 Task: Create new customer invoice with Date Opened: 11-Apr-23, Select Customer: Attrice, Terms: Net 30. Make invoice entry for item-1 with Date: 11-Apr-23, Description: Milani Color Fetish Matte Lipstick Secret
, Income Account: Income:Sales, Quantity: 1, Unit Price: 14.99, Sales Tax: Y, Sales Tax Included: N, Tax Table: Sales Tax. Make entry for item-2 with Date: 11-Apr-23, Description: Conair Infiniti Pro Tourmaline Ceramic Curling Iron 1.5 (1 ct), Income Account: Income:Sales, Quantity: 1, Unit Price: 12.99, Sales Tax: Y, Sales Tax Included: N, Tax Table: Sales Tax. Post Invoice with Post Date: 11-Apr-23, Post to Accounts: Assets:Accounts Receivable. Pay / Process Payment with Transaction Date: 10-May-23, Amount: 29.66, Transfer Account: Checking Account. Go to 'Print Invoice'.
Action: Mouse moved to (318, 45)
Screenshot: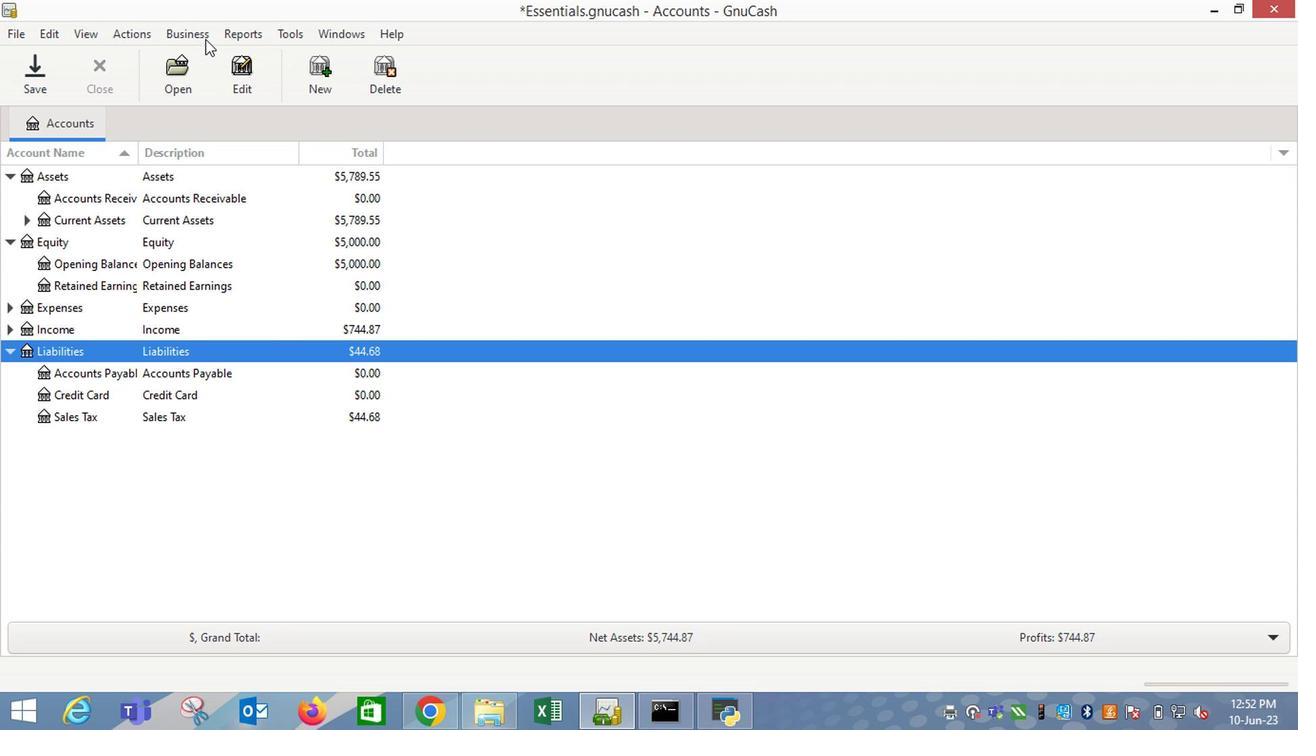 
Action: Mouse pressed left at (318, 45)
Screenshot: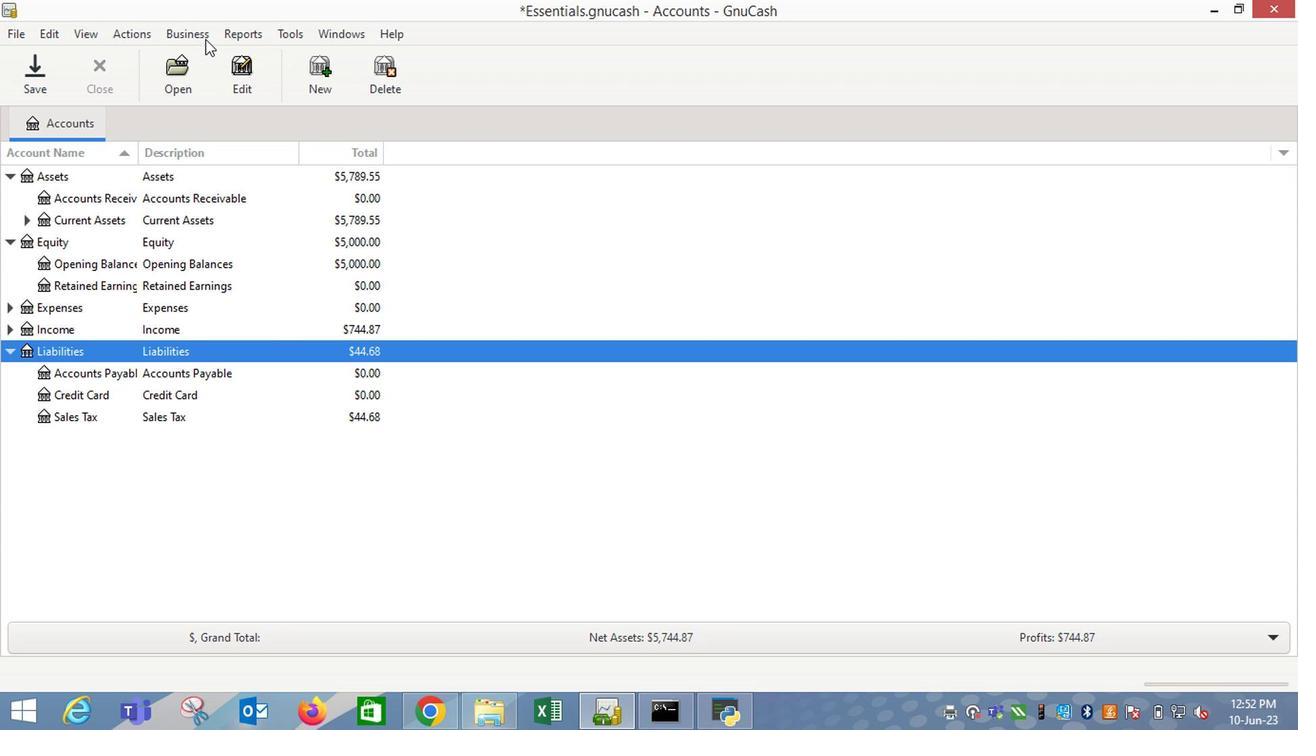 
Action: Mouse moved to (463, 144)
Screenshot: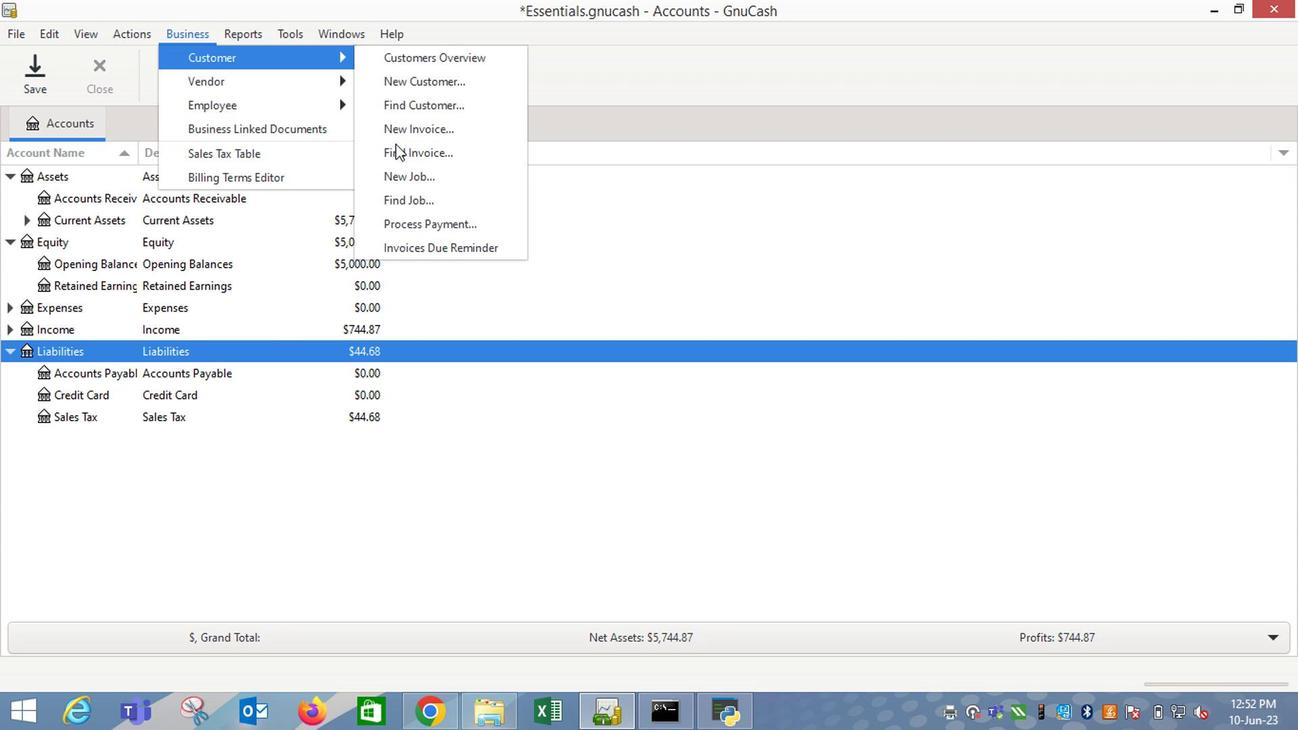 
Action: Mouse pressed left at (463, 144)
Screenshot: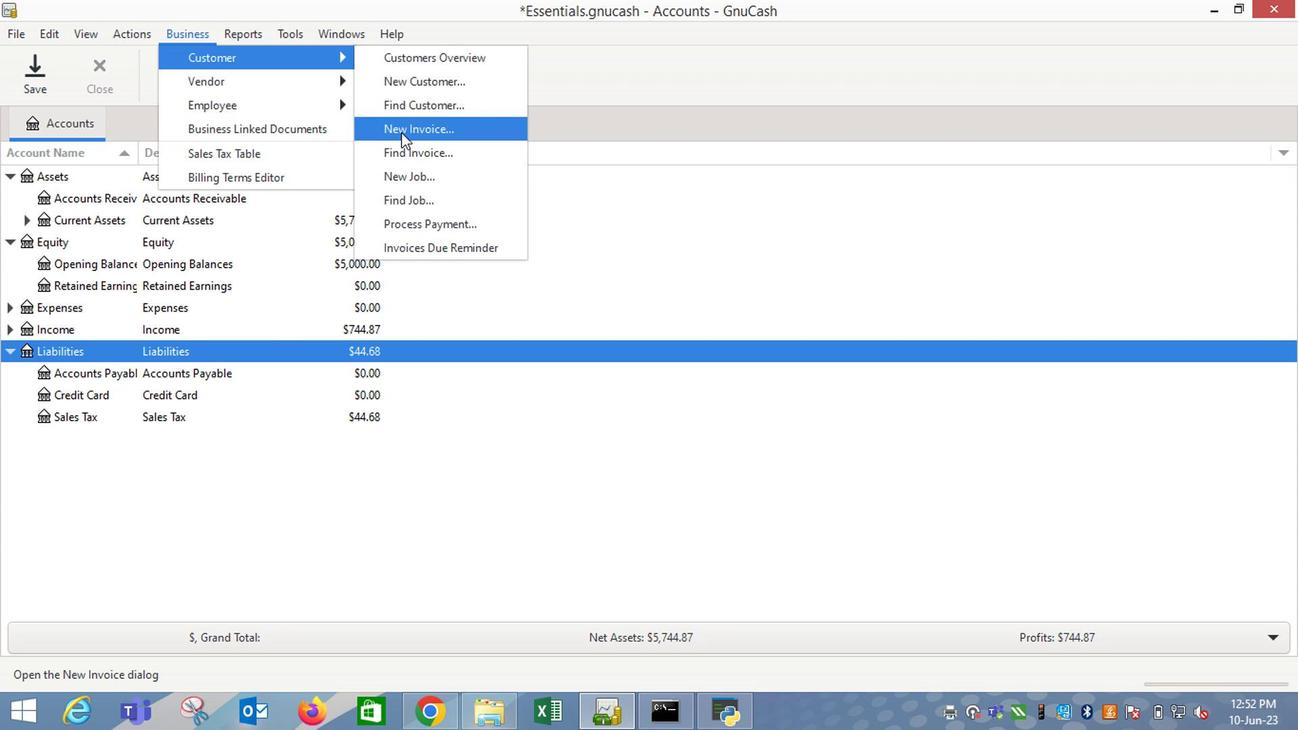 
Action: Mouse moved to (742, 296)
Screenshot: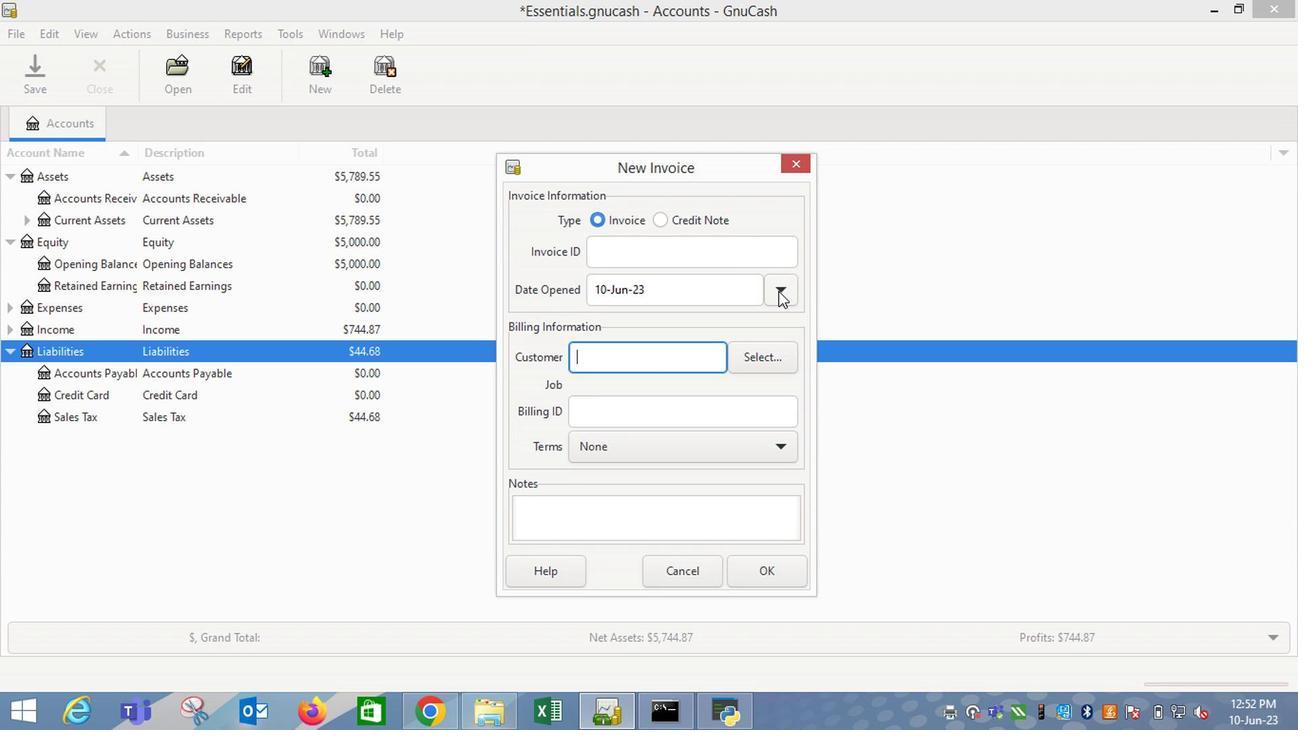 
Action: Mouse pressed left at (742, 296)
Screenshot: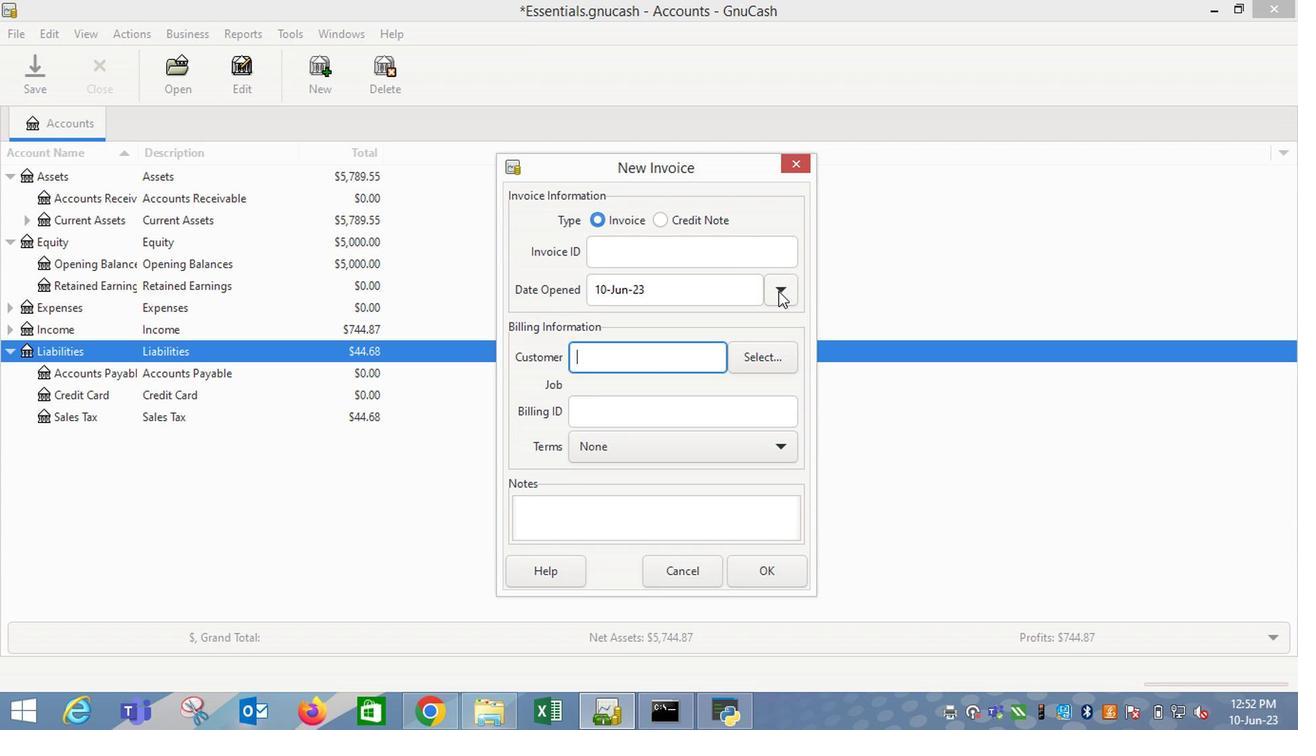 
Action: Mouse moved to (630, 322)
Screenshot: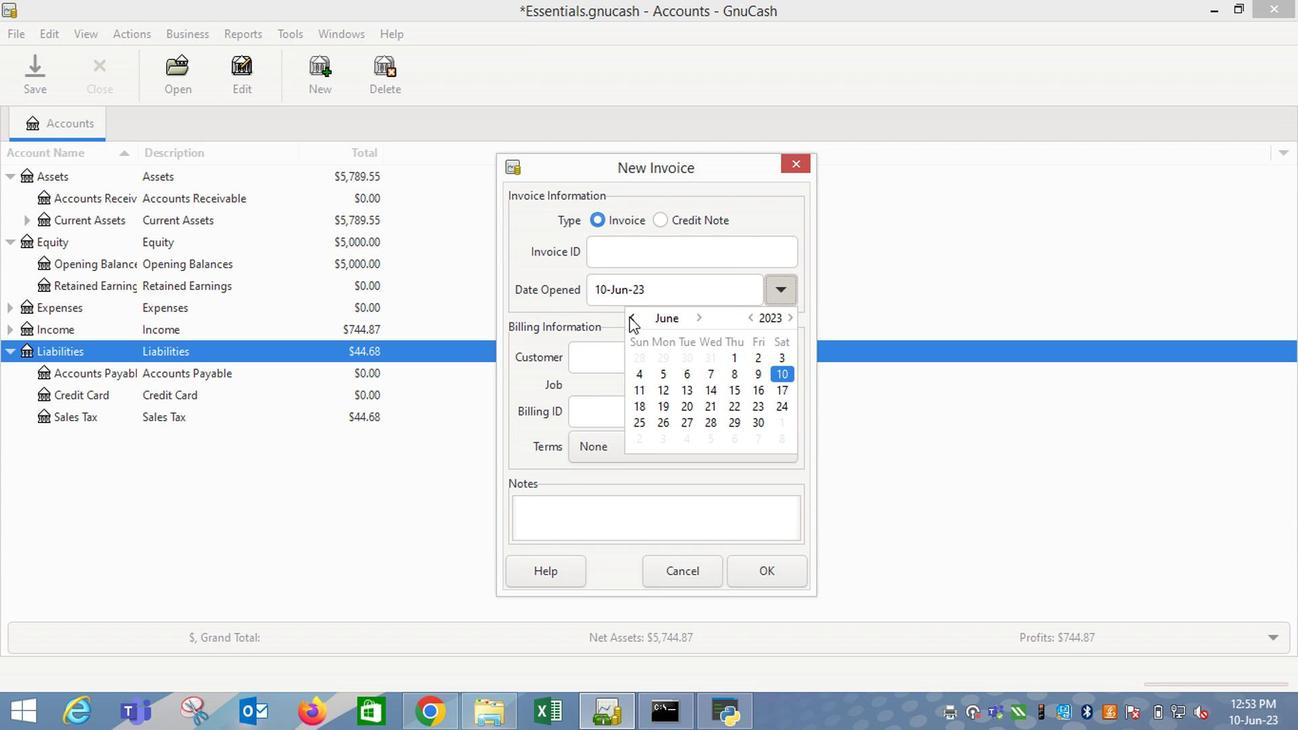 
Action: Mouse pressed left at (630, 322)
Screenshot: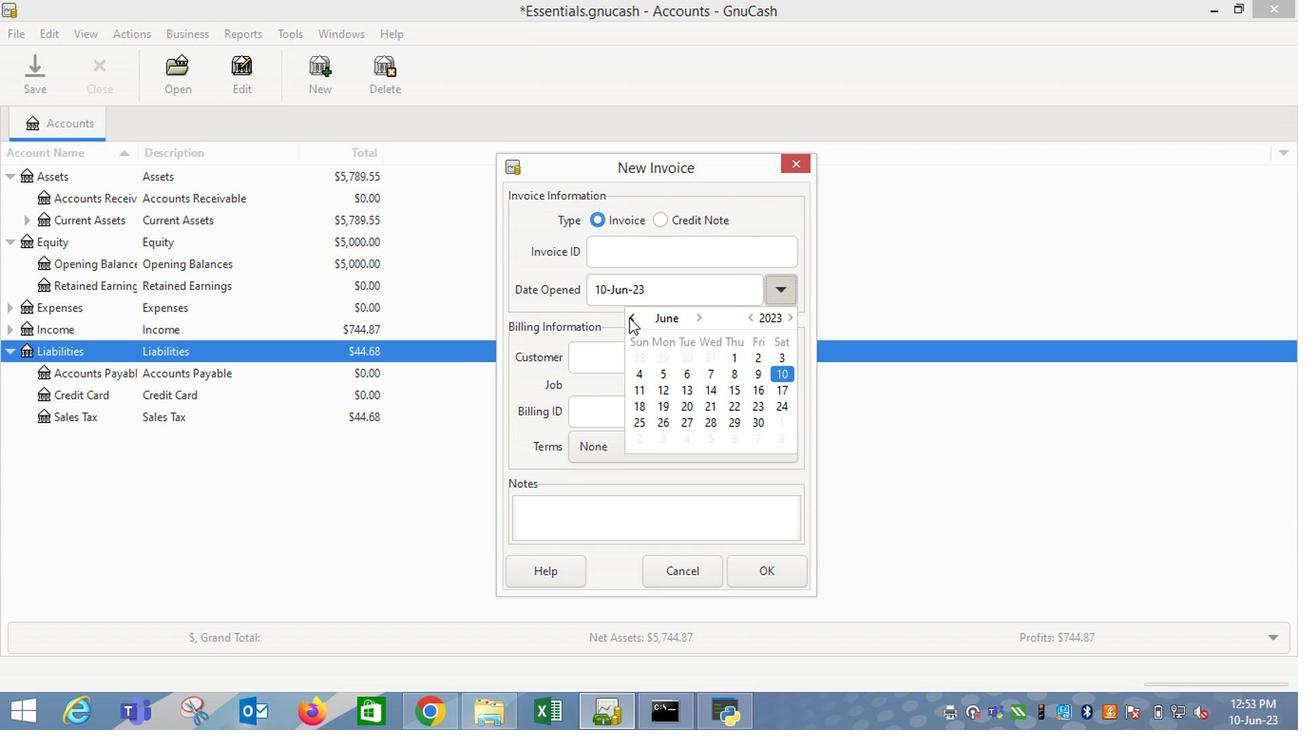 
Action: Mouse pressed left at (630, 322)
Screenshot: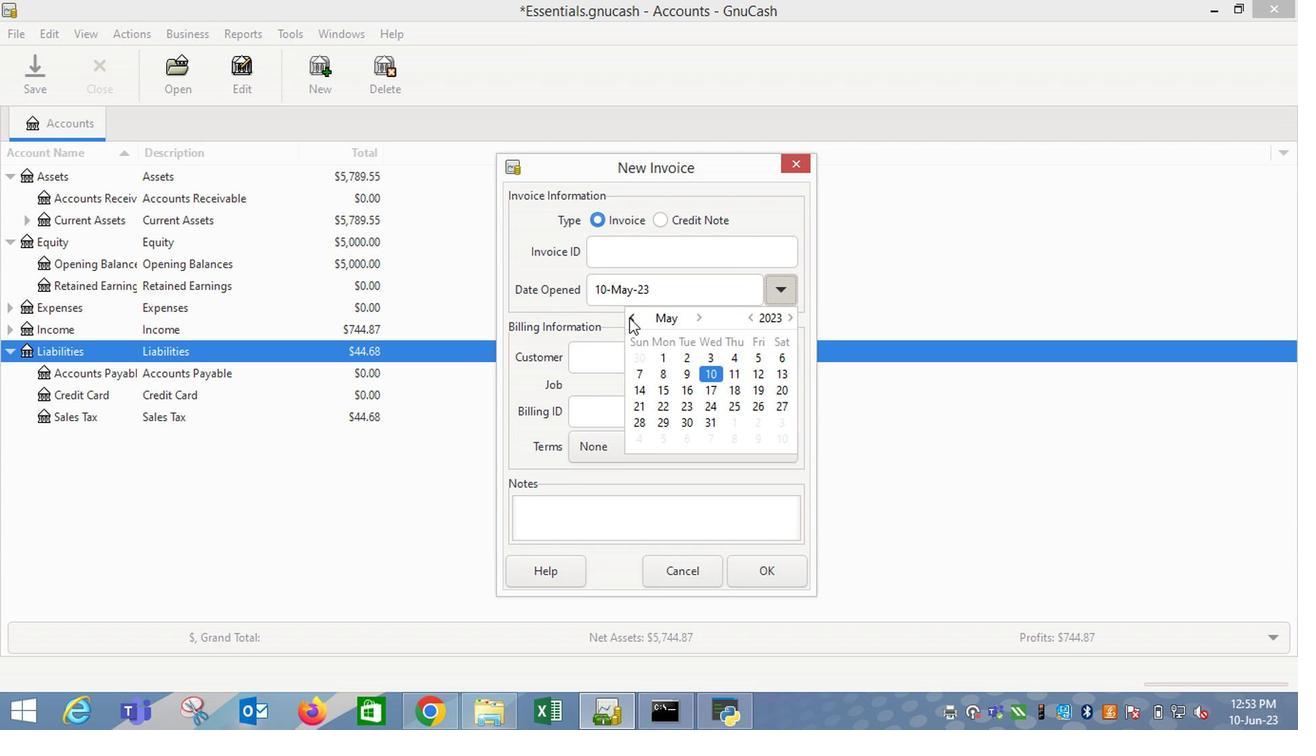 
Action: Mouse moved to (668, 390)
Screenshot: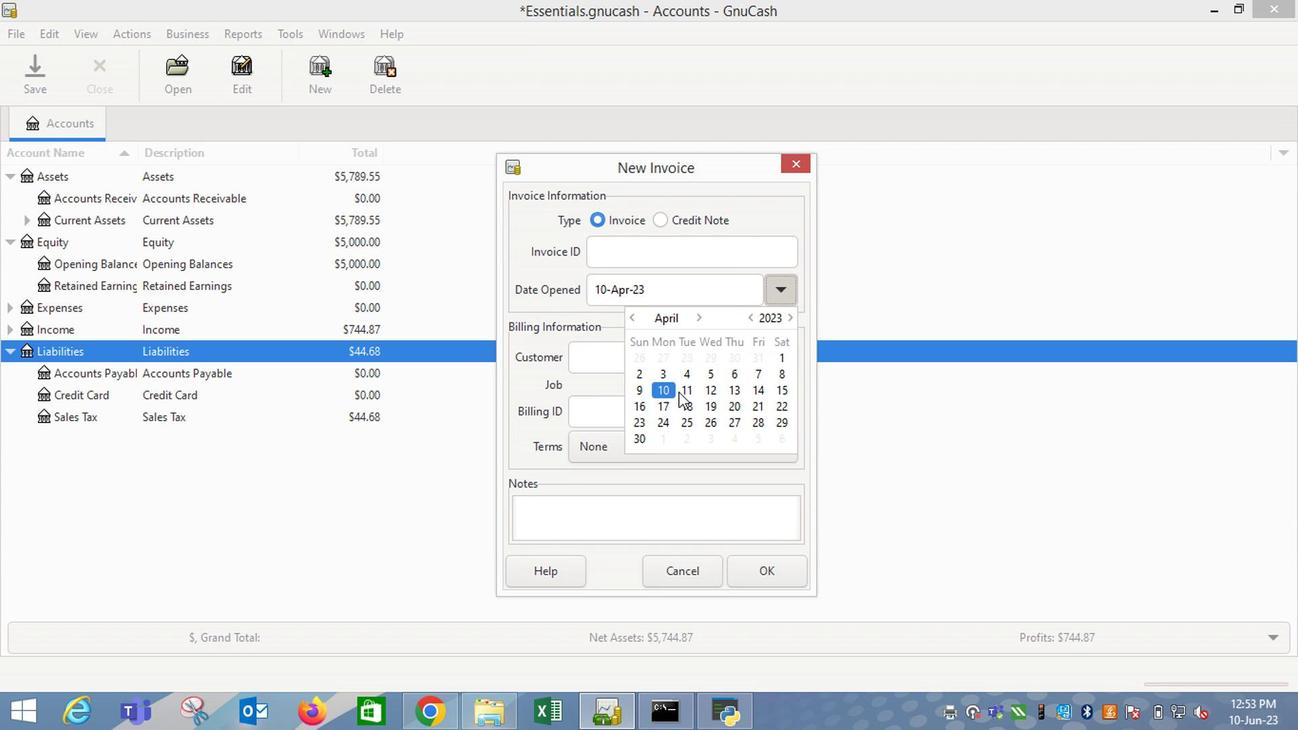 
Action: Mouse pressed left at (668, 390)
Screenshot: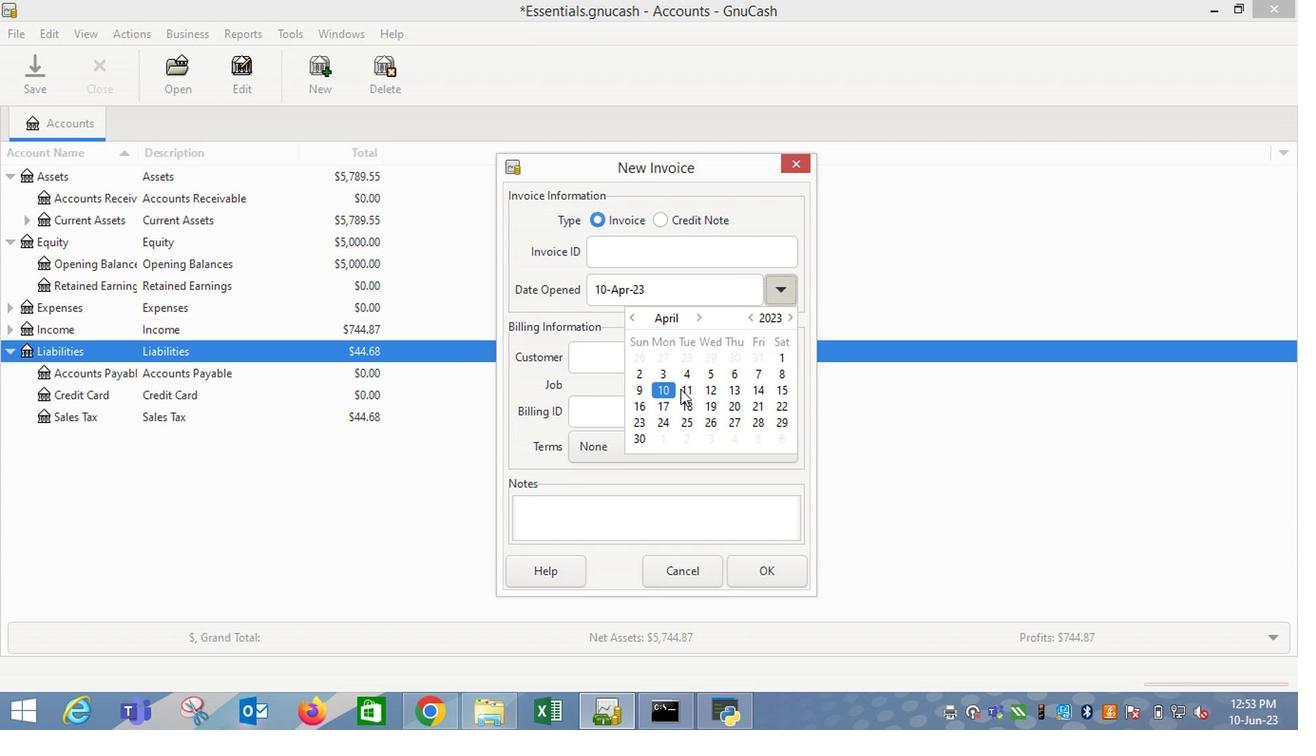 
Action: Mouse moved to (599, 368)
Screenshot: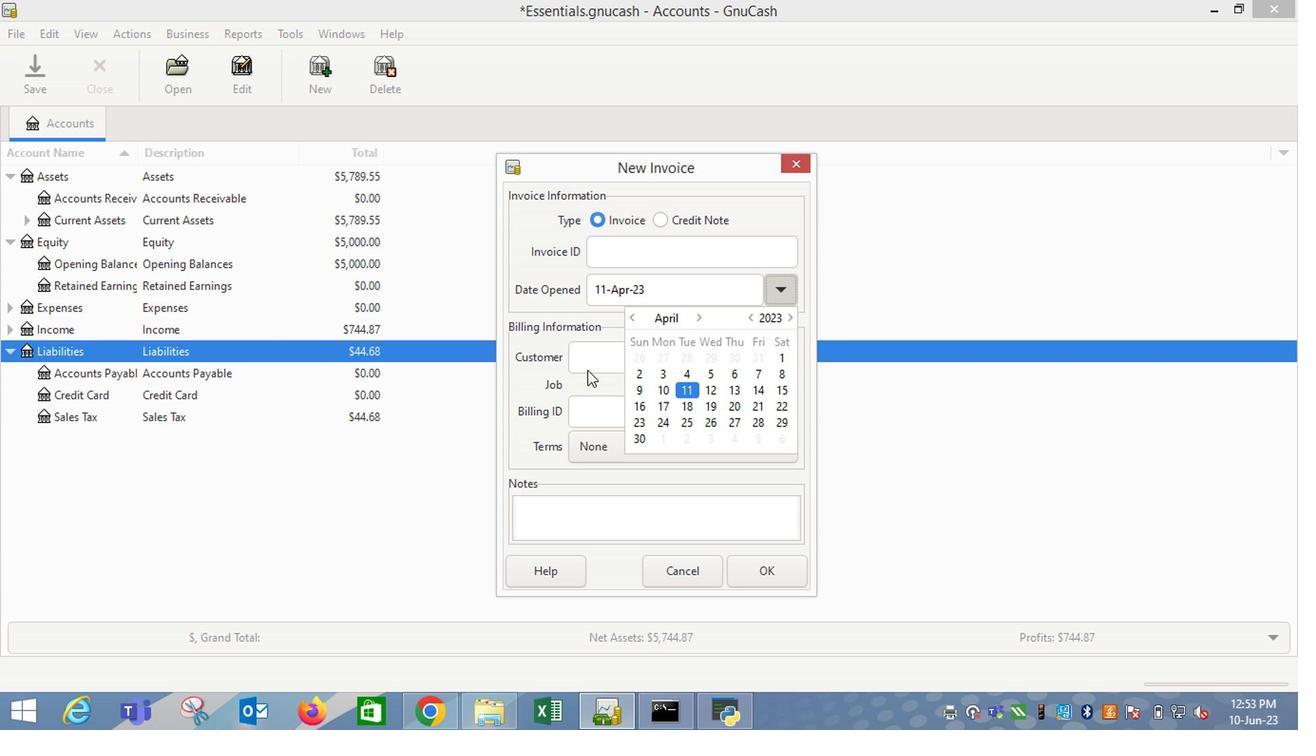 
Action: Mouse pressed left at (599, 368)
Screenshot: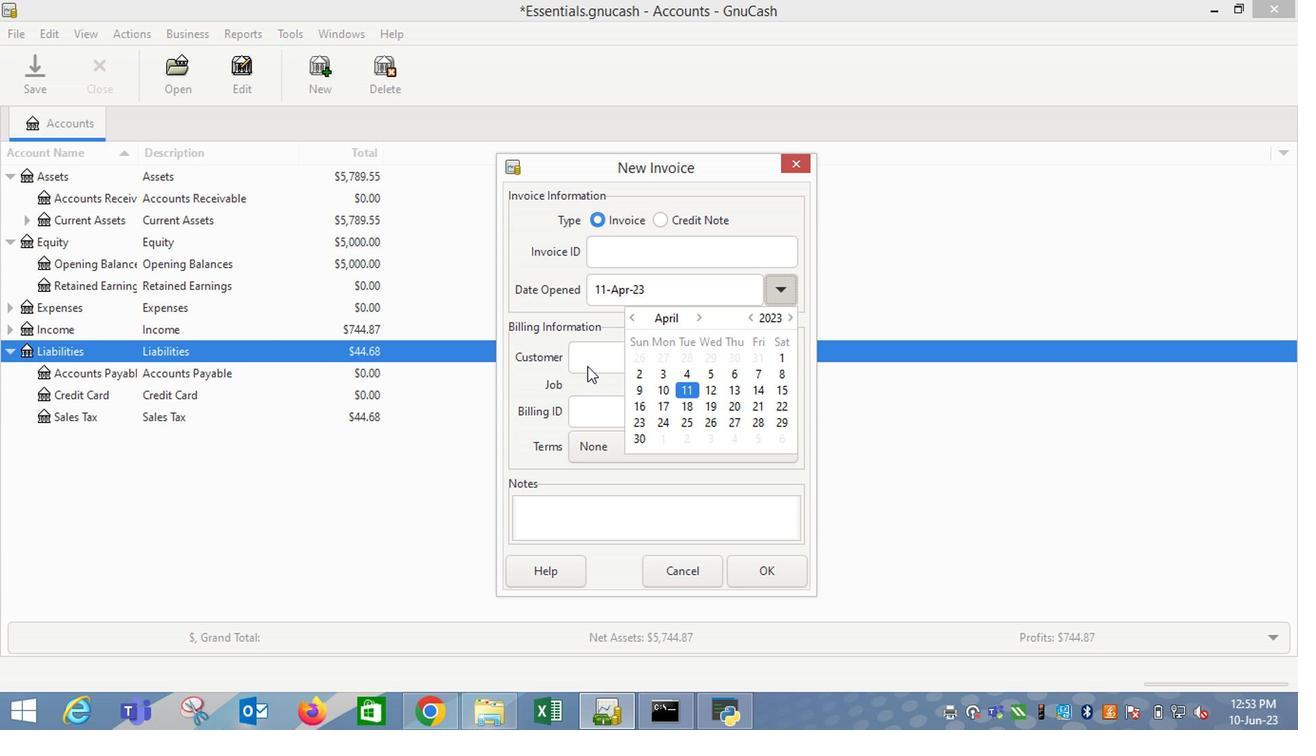 
Action: Mouse moved to (645, 363)
Screenshot: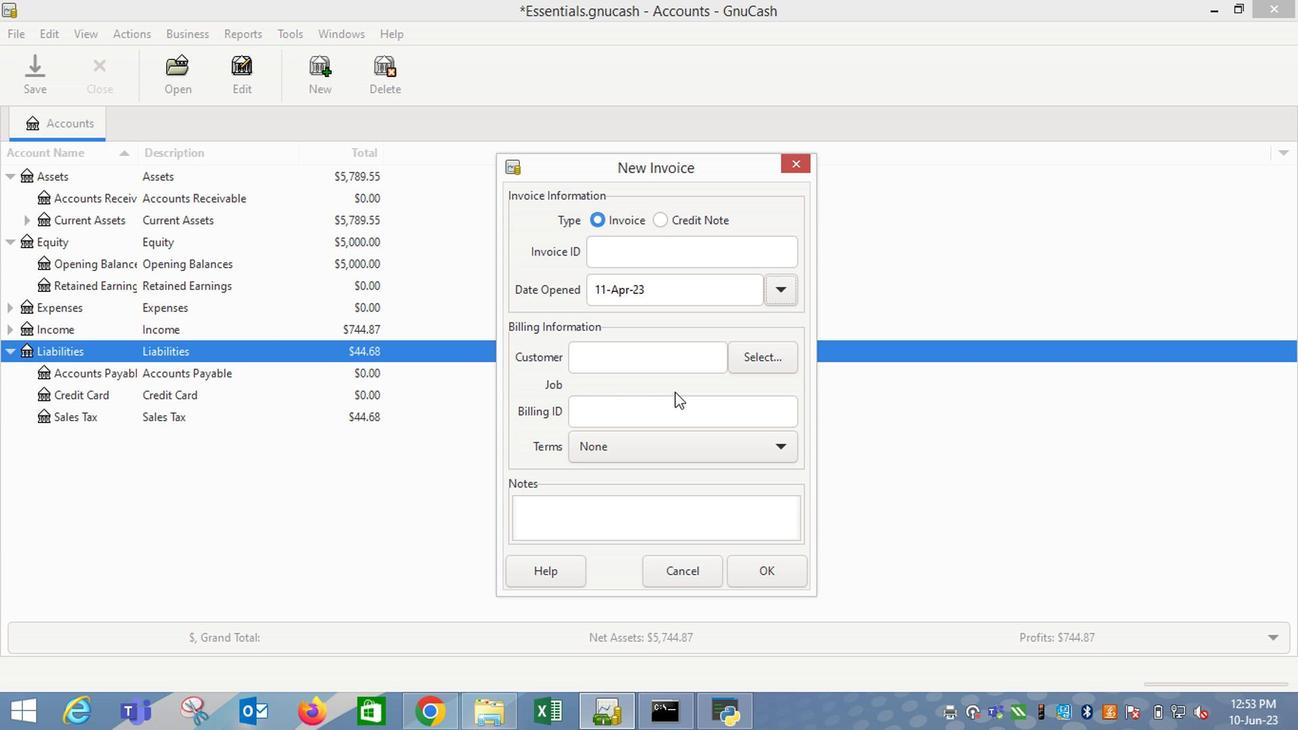 
Action: Mouse pressed left at (645, 363)
Screenshot: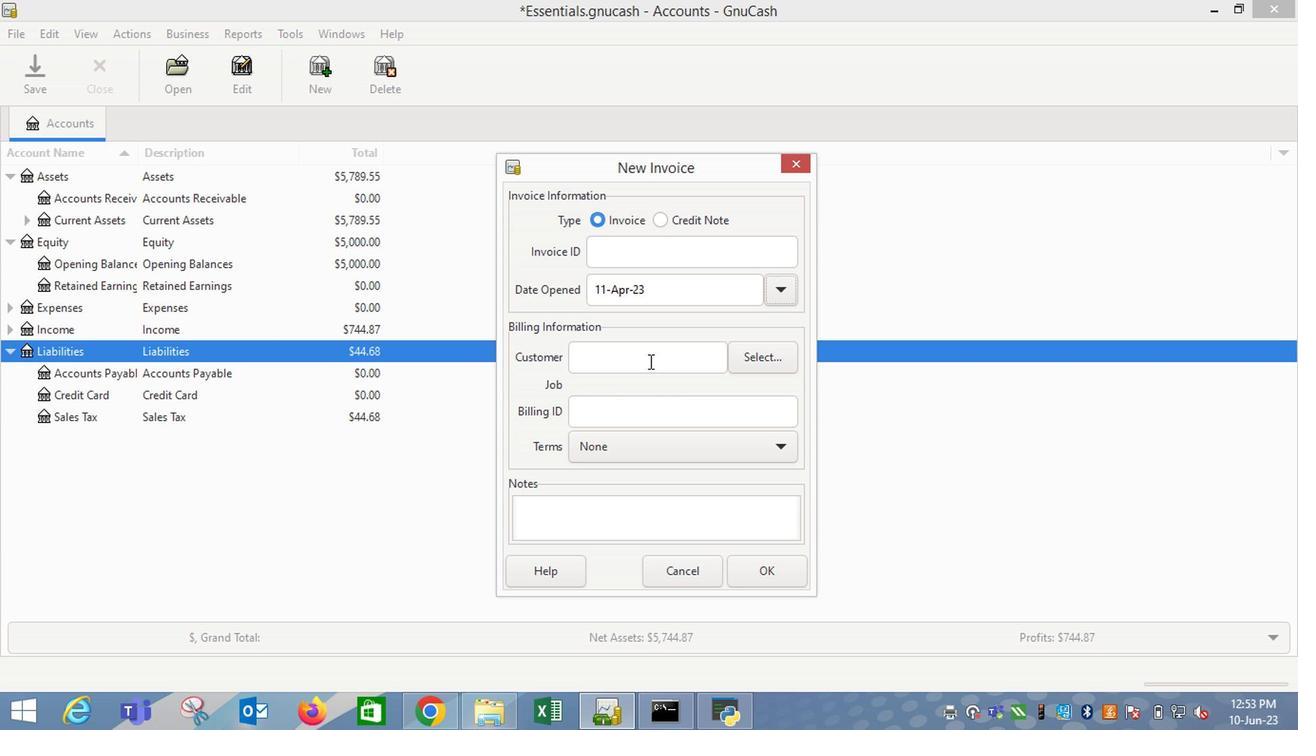 
Action: Key pressed <Key.shift_r>Attr
Screenshot: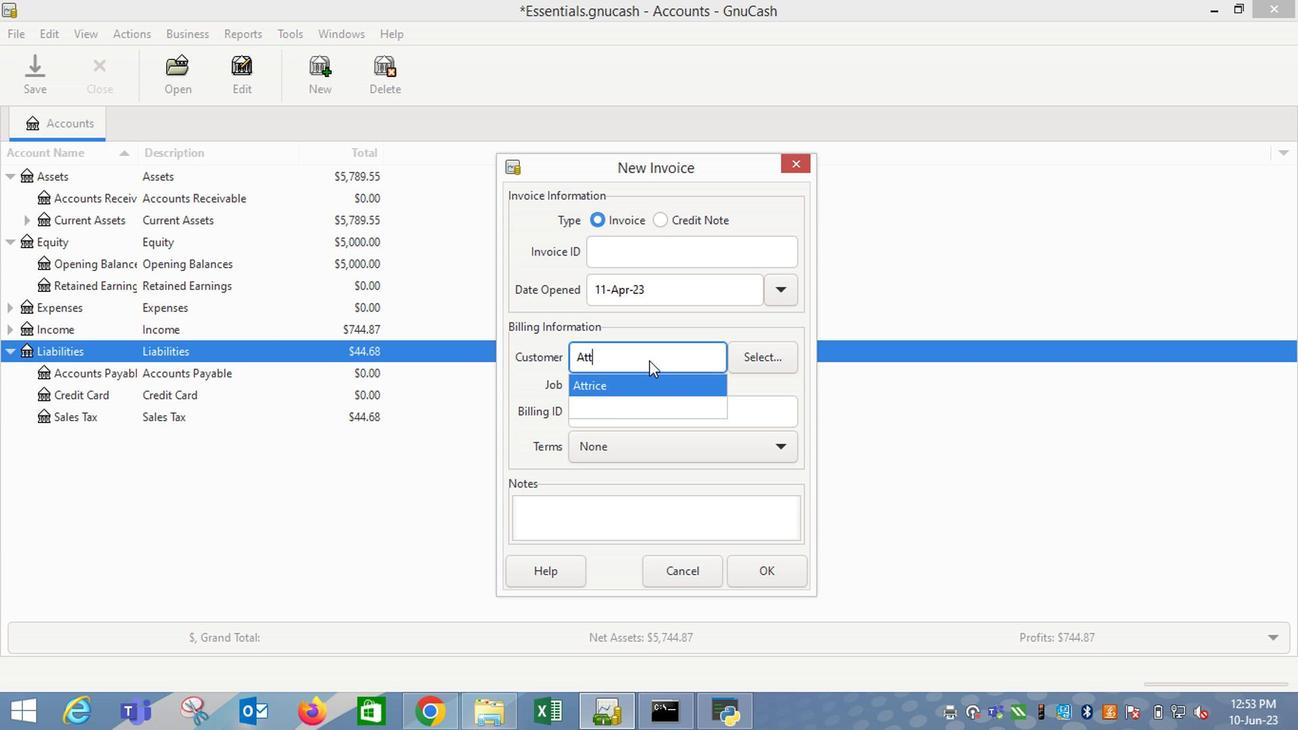 
Action: Mouse moved to (605, 385)
Screenshot: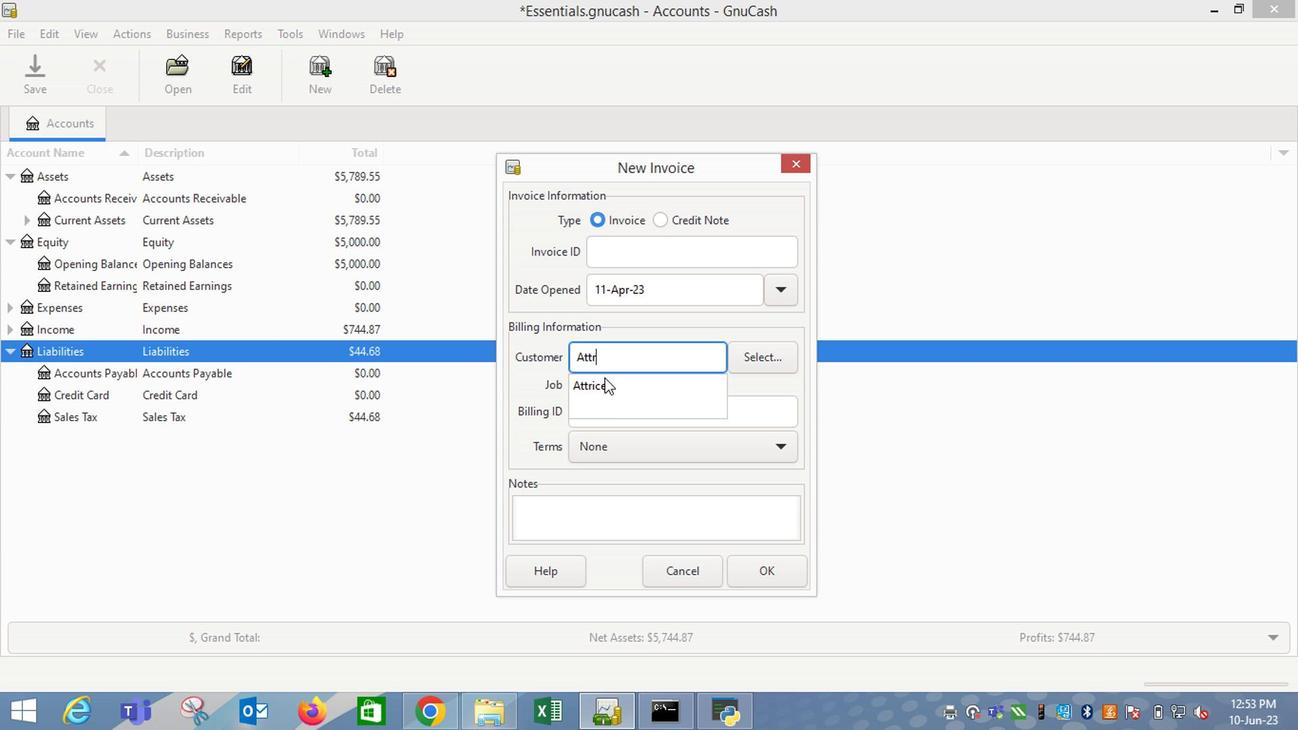 
Action: Mouse pressed left at (605, 385)
Screenshot: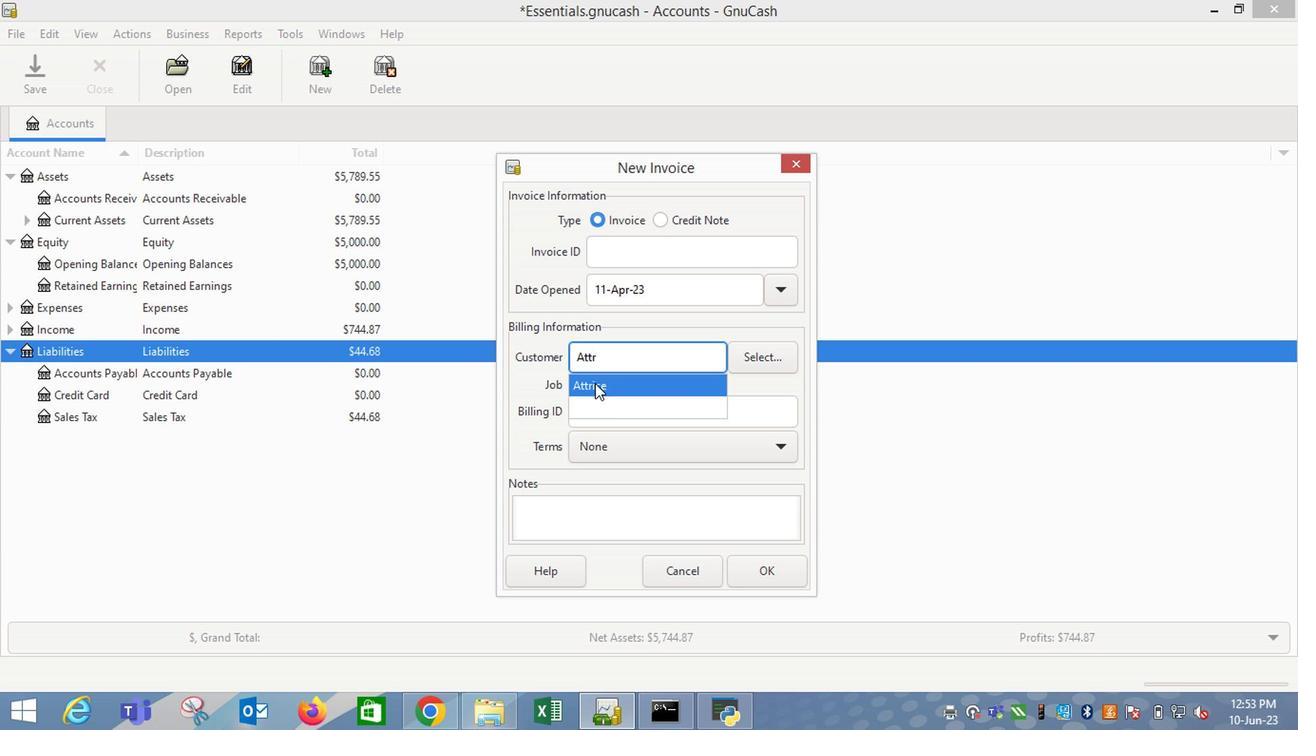 
Action: Mouse moved to (642, 470)
Screenshot: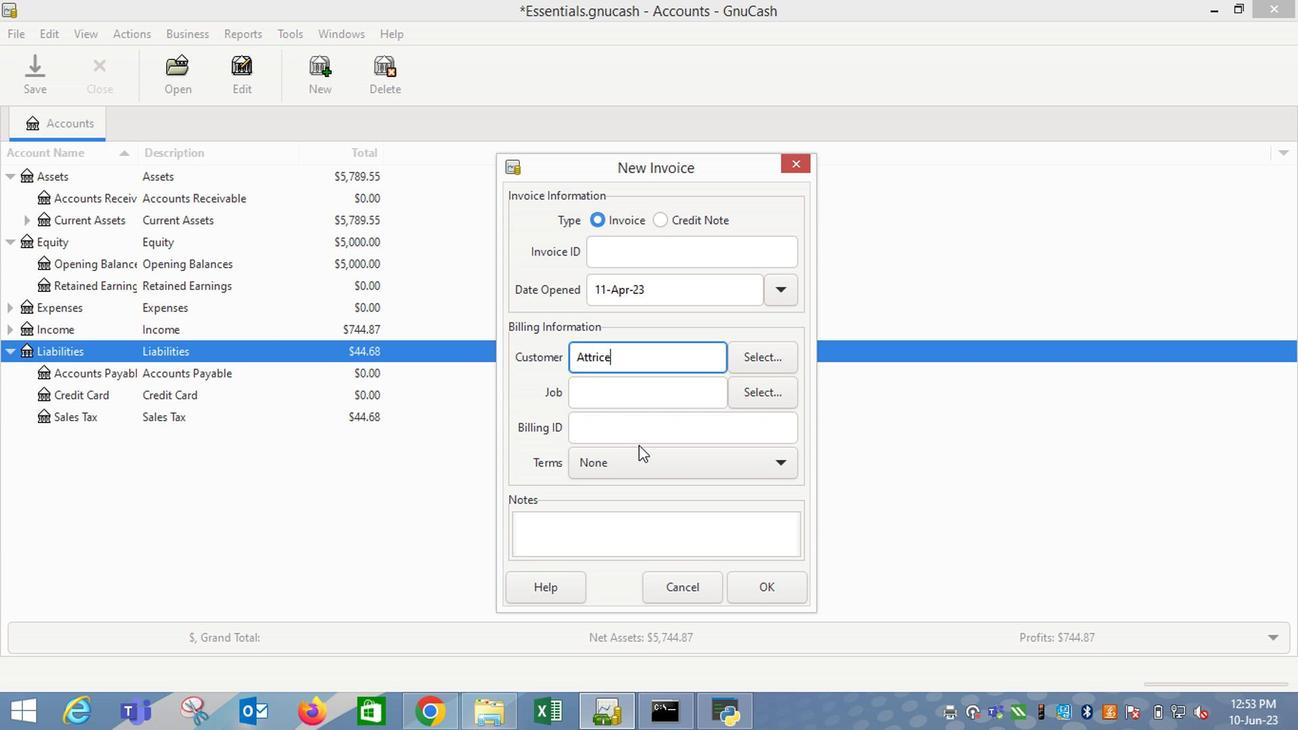 
Action: Mouse pressed left at (642, 470)
Screenshot: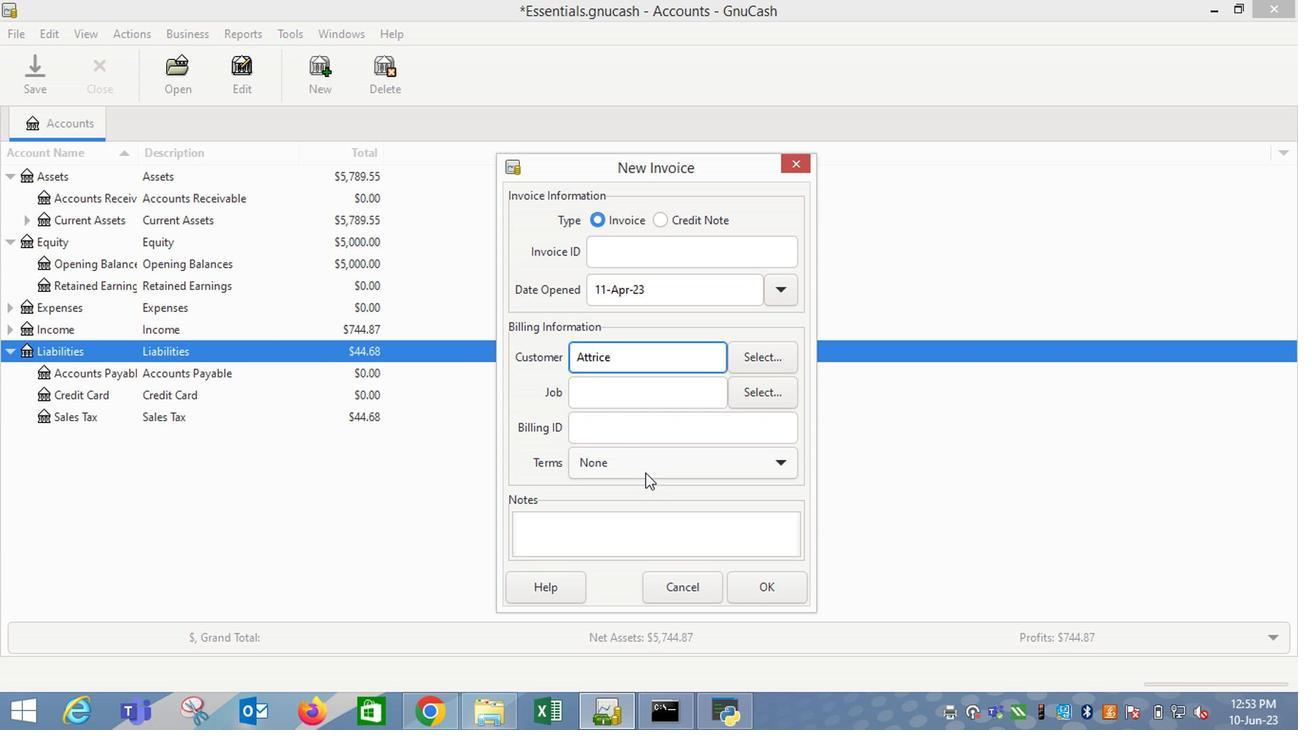 
Action: Mouse moved to (637, 511)
Screenshot: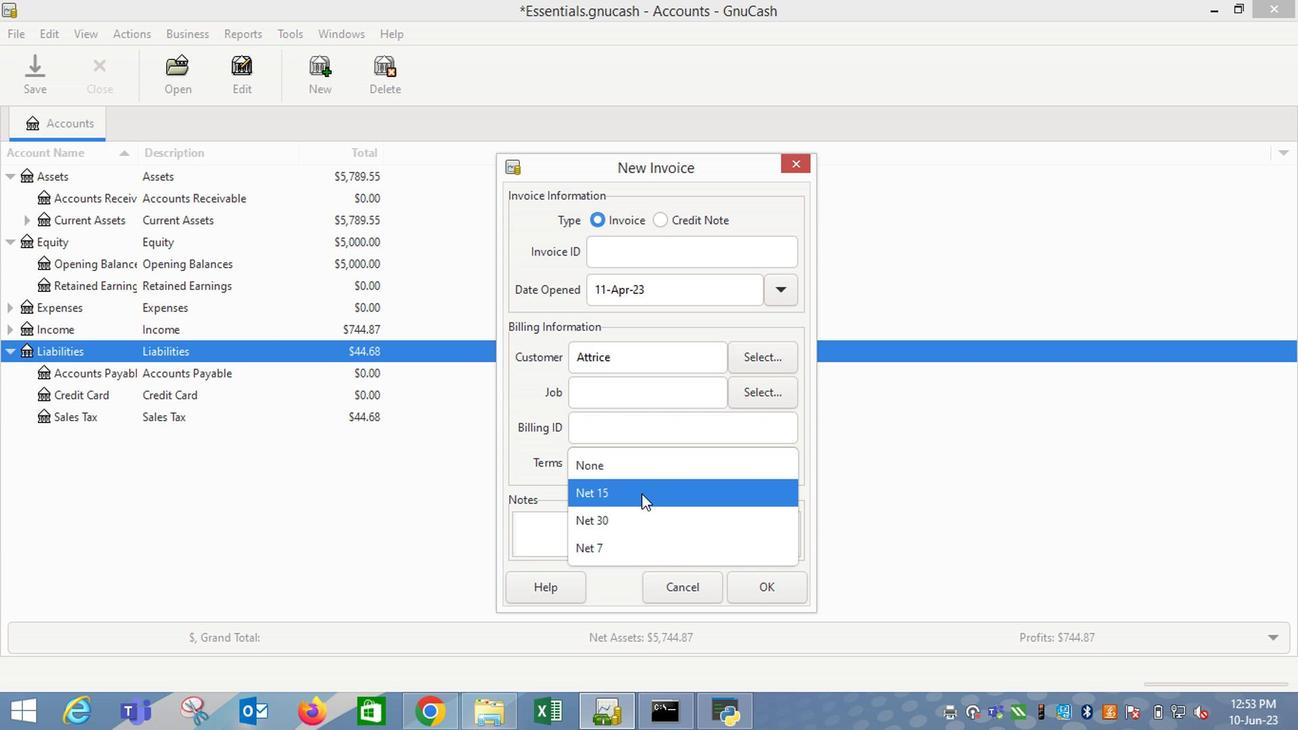 
Action: Mouse pressed left at (637, 511)
Screenshot: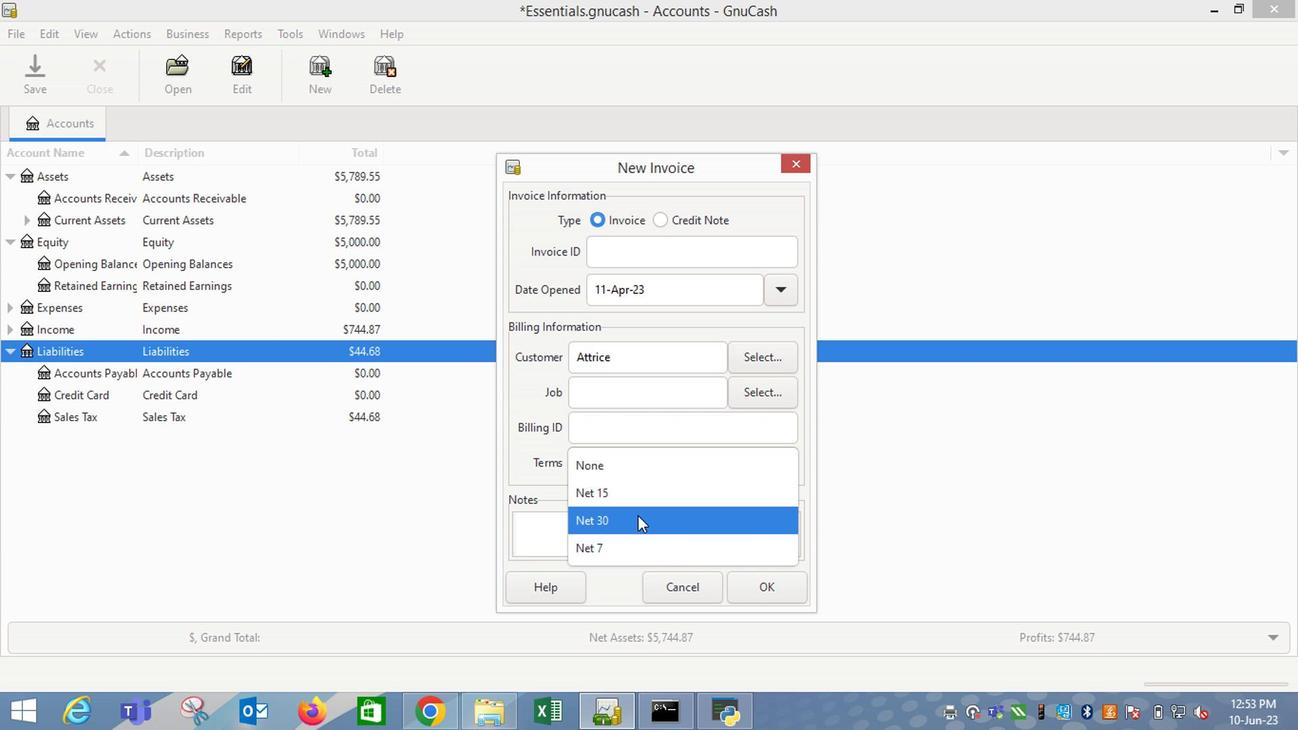 
Action: Mouse moved to (748, 593)
Screenshot: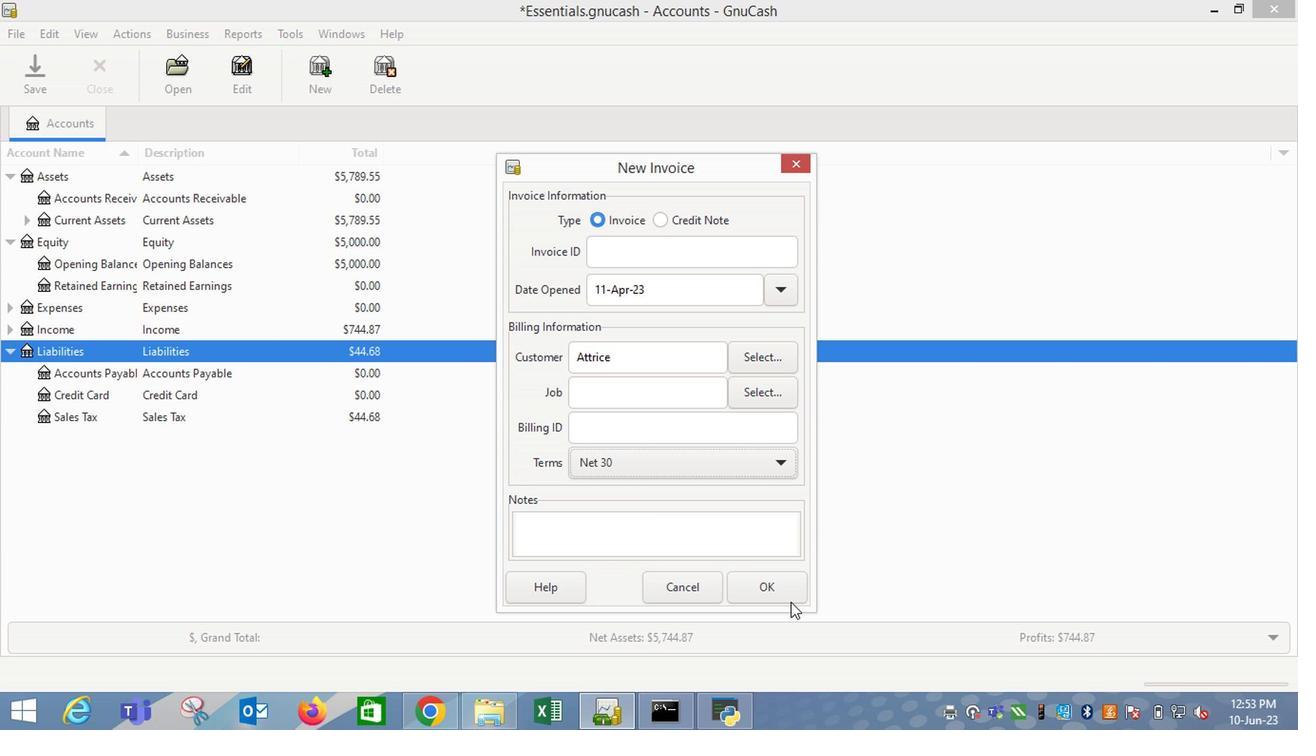 
Action: Mouse pressed left at (748, 593)
Screenshot: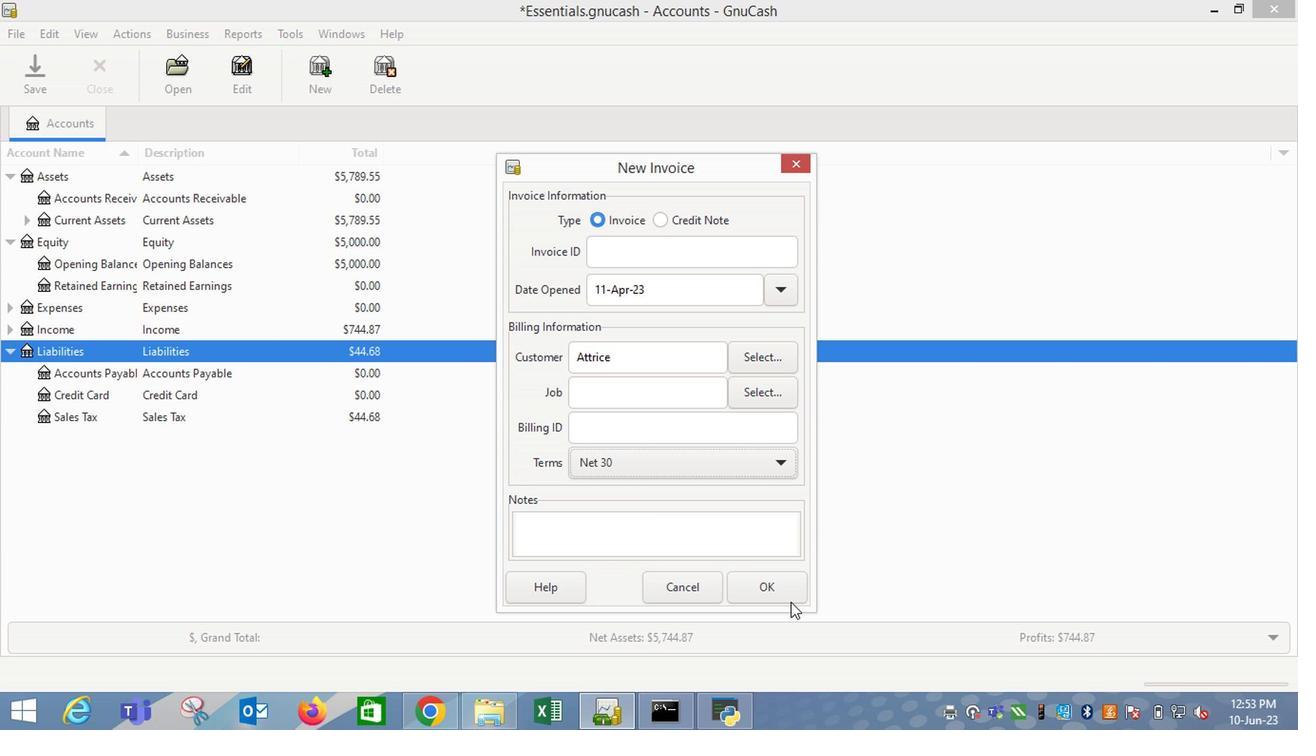 
Action: Mouse moved to (229, 371)
Screenshot: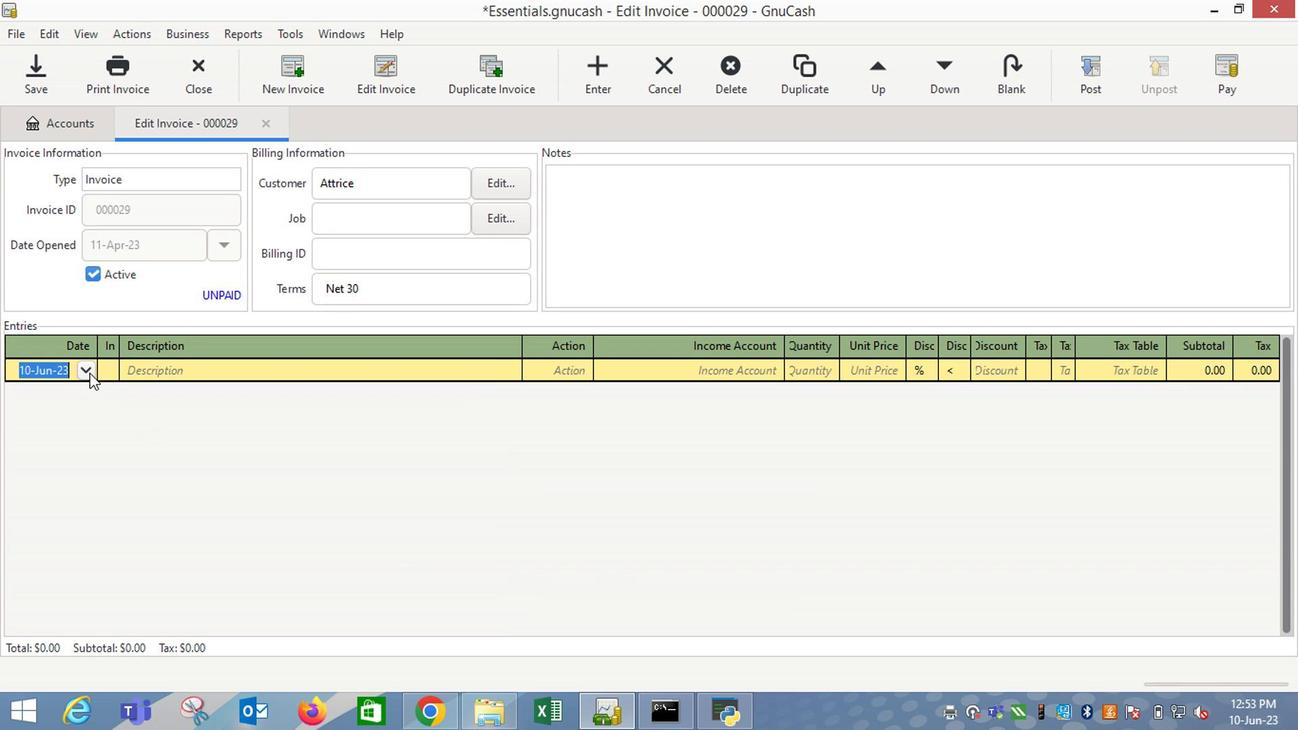 
Action: Mouse pressed left at (229, 371)
Screenshot: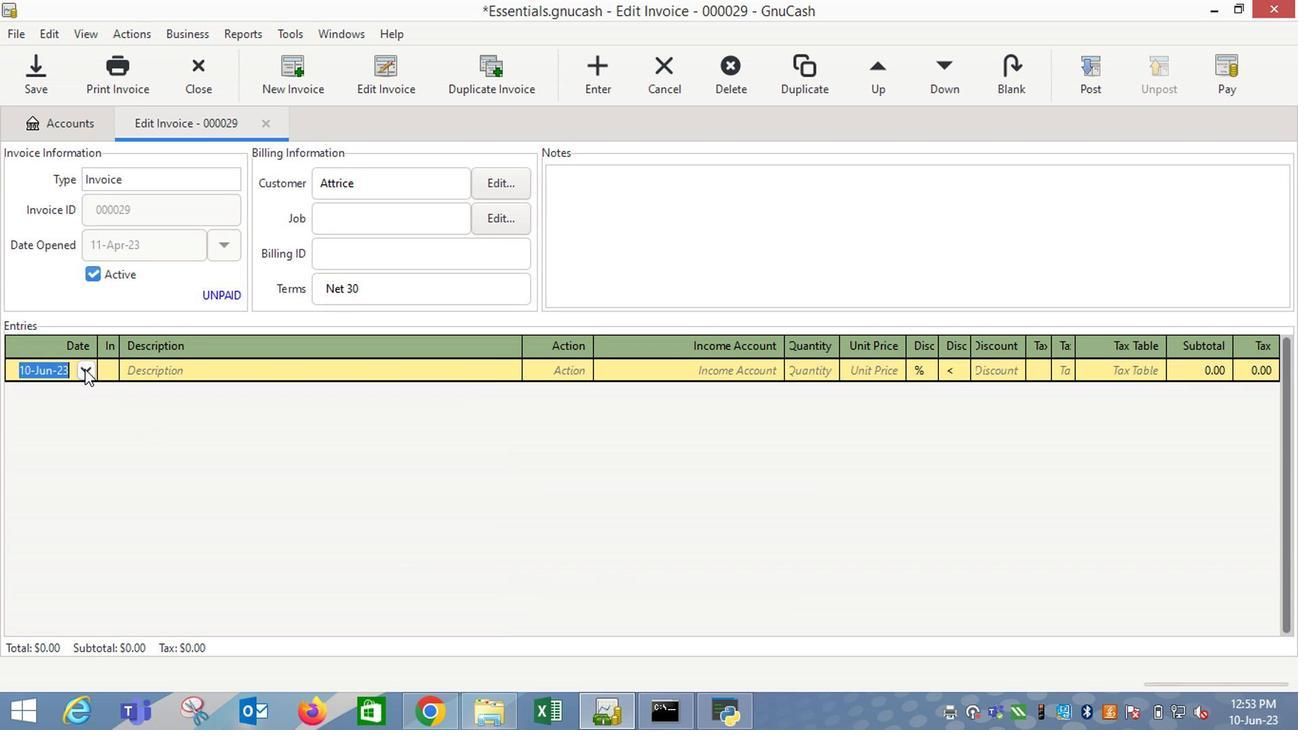 
Action: Mouse moved to (177, 398)
Screenshot: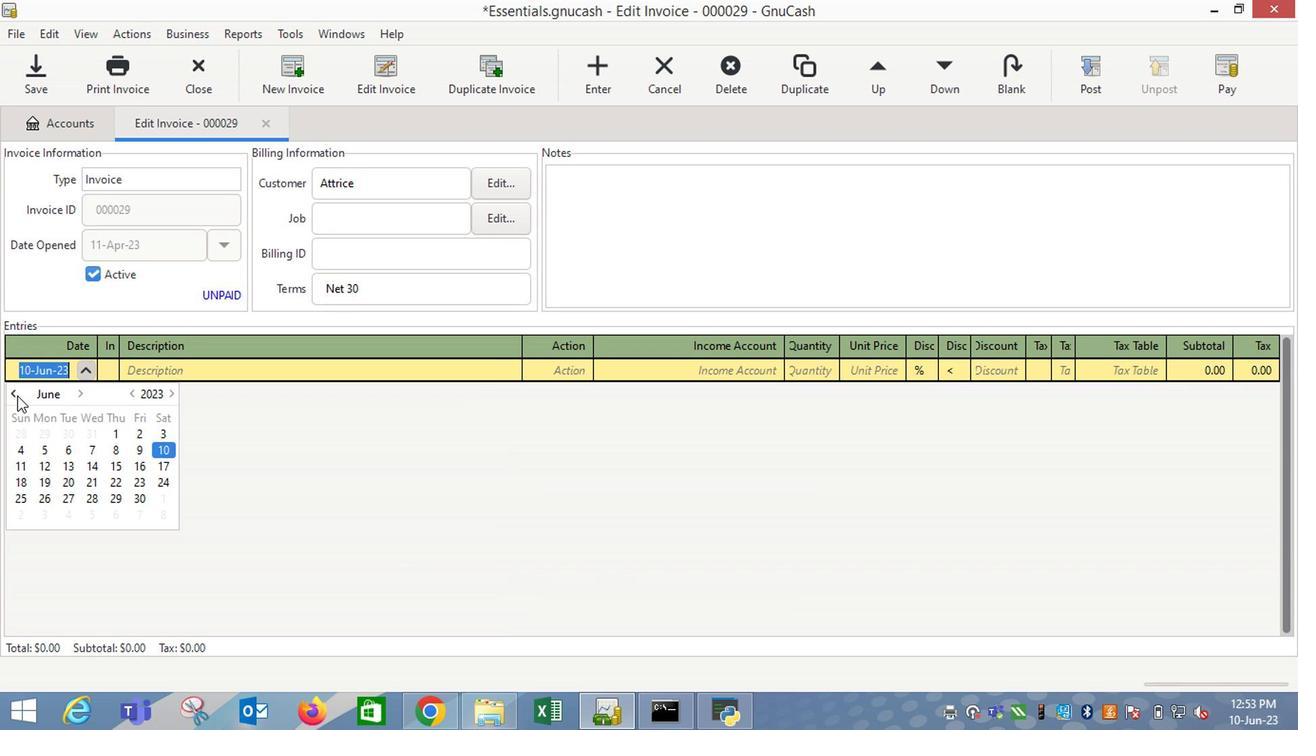 
Action: Mouse pressed left at (177, 398)
Screenshot: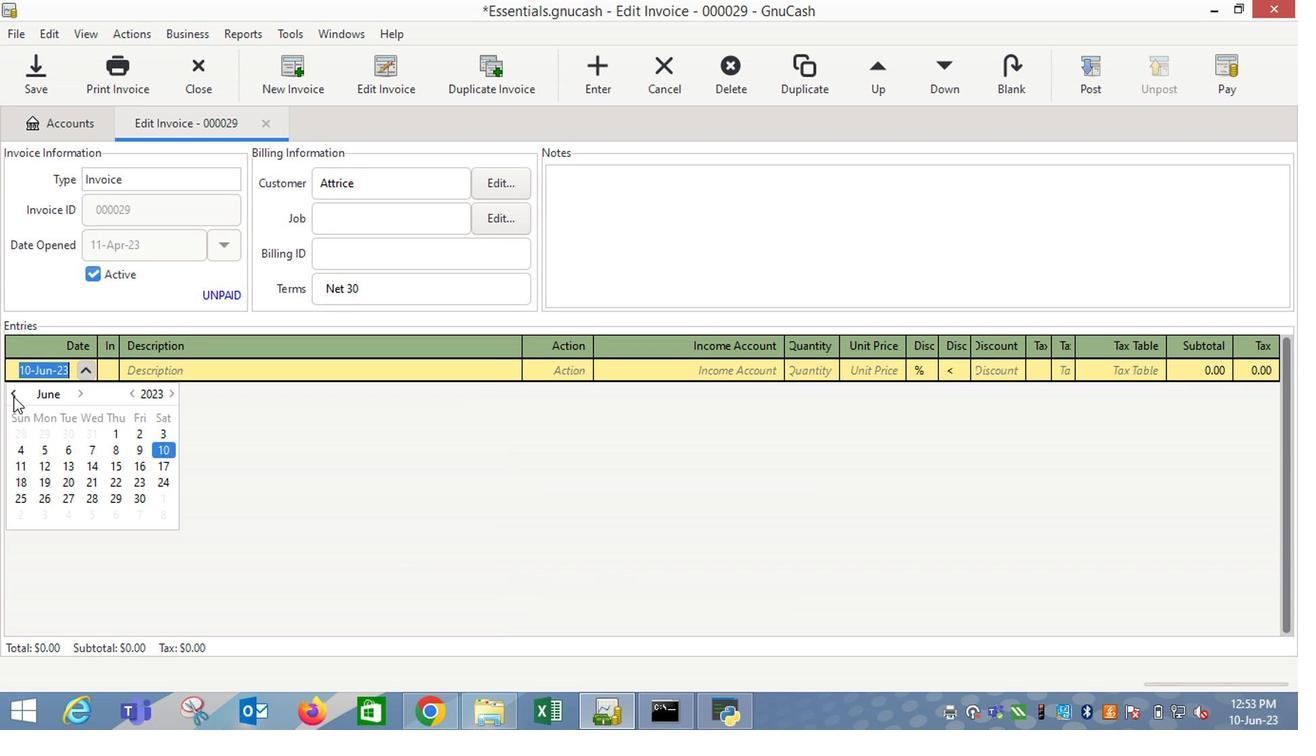 
Action: Mouse pressed left at (177, 398)
Screenshot: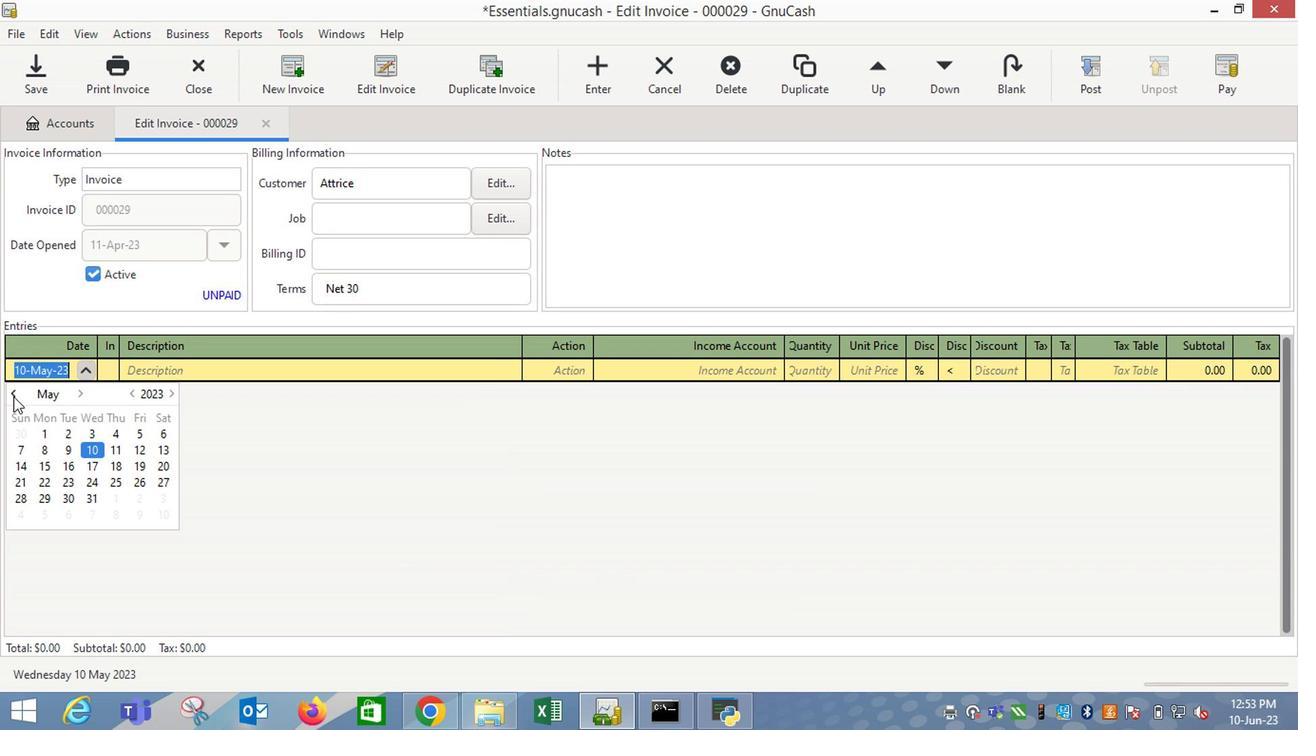
Action: Mouse moved to (215, 464)
Screenshot: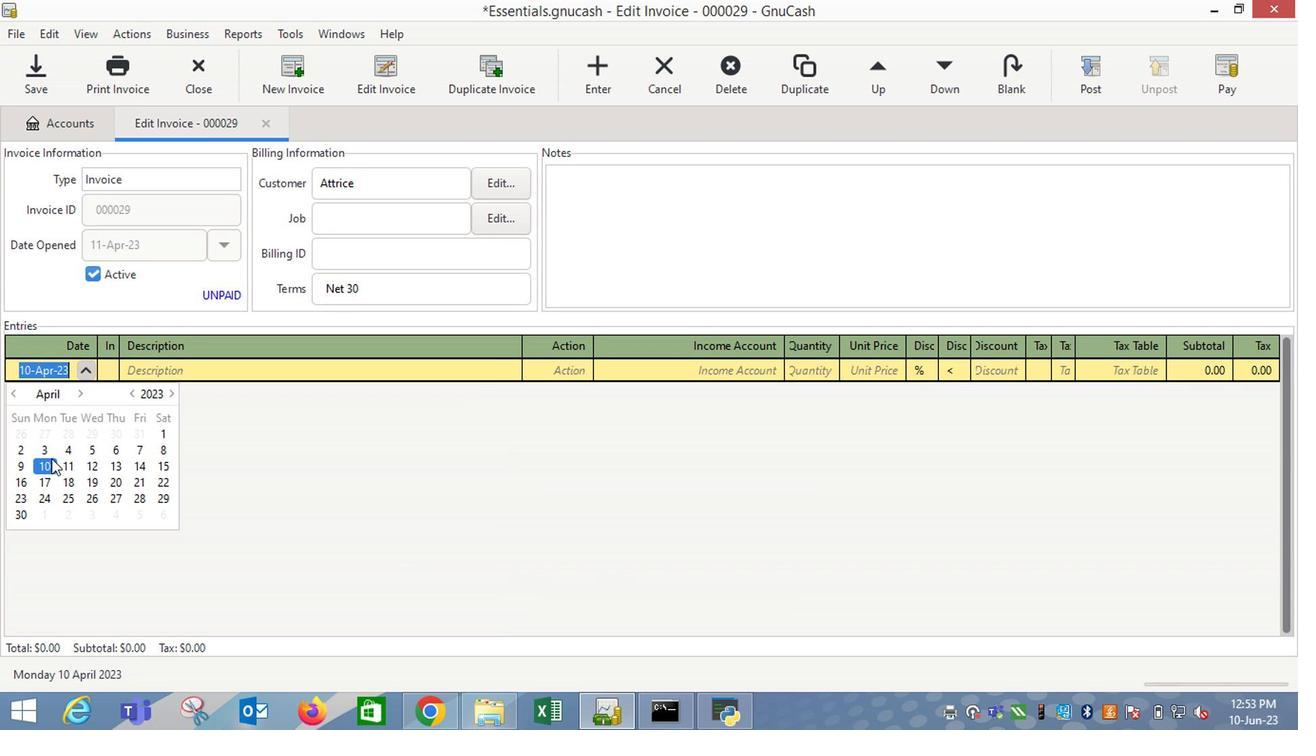 
Action: Mouse pressed left at (215, 464)
Screenshot: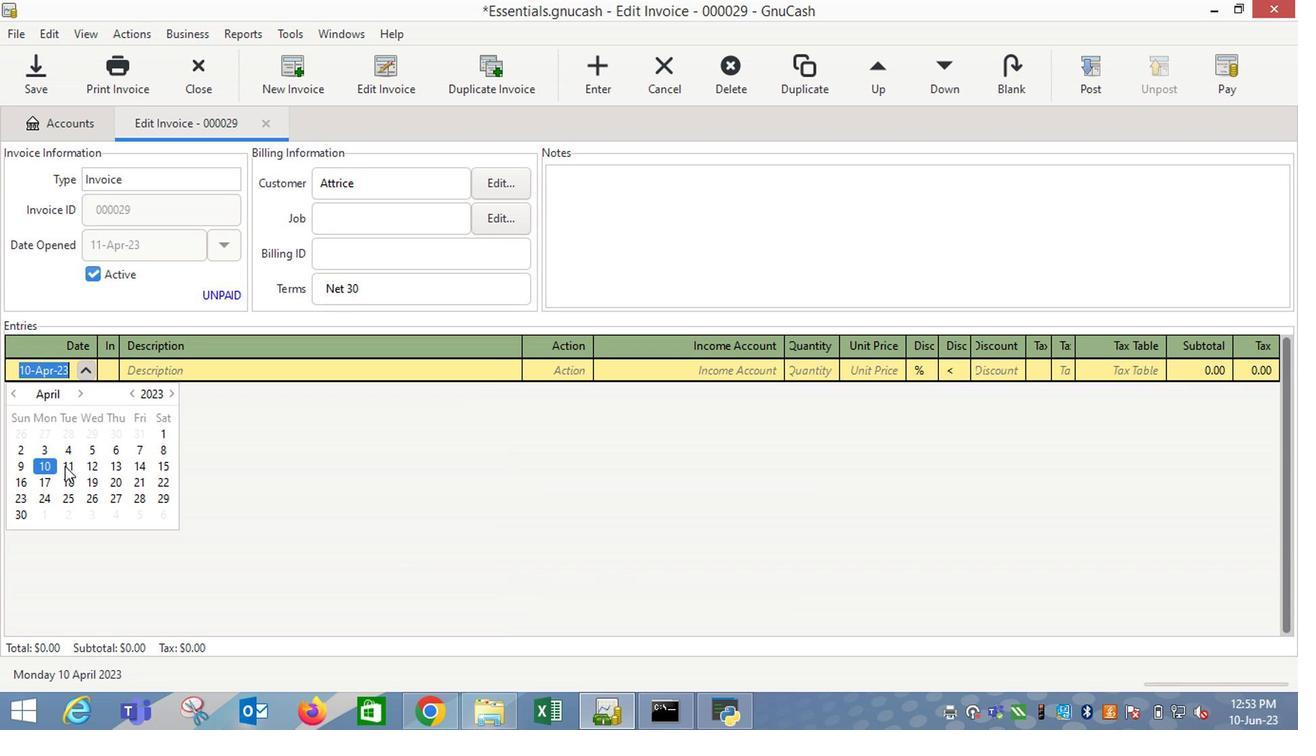 
Action: Key pressed <Key.tab><Key.shift_r>Milani<Key.space><Key.shift_r>Color<Key.space><Key.shift_r>Fetish<Key.space><Key.shift_r>Matte<Key.space><Key.shift_r>Lipstick<Key.space><Key.shift_r>Secret<Key.tab><Key.tab>i<Key.down><Key.down><Key.down><Key.tab>1<Key.tab>14.99<Key.tab>
Screenshot: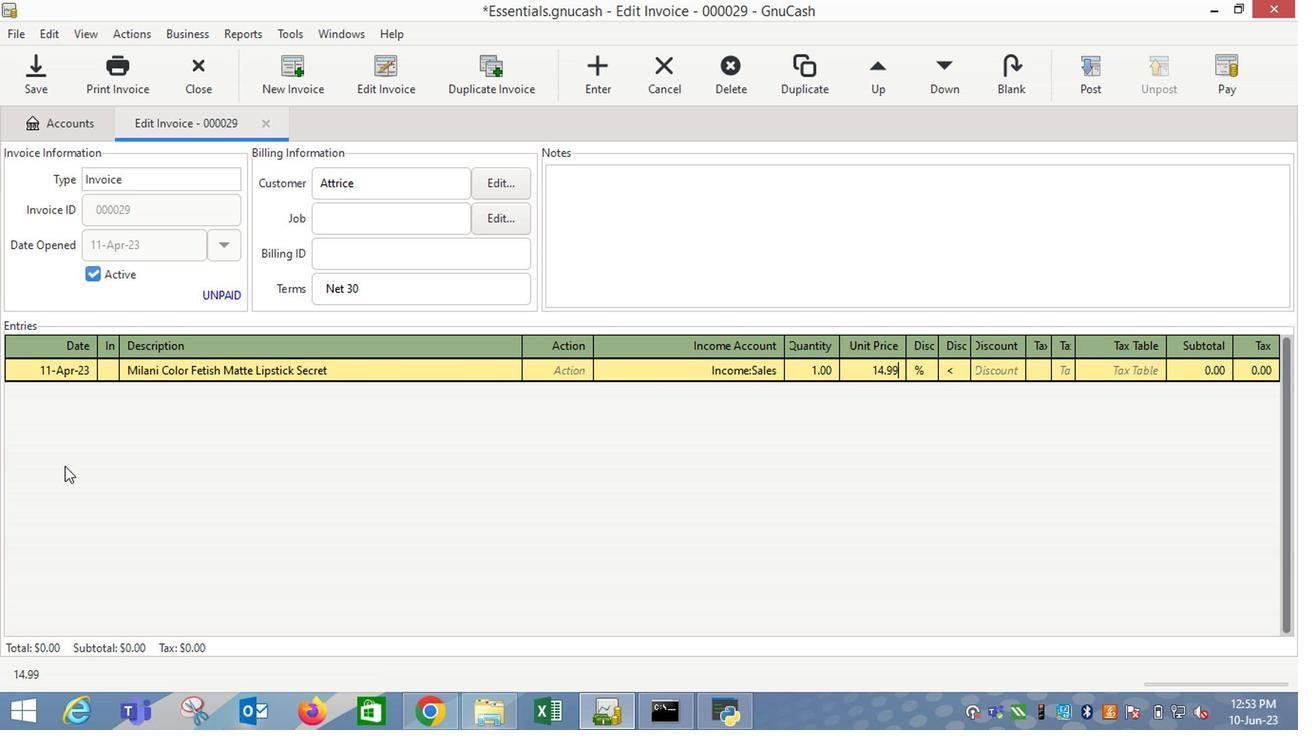 
Action: Mouse moved to (932, 367)
Screenshot: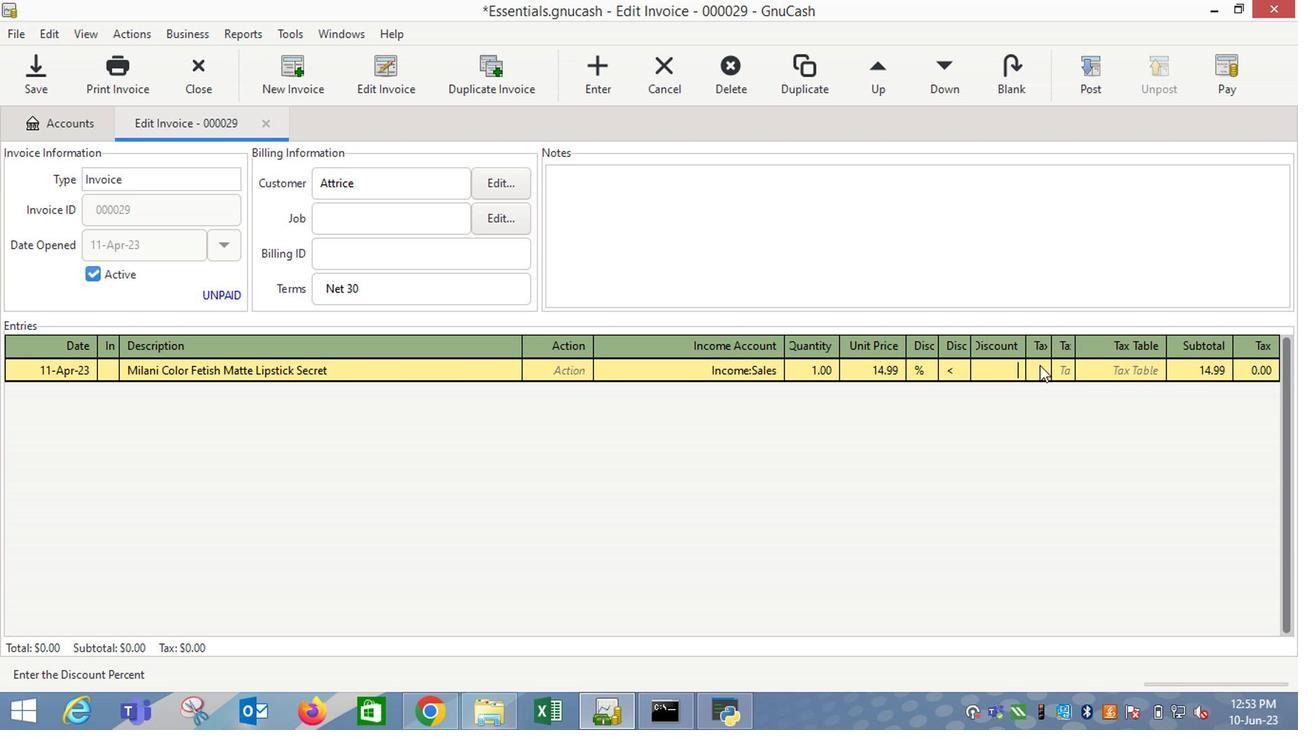 
Action: Mouse pressed left at (932, 367)
Screenshot: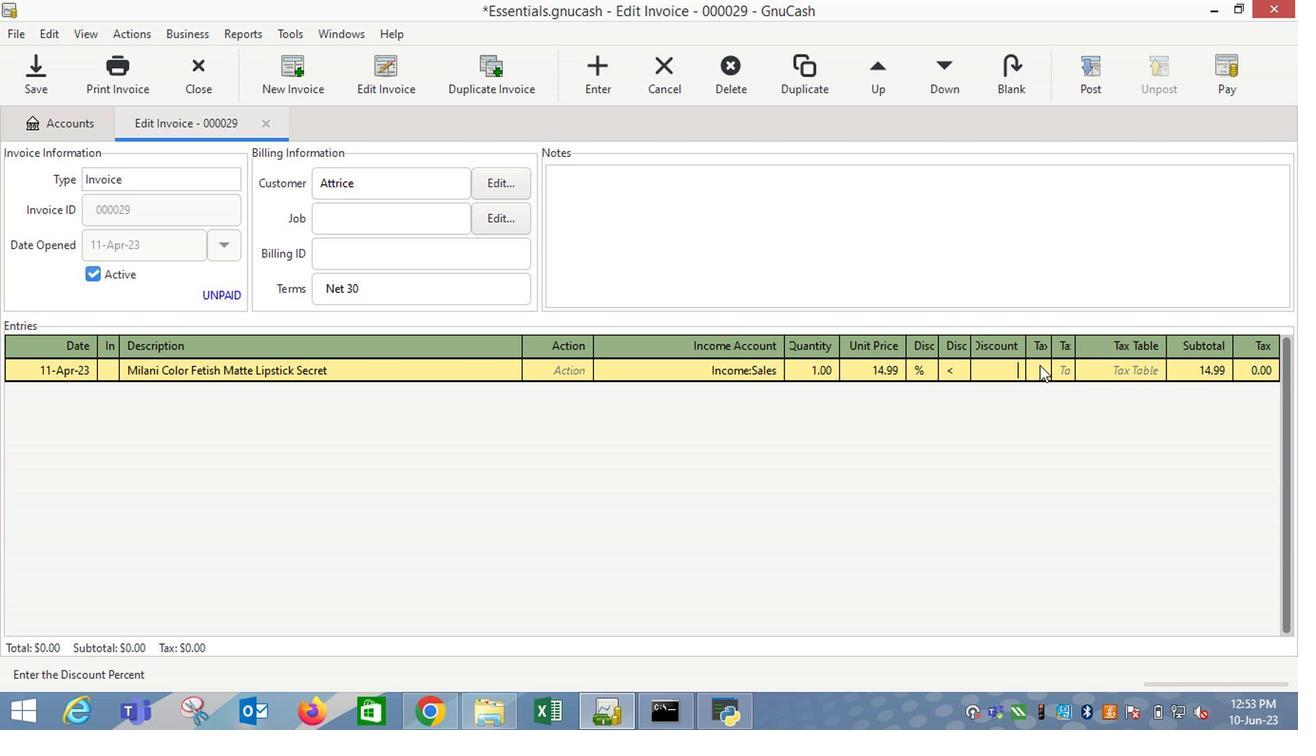 
Action: Mouse moved to (990, 375)
Screenshot: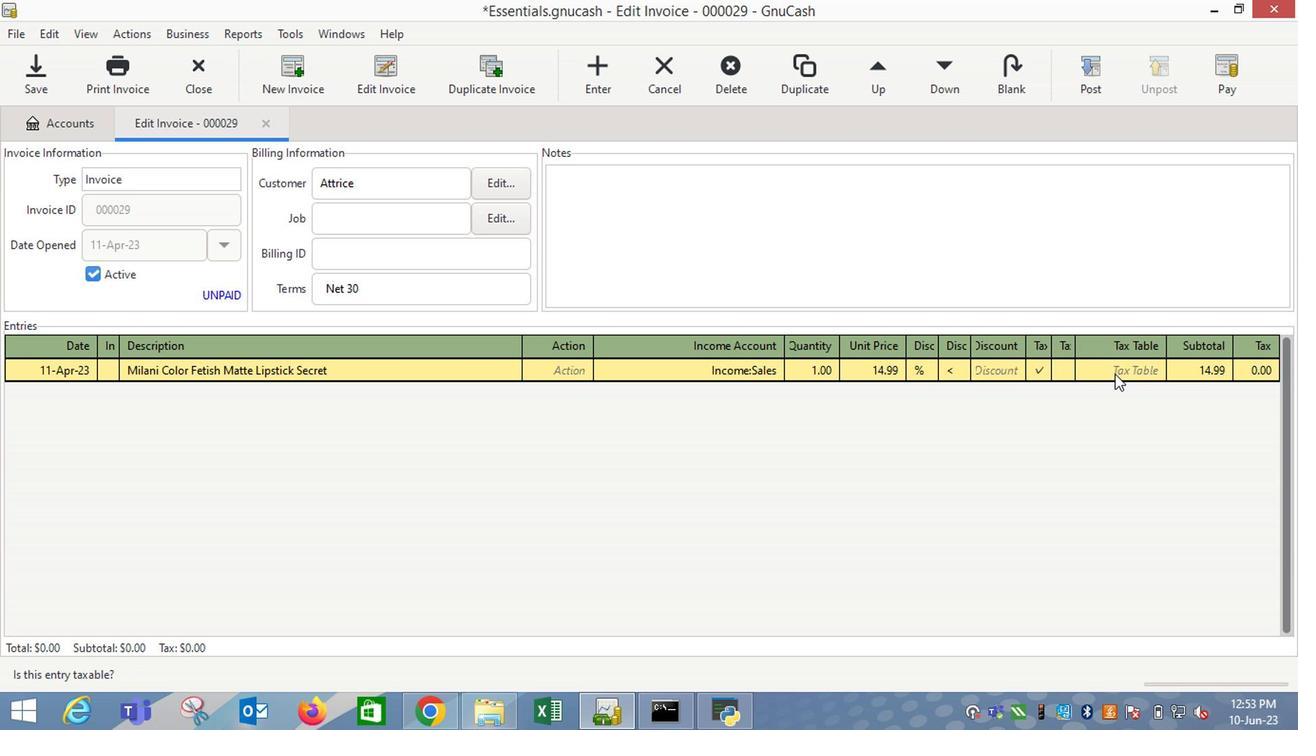 
Action: Mouse pressed left at (990, 375)
Screenshot: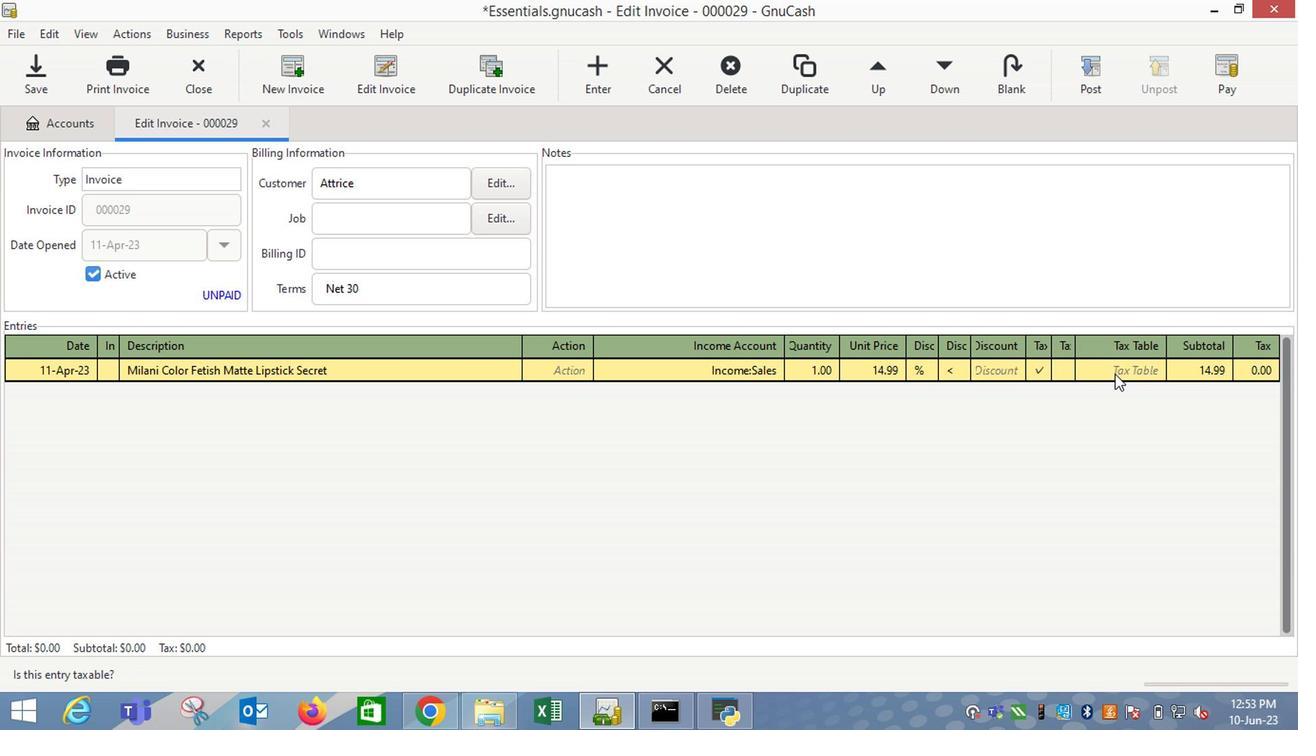 
Action: Mouse moved to (1014, 375)
Screenshot: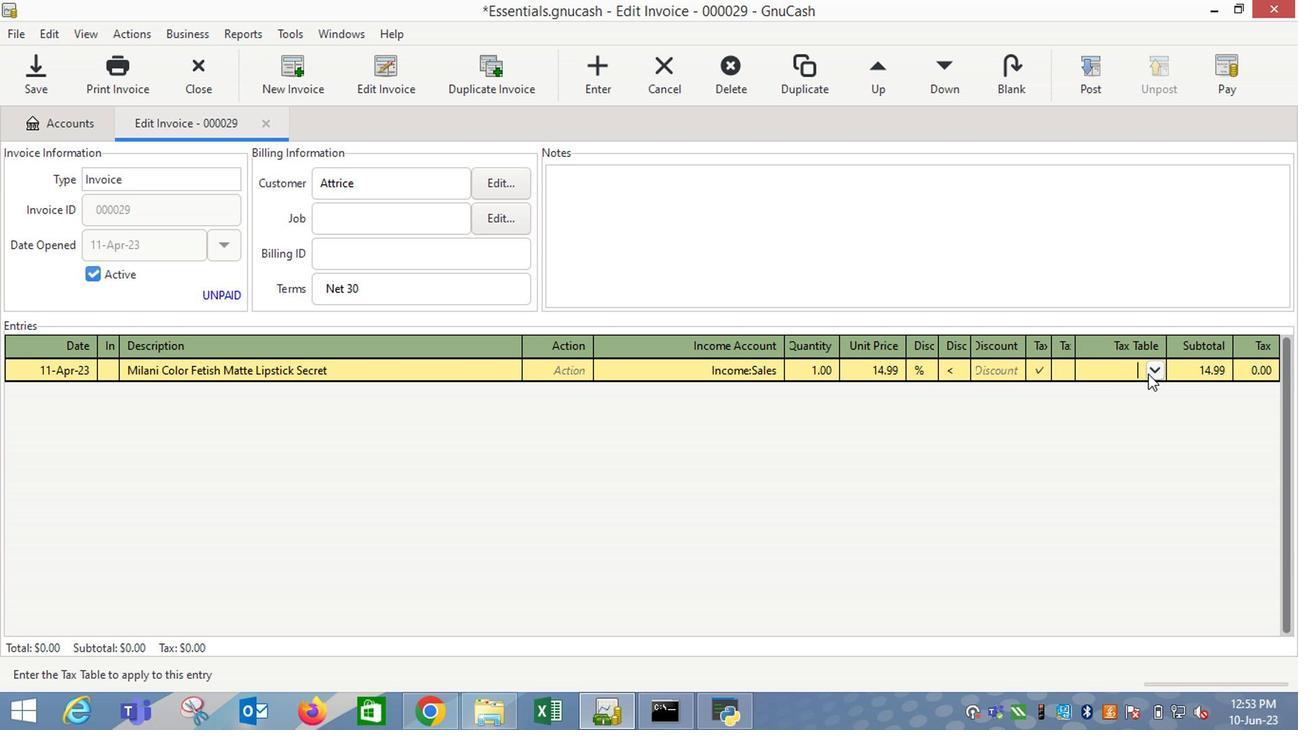 
Action: Mouse pressed left at (1014, 375)
Screenshot: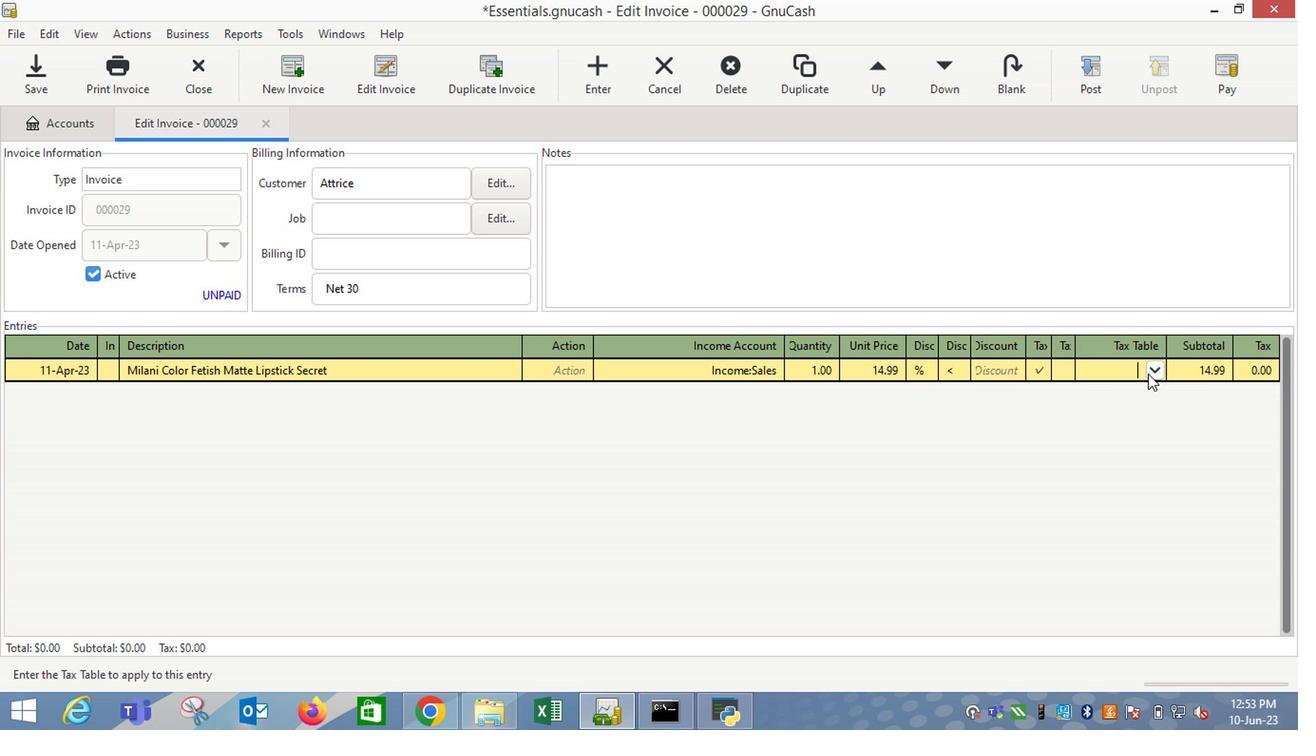 
Action: Mouse moved to (999, 396)
Screenshot: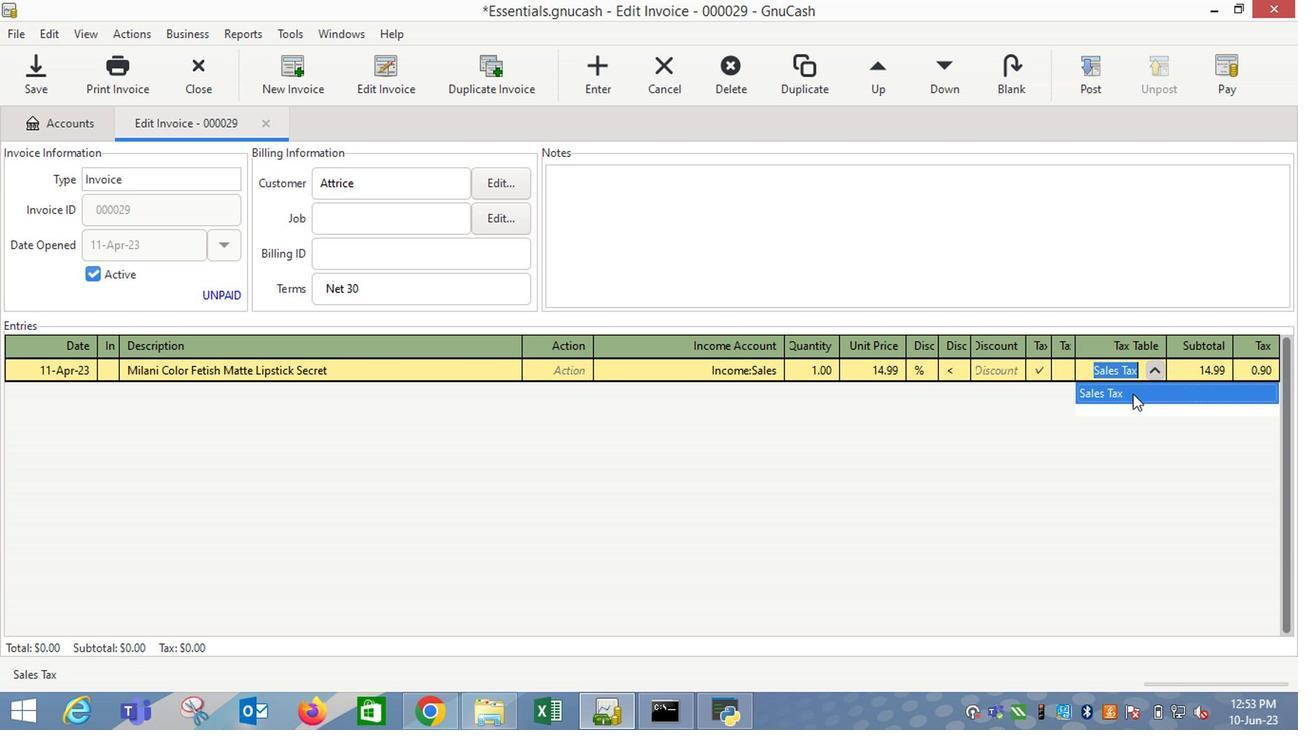 
Action: Mouse pressed left at (999, 396)
Screenshot: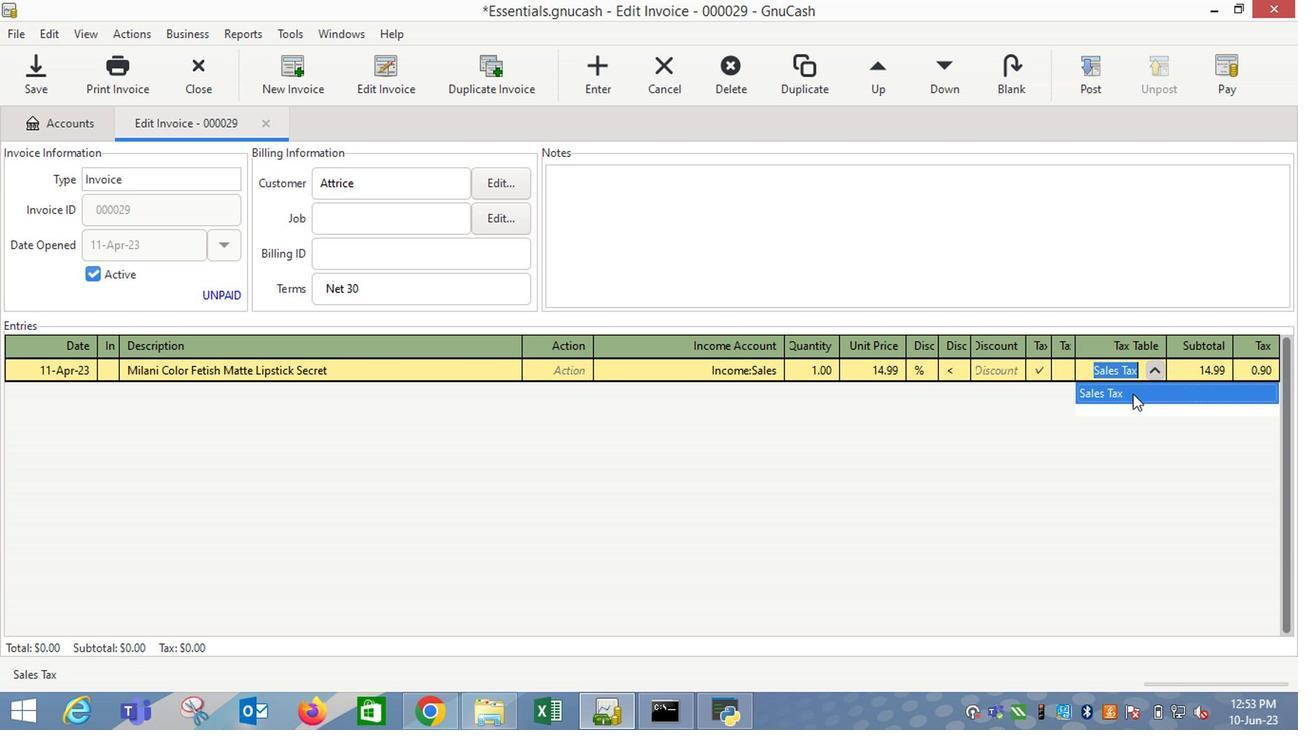 
Action: Key pressed <Key.enter><Key.tab><Key.shift_r>Conair<Key.space><Key.shift_r>Infin
Screenshot: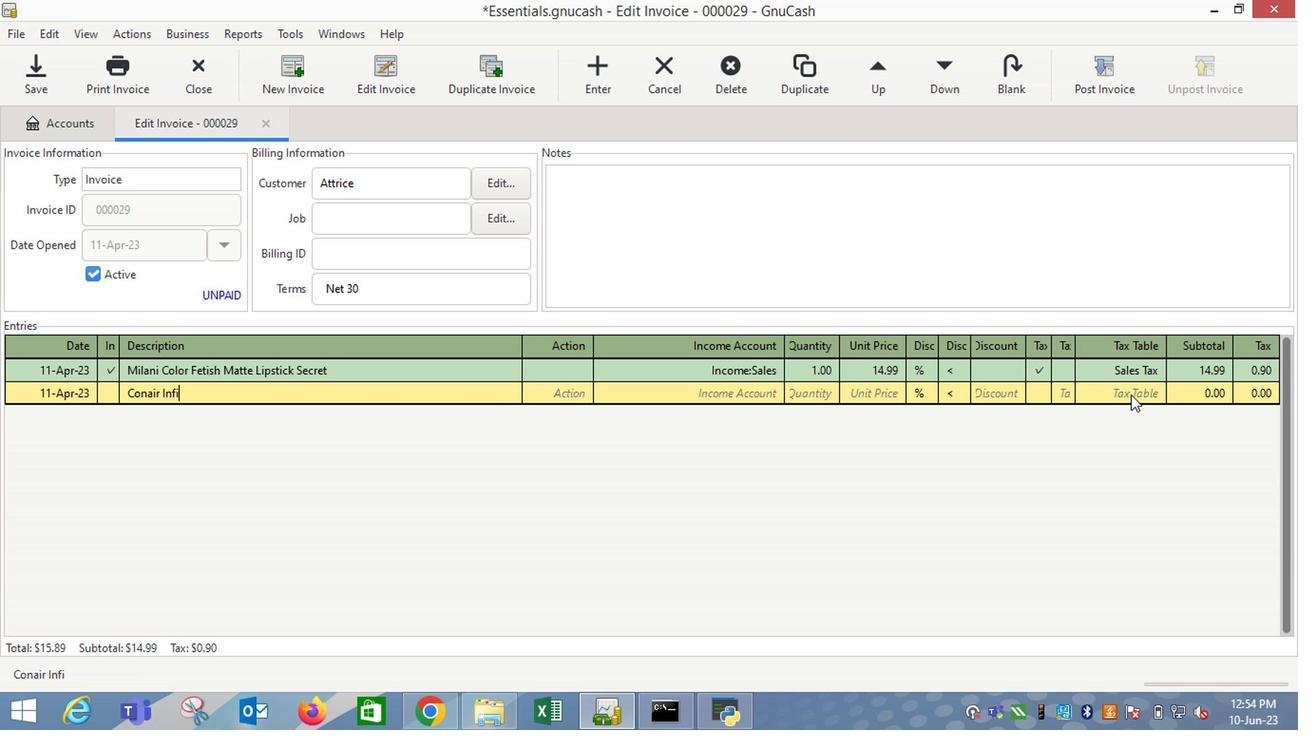 
Action: Mouse moved to (999, 394)
Screenshot: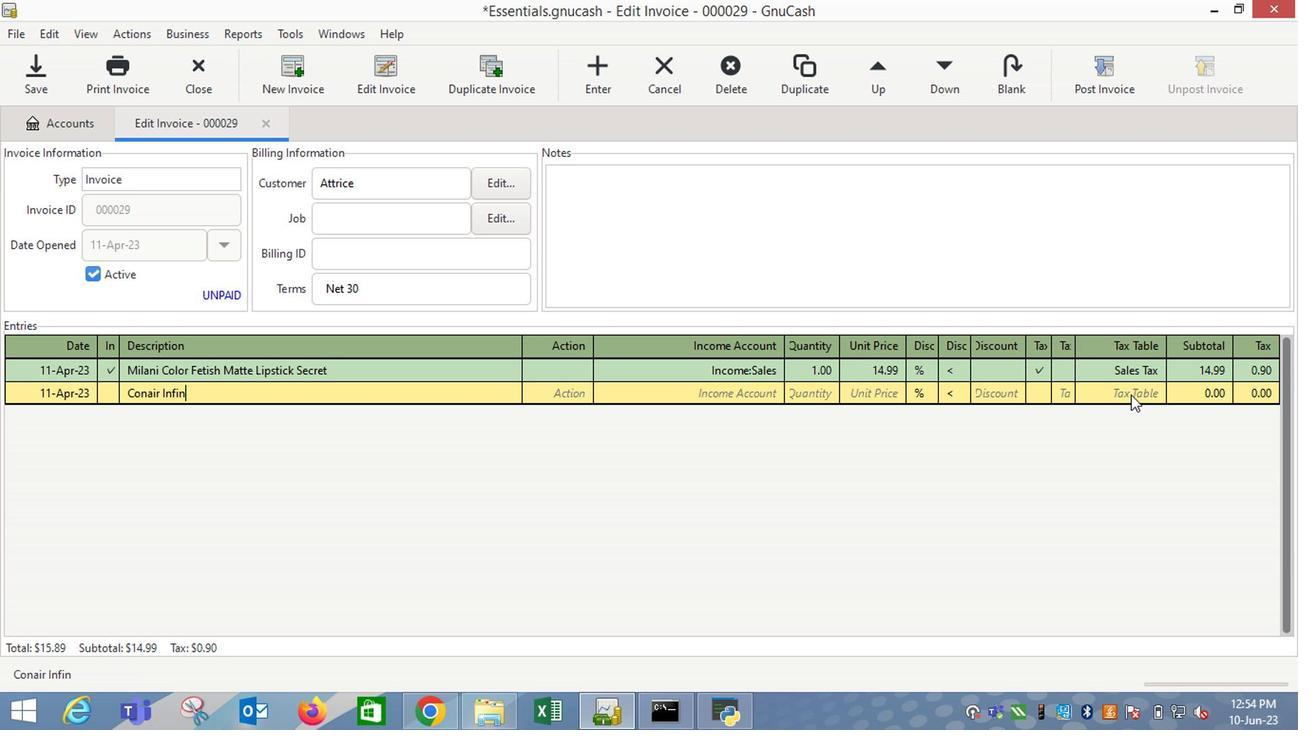 
Action: Key pressed it
Screenshot: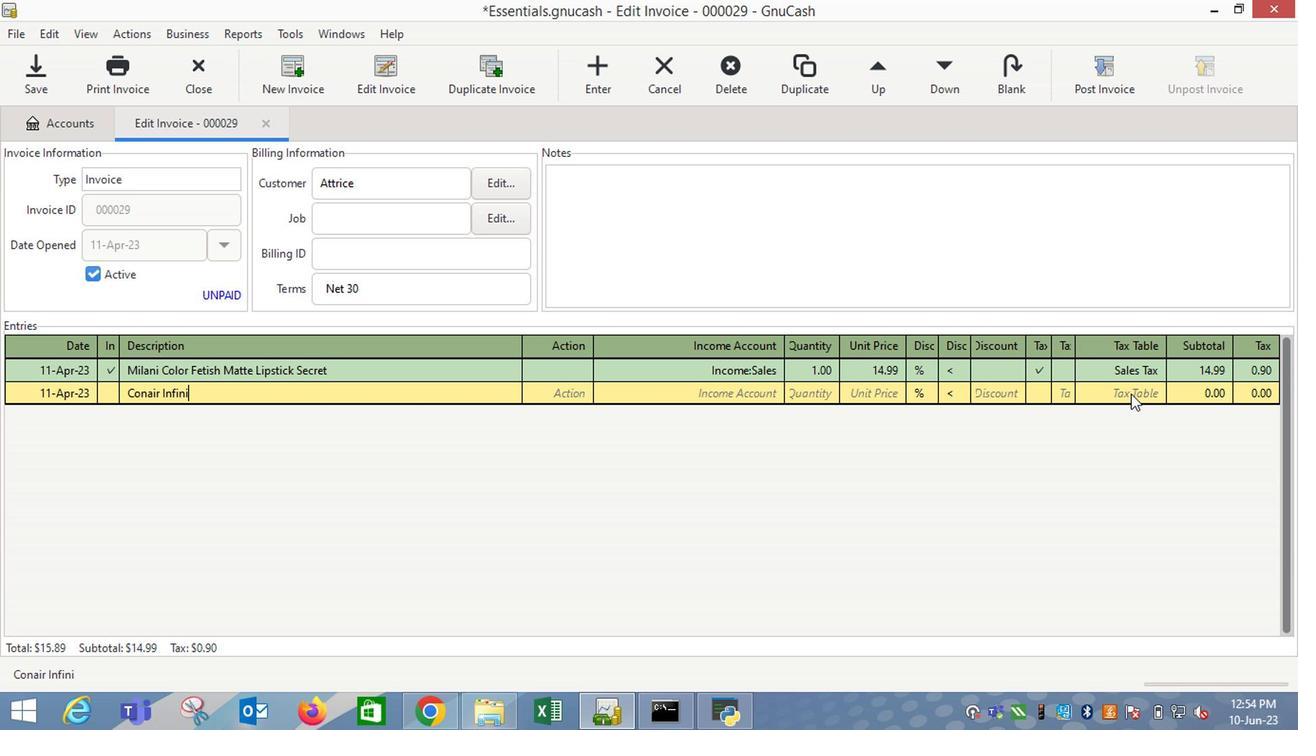 
Action: Mouse moved to (999, 394)
Screenshot: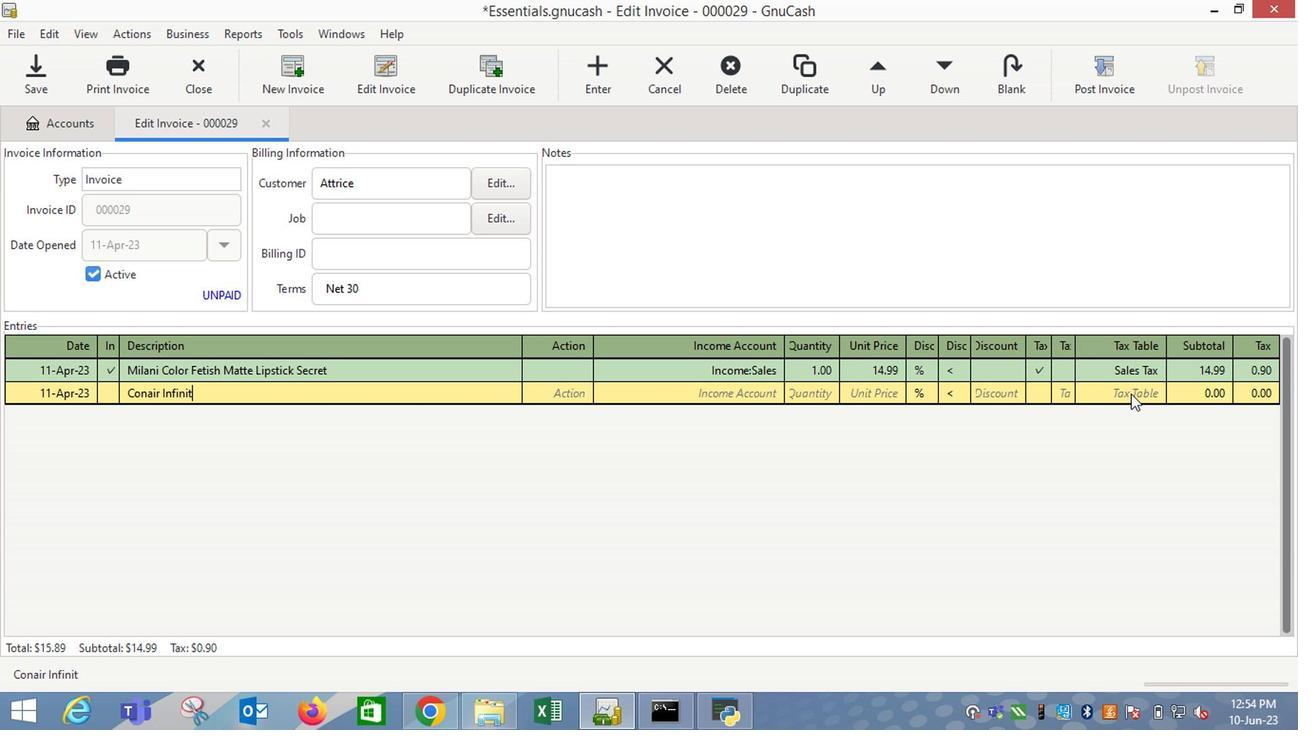 
Action: Key pressed i<Key.space><Key.shift_r>Pro<Key.space><Key.shift_r>Tou
Screenshot: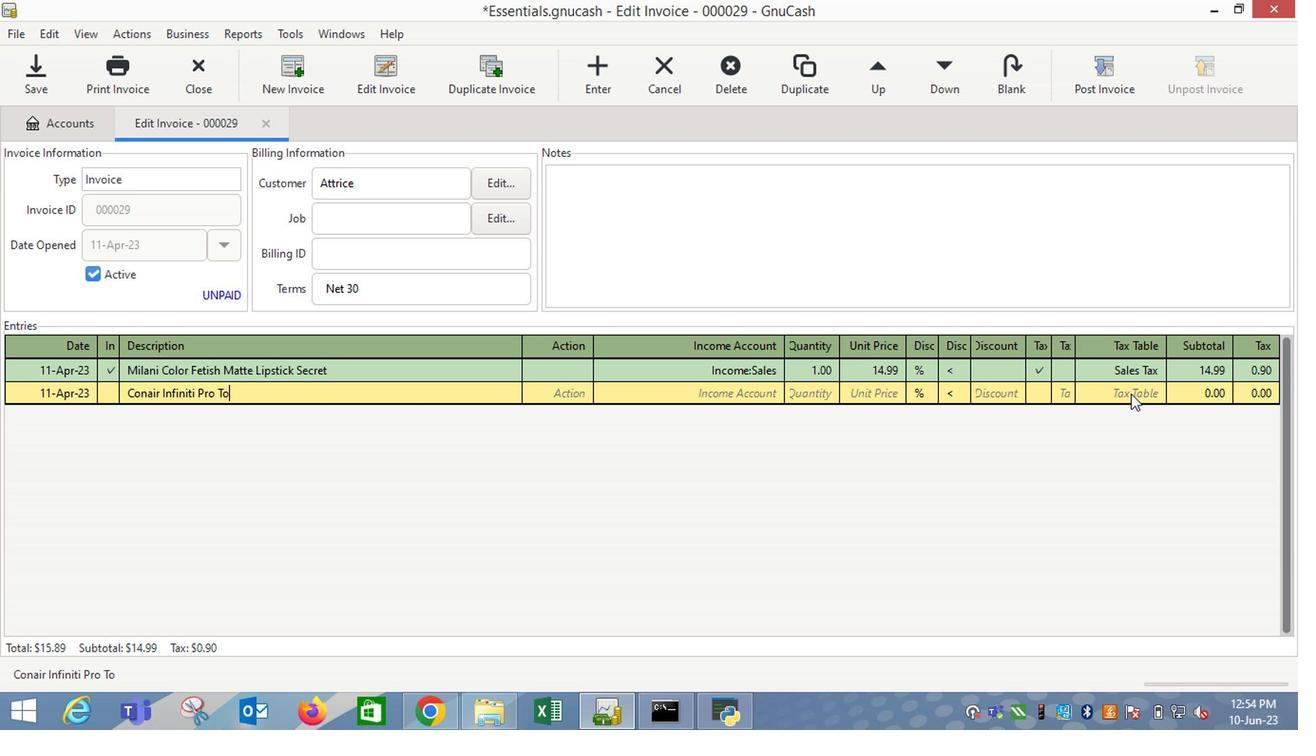 
Action: Mouse moved to (1002, 403)
Screenshot: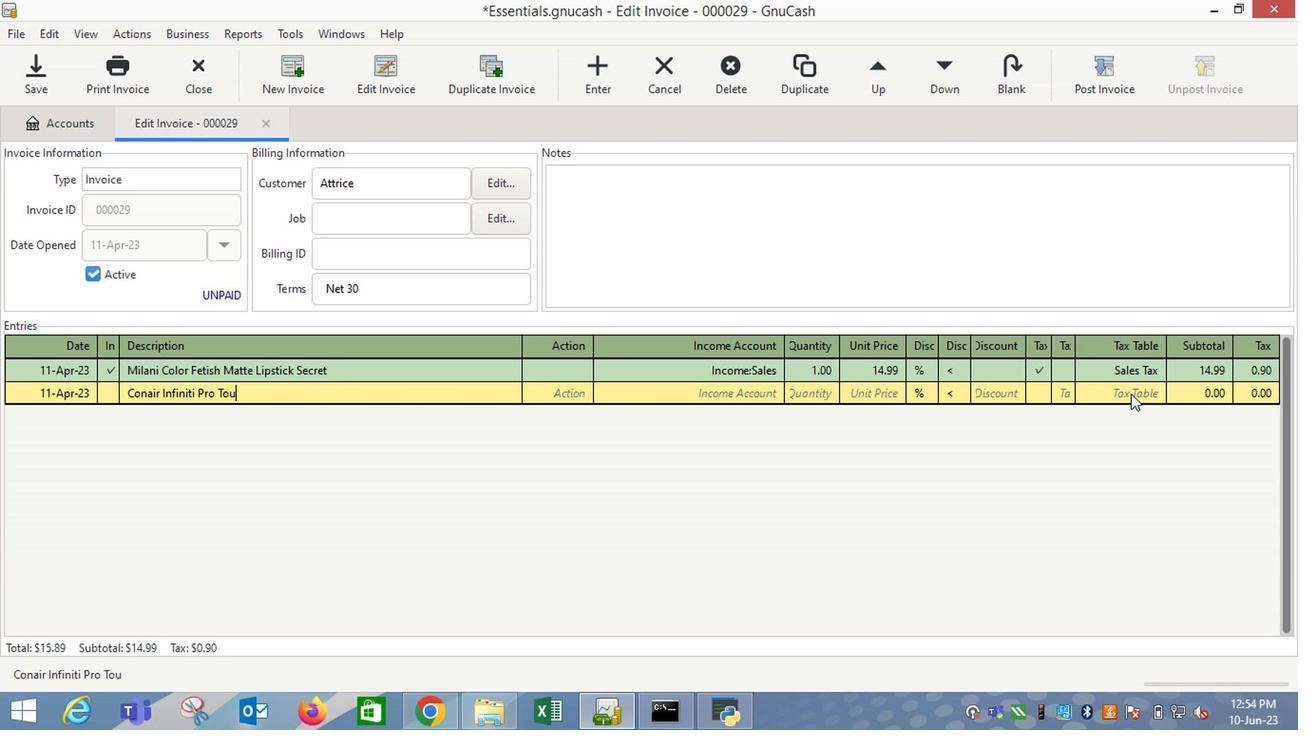 
Action: Key pressed rmaline<Key.space><Key.shift_r>Ceramic<Key.space><Key.shift_r>Curling<Key.space><Key.shift_r>Iron<Key.space><Key.shift_r>(1.5<Key.space><Key.left><Key.left><Key.left><Key.left><Key.backspace><Key.right><Key.right><Key.right><Key.space><Key.shift_r>(1<Key.space>ct<Key.shift_r>)<Key.tab><Key.tab>i<Key.down><Key.down><Key.down><Key.tab>1<Key.tab>12.99<Key.tab>
Screenshot: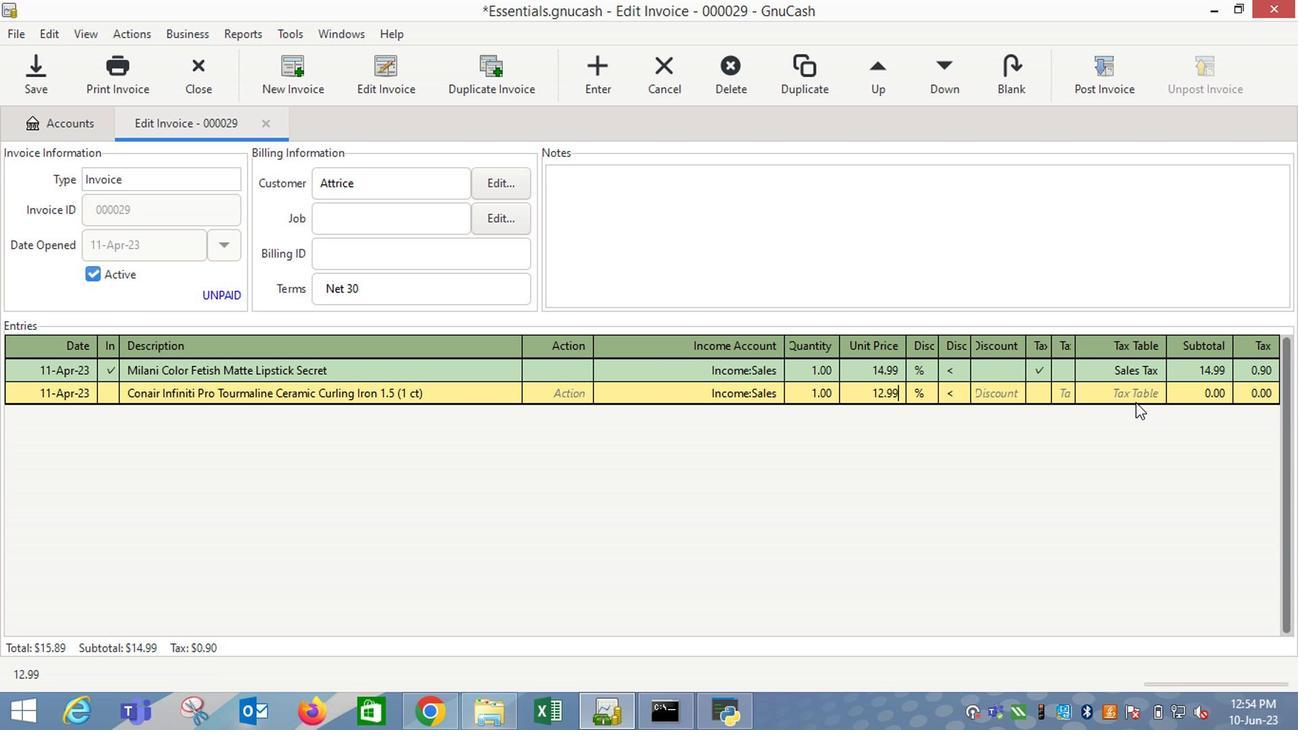 
Action: Mouse moved to (937, 394)
Screenshot: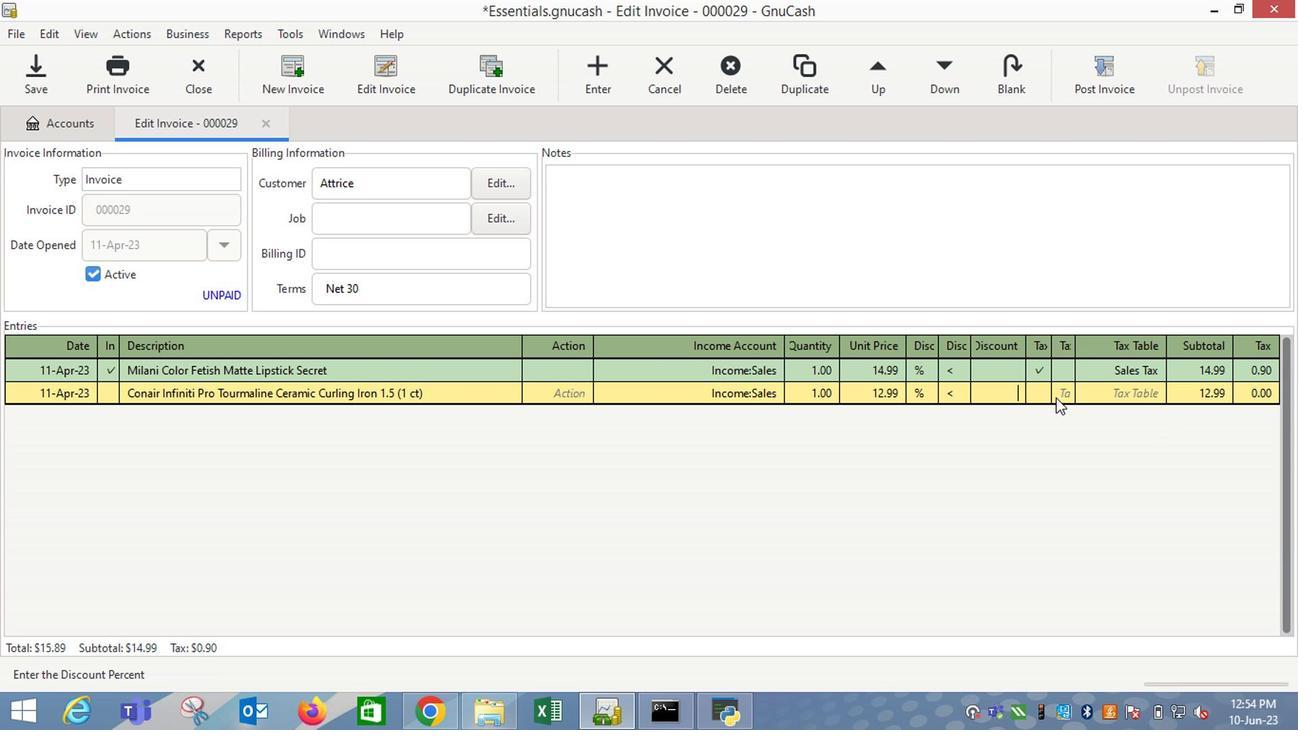 
Action: Mouse pressed left at (937, 394)
Screenshot: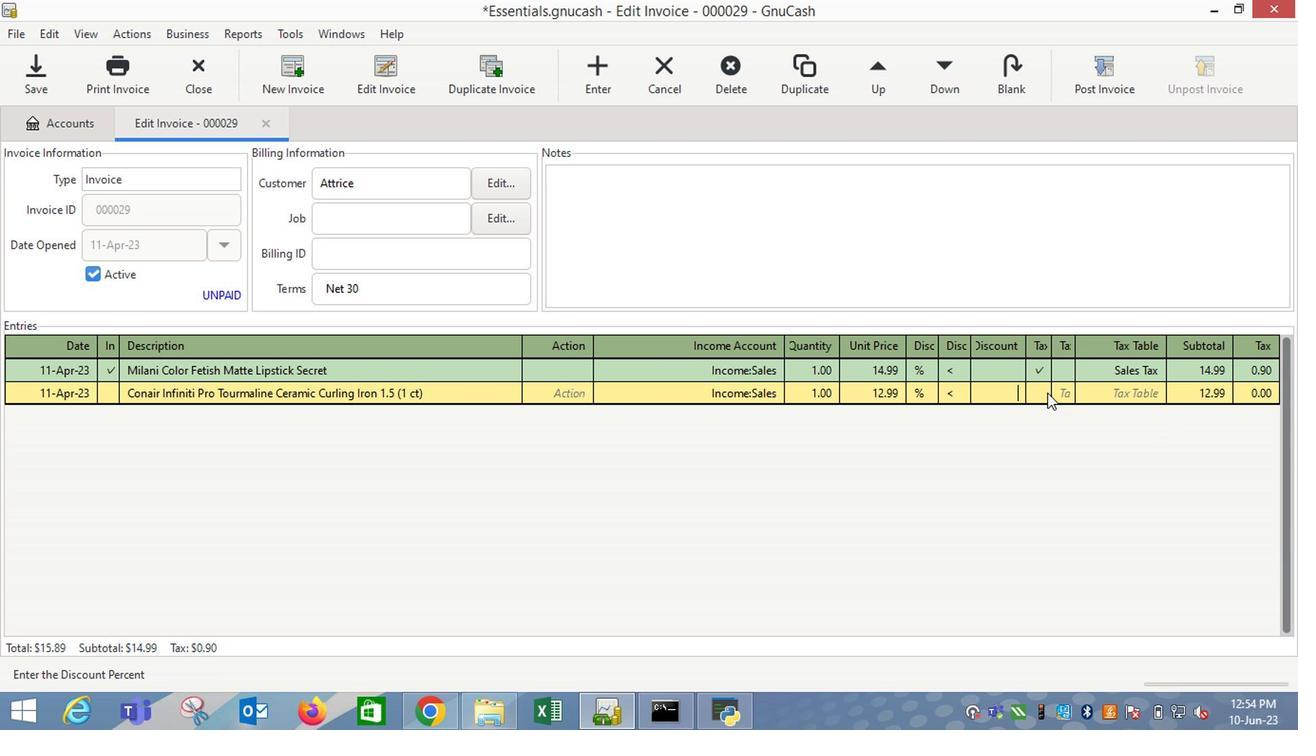 
Action: Mouse moved to (994, 396)
Screenshot: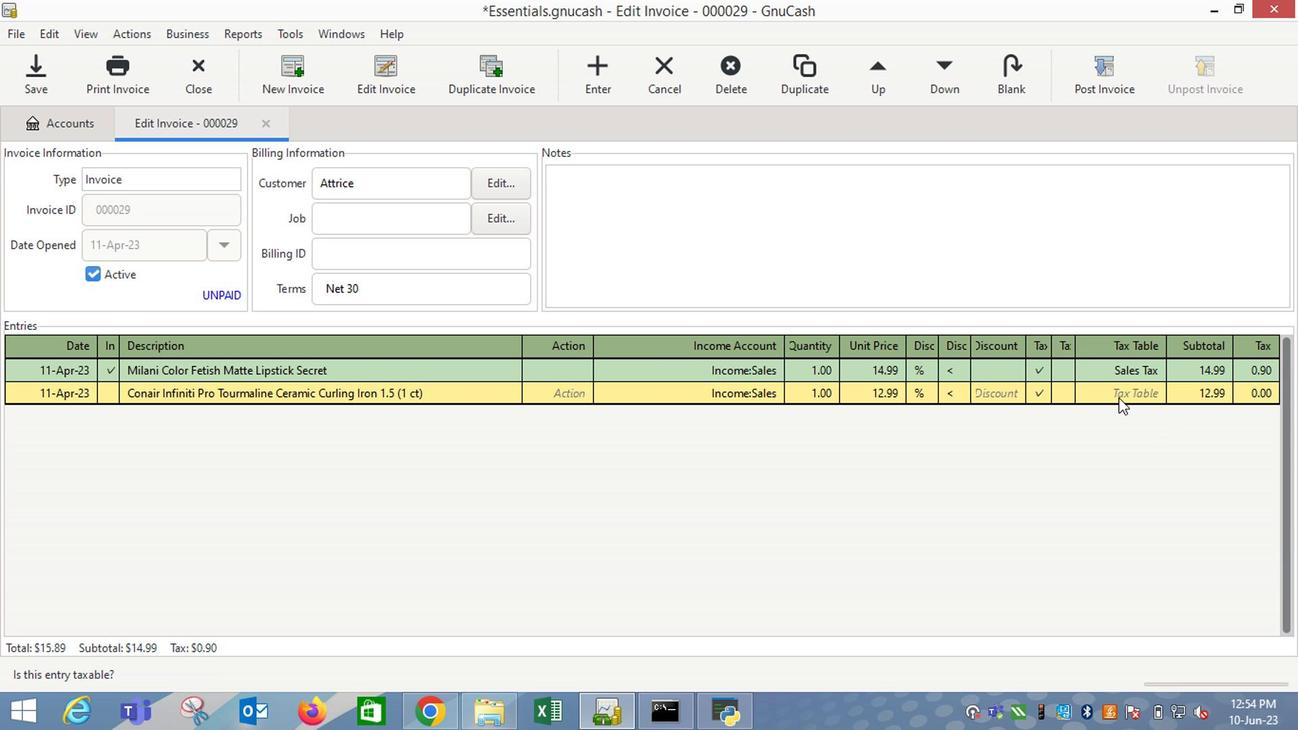 
Action: Mouse pressed left at (994, 396)
Screenshot: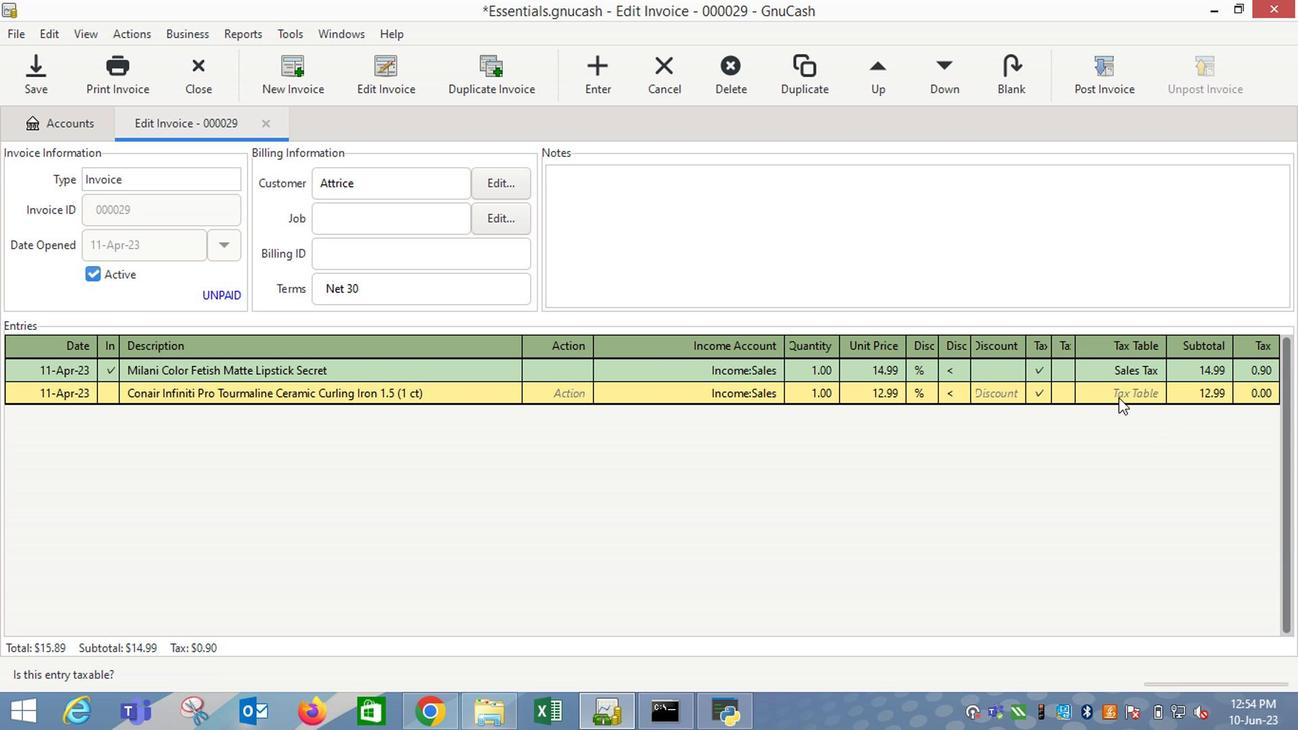 
Action: Mouse moved to (1009, 394)
Screenshot: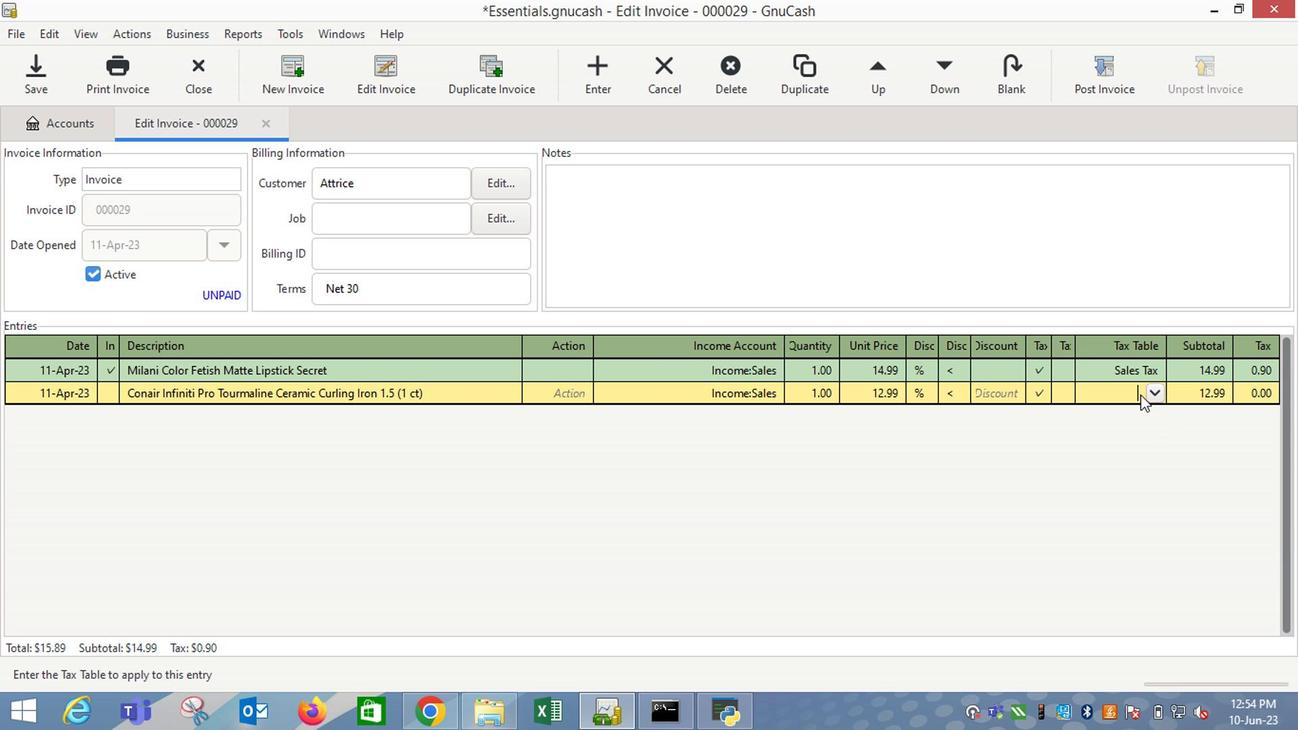 
Action: Mouse pressed left at (1009, 394)
Screenshot: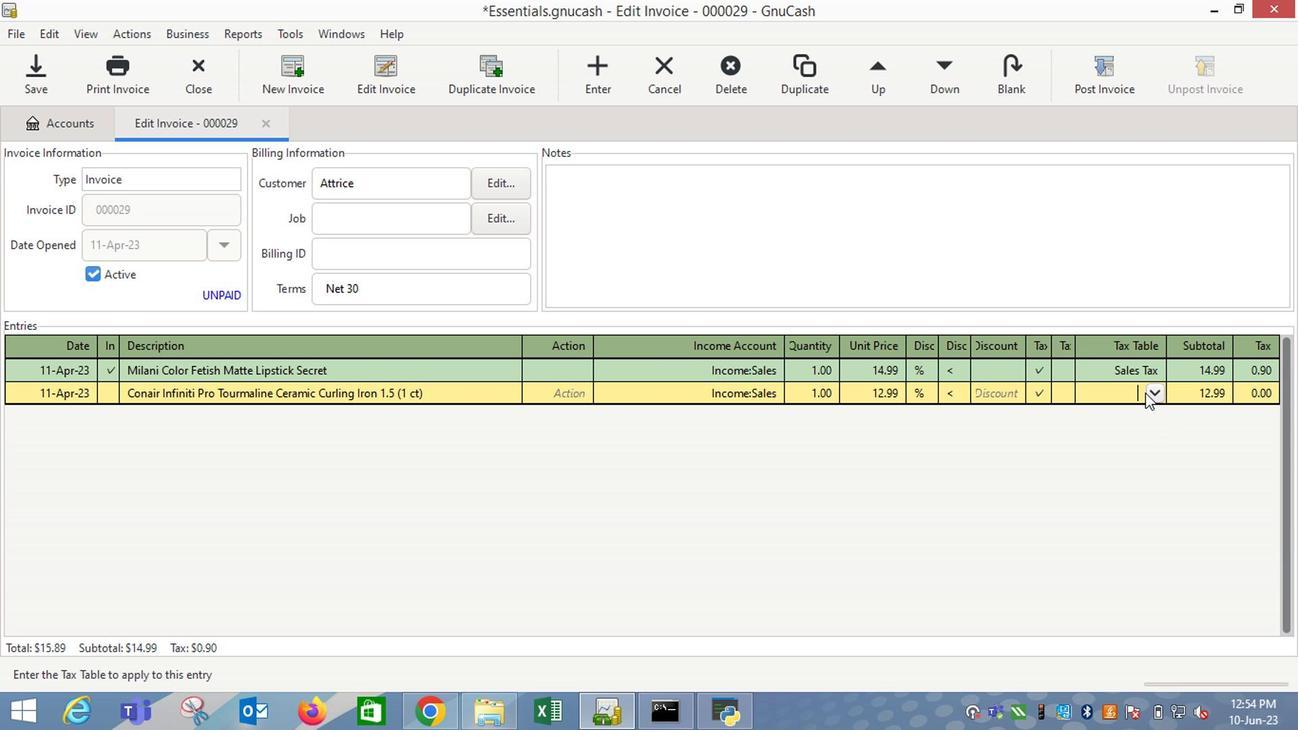 
Action: Mouse moved to (1008, 398)
Screenshot: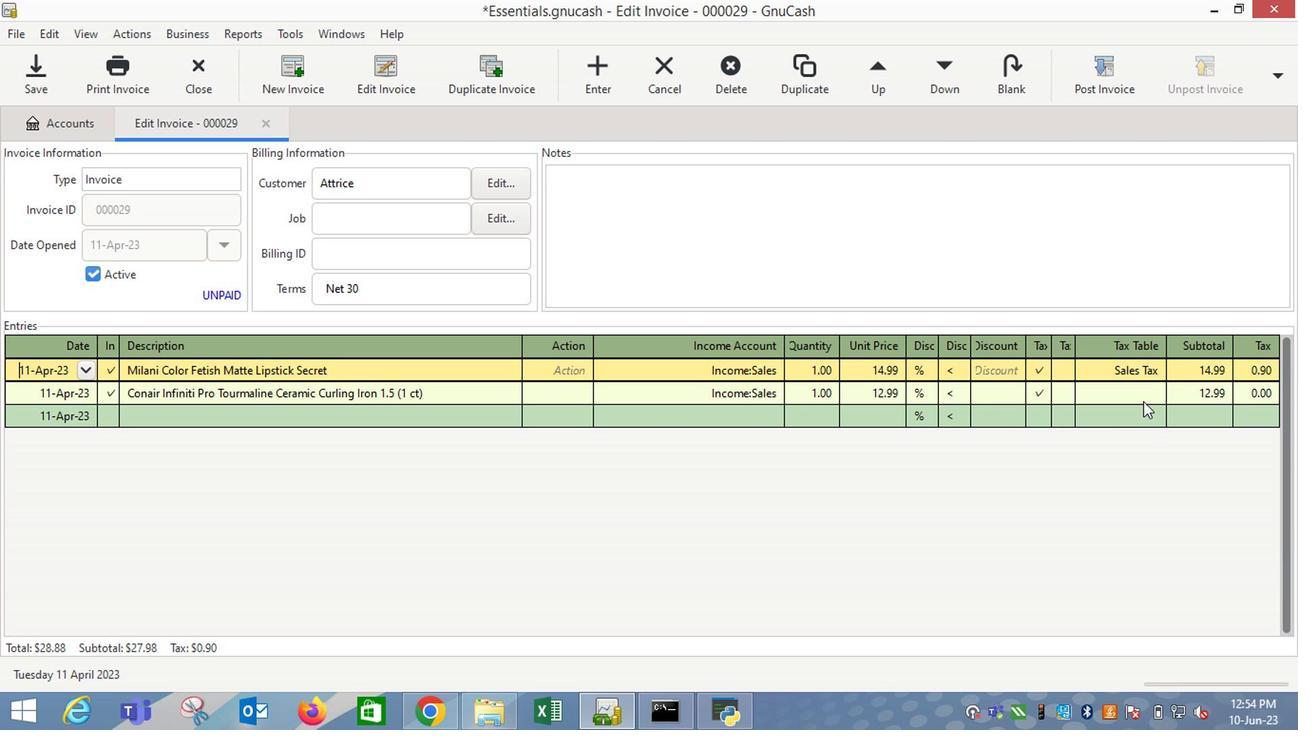 
Action: Mouse pressed left at (1008, 398)
Screenshot: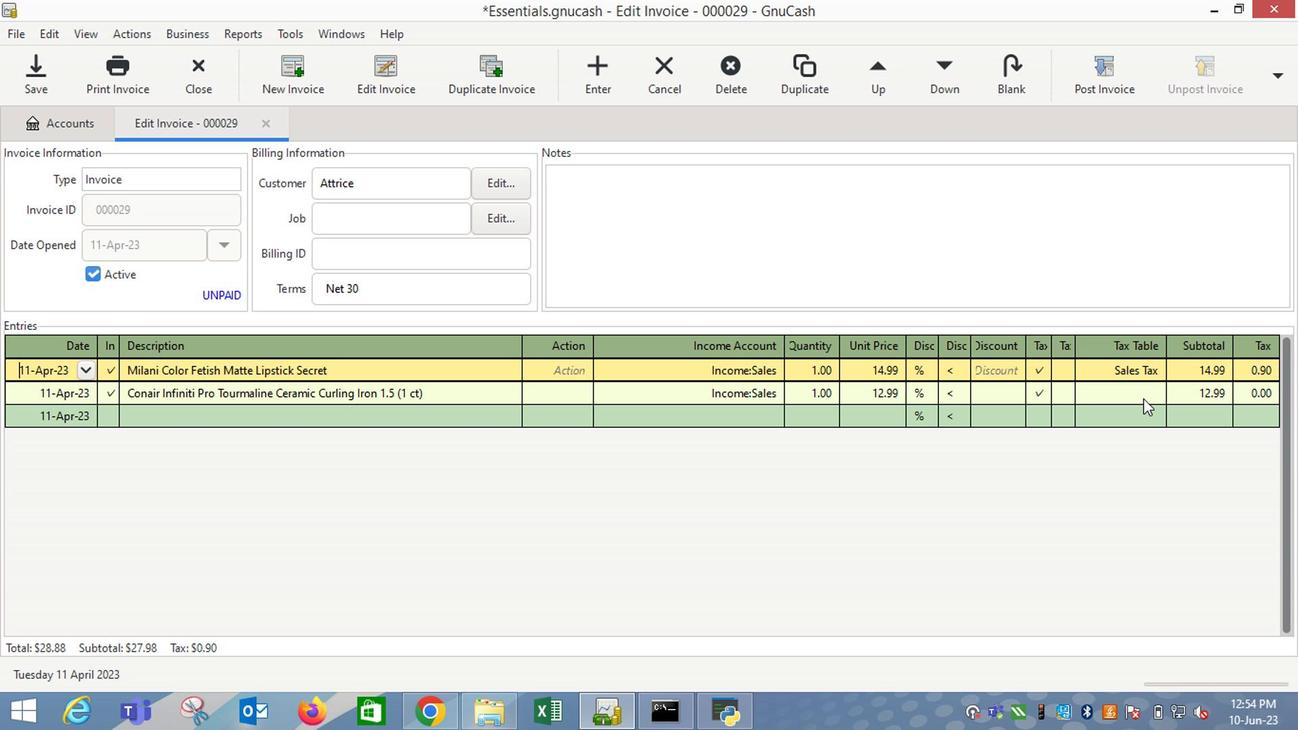 
Action: Mouse moved to (1018, 394)
Screenshot: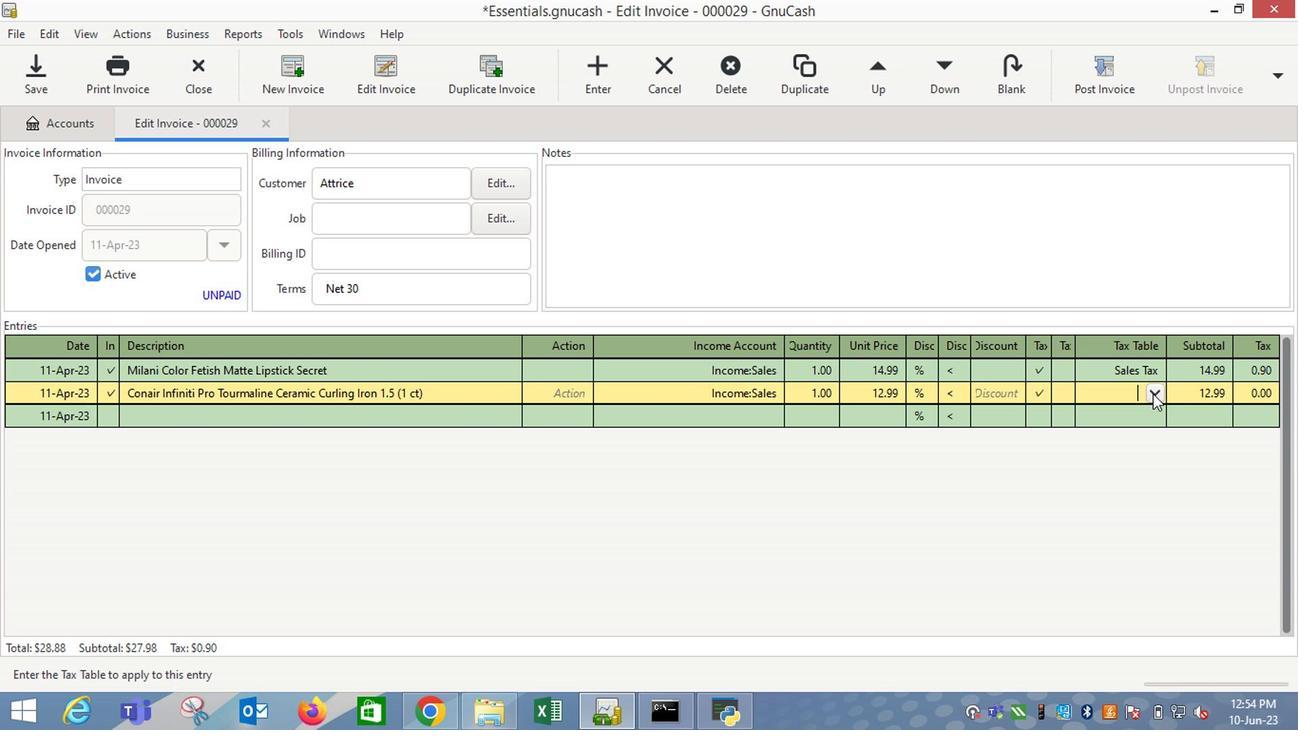 
Action: Mouse pressed left at (1018, 394)
Screenshot: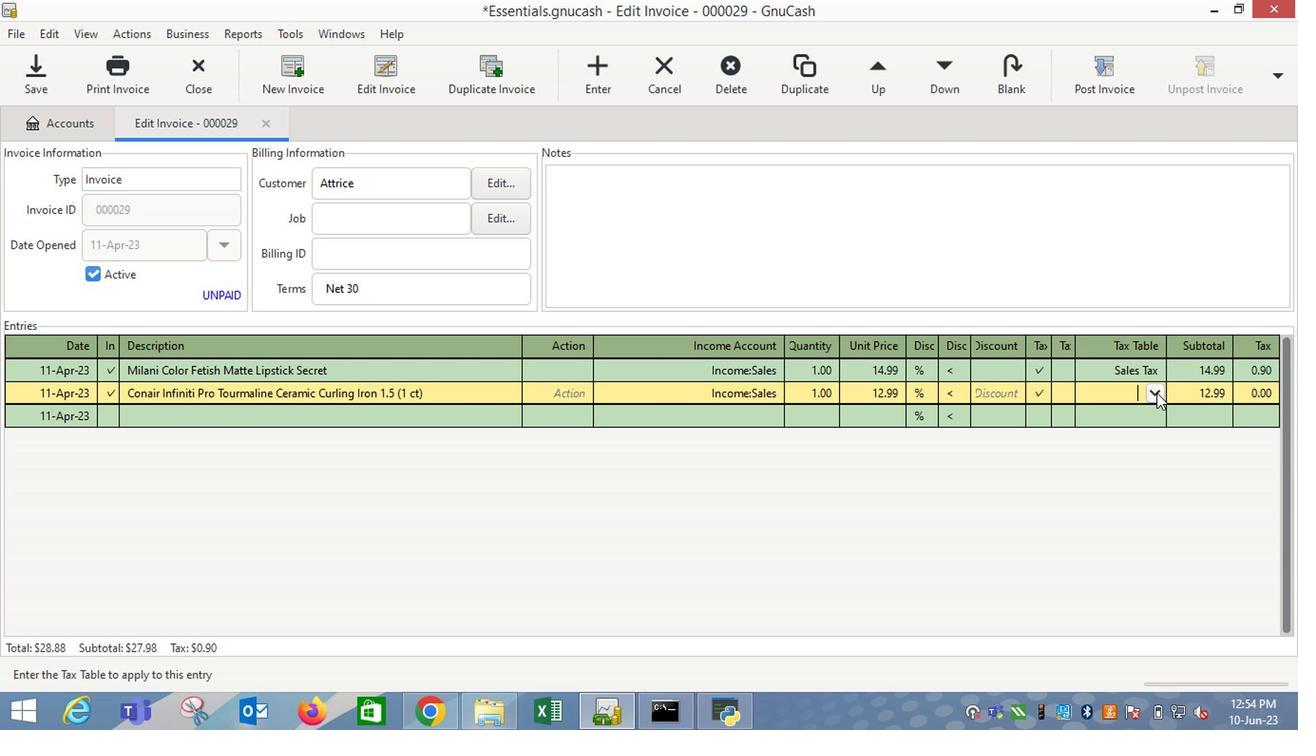 
Action: Mouse moved to (997, 415)
Screenshot: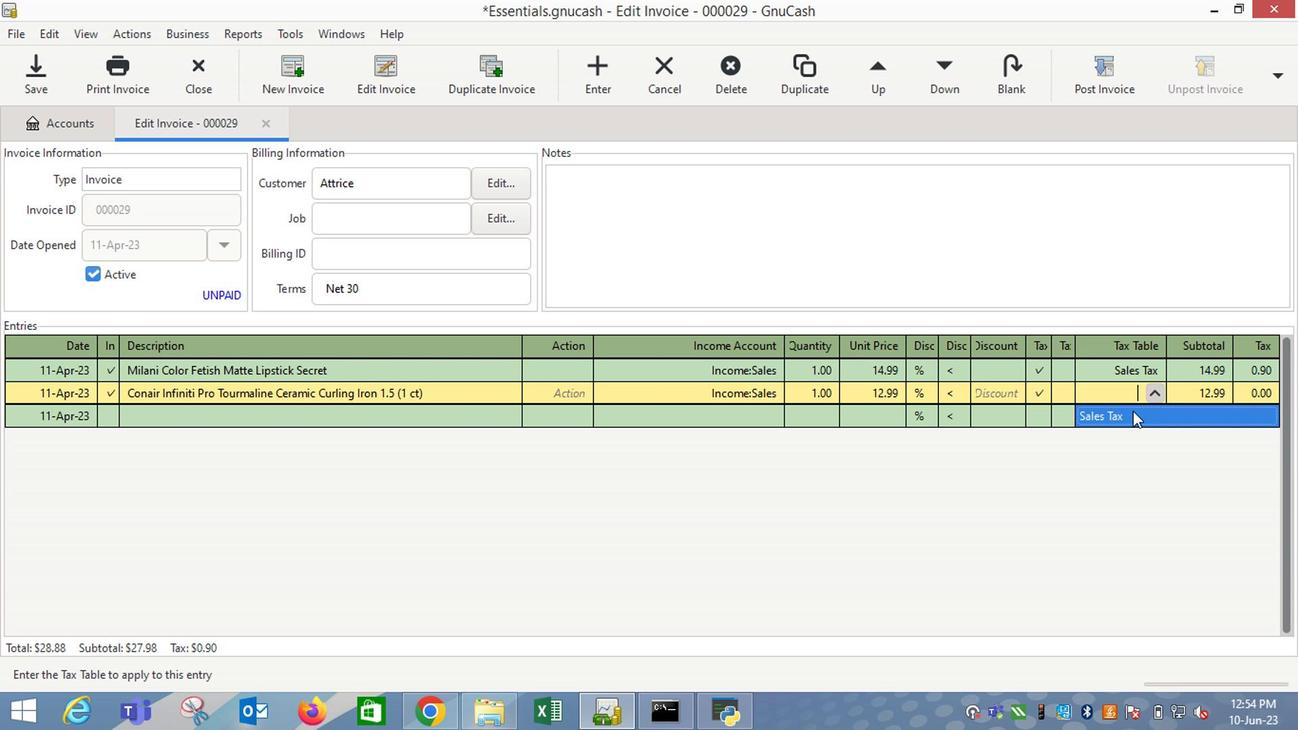 
Action: Mouse pressed left at (997, 415)
Screenshot: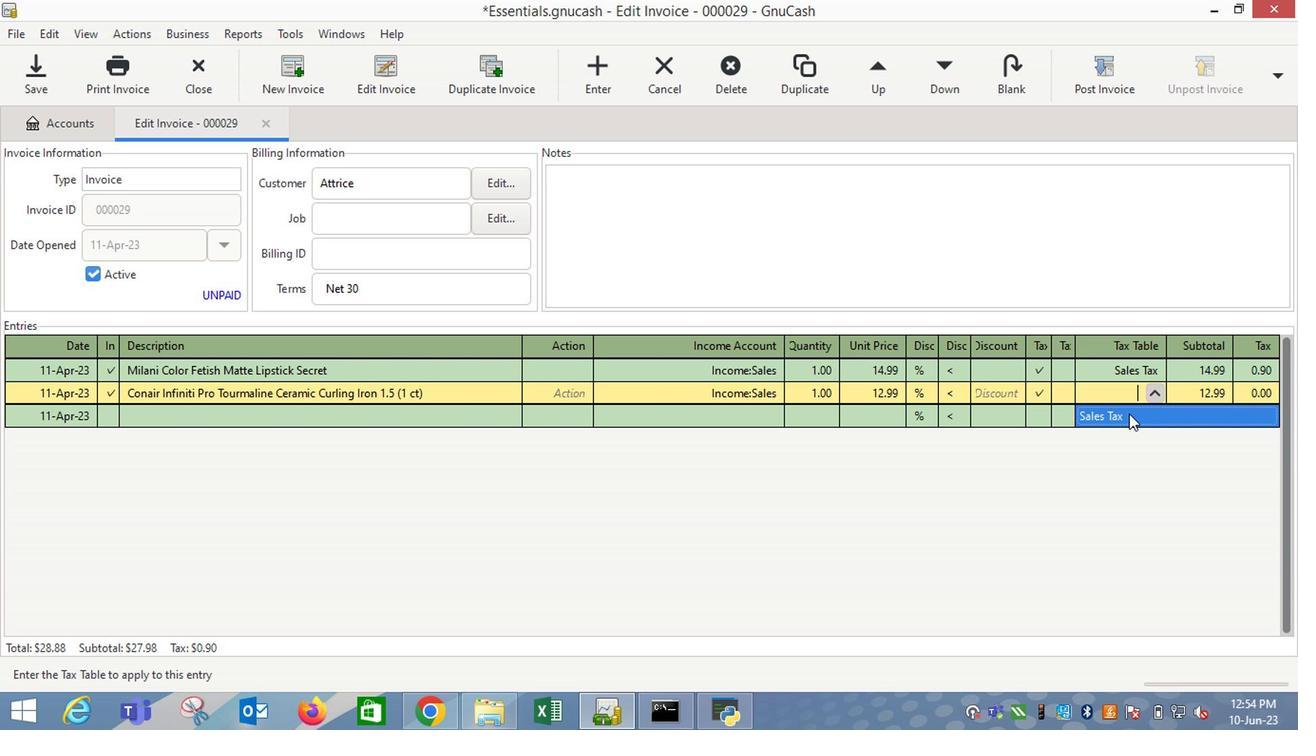 
Action: Mouse moved to (993, 424)
Screenshot: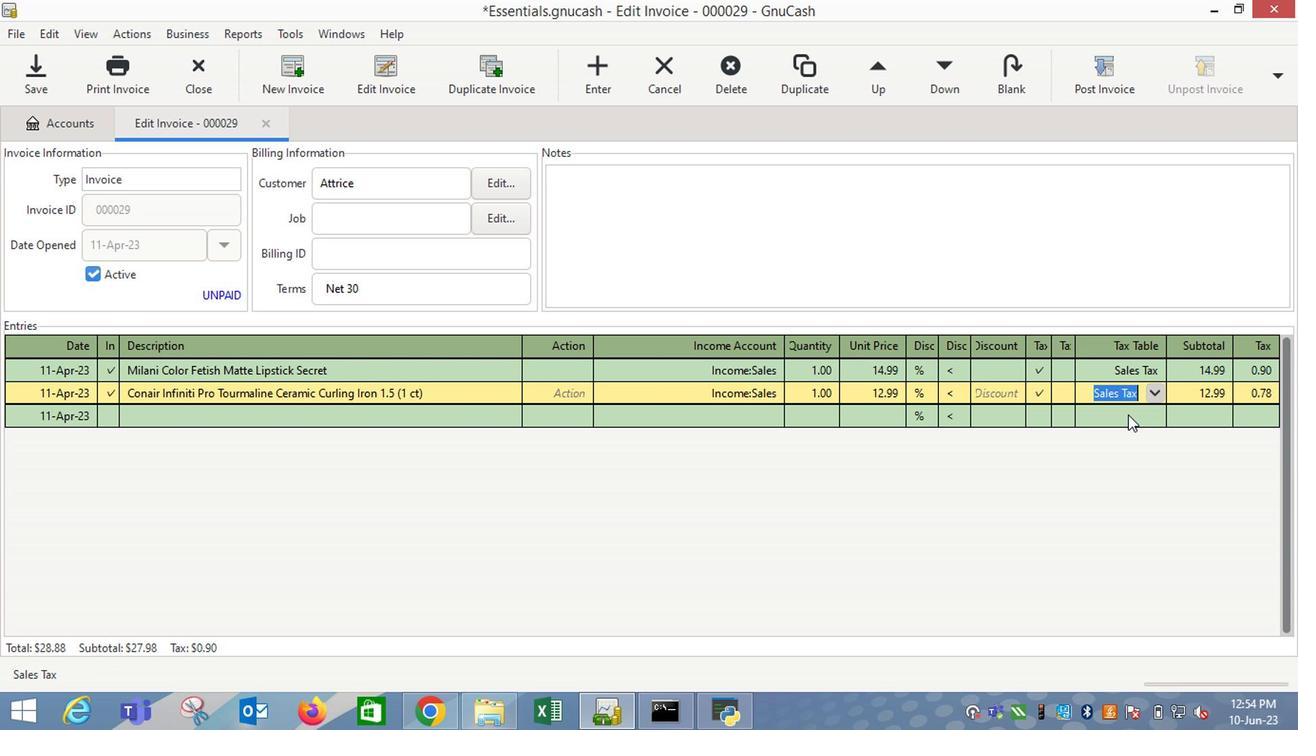 
Action: Key pressed <Key.enter>
Screenshot: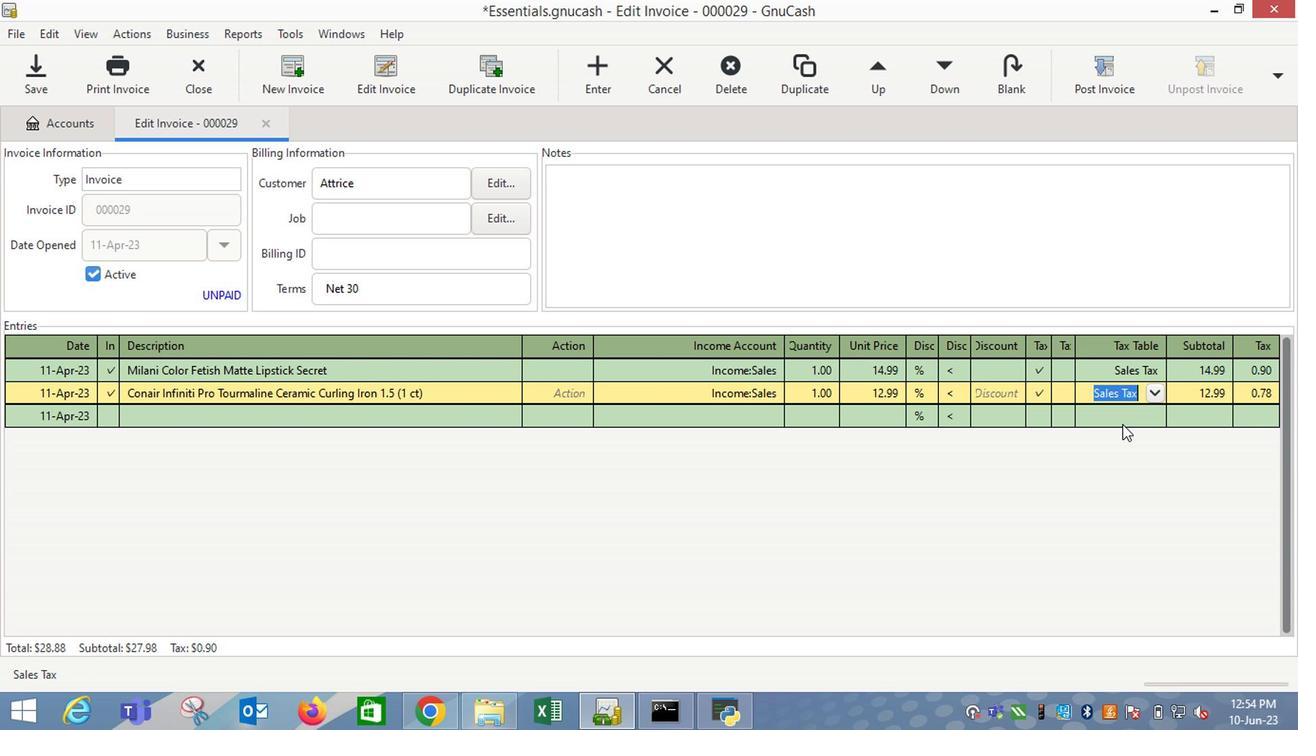 
Action: Mouse moved to (980, 95)
Screenshot: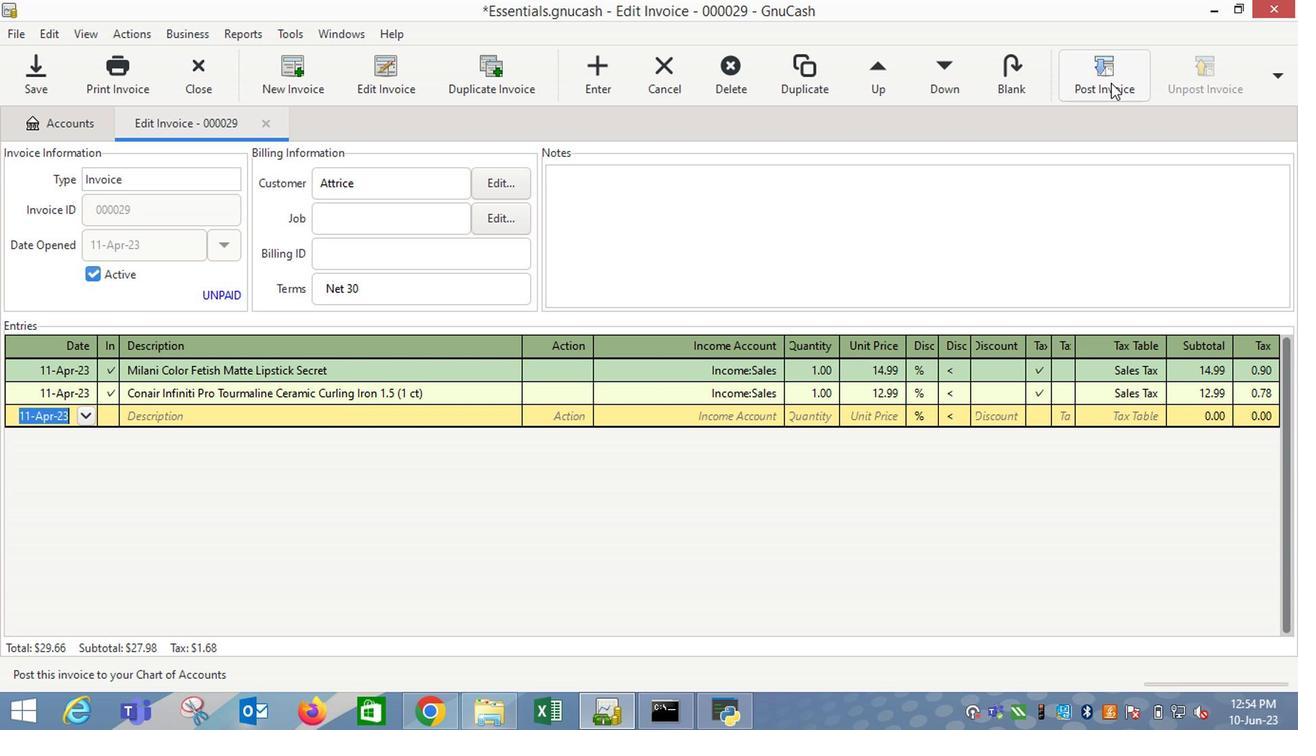 
Action: Mouse pressed left at (980, 95)
Screenshot: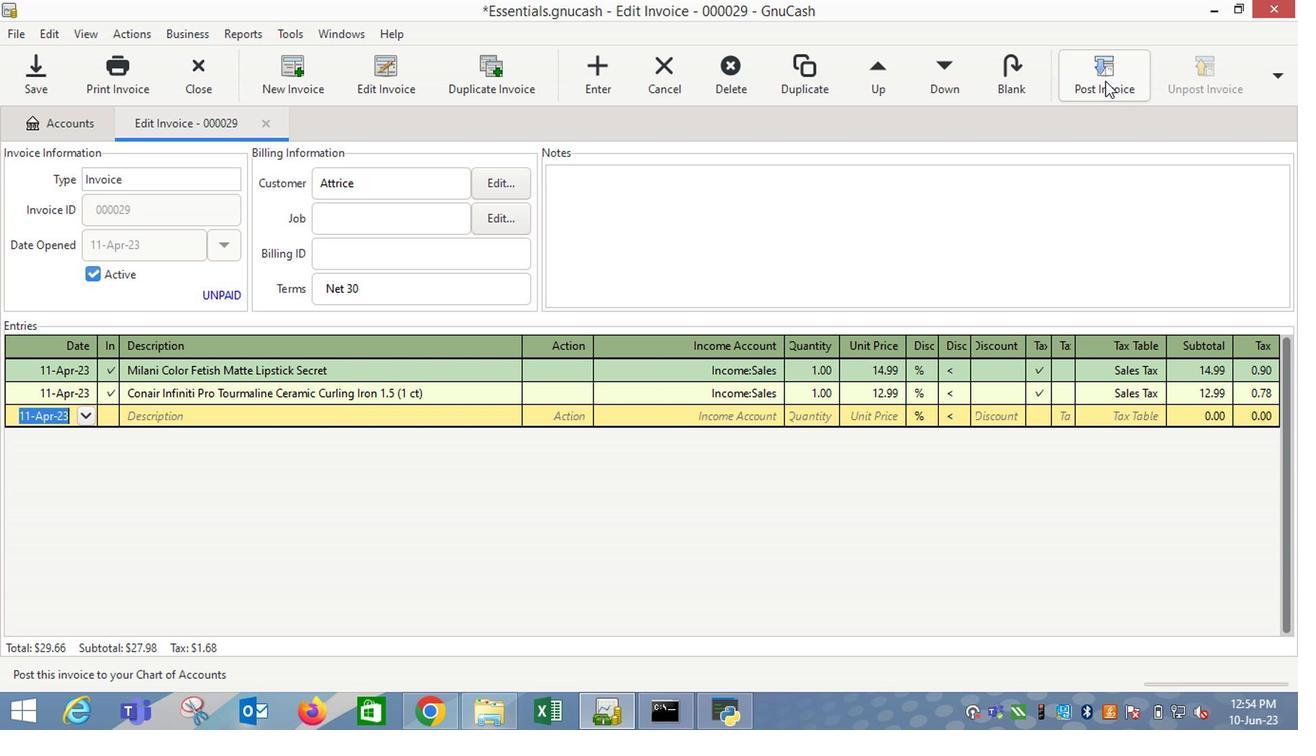 
Action: Mouse moved to (762, 321)
Screenshot: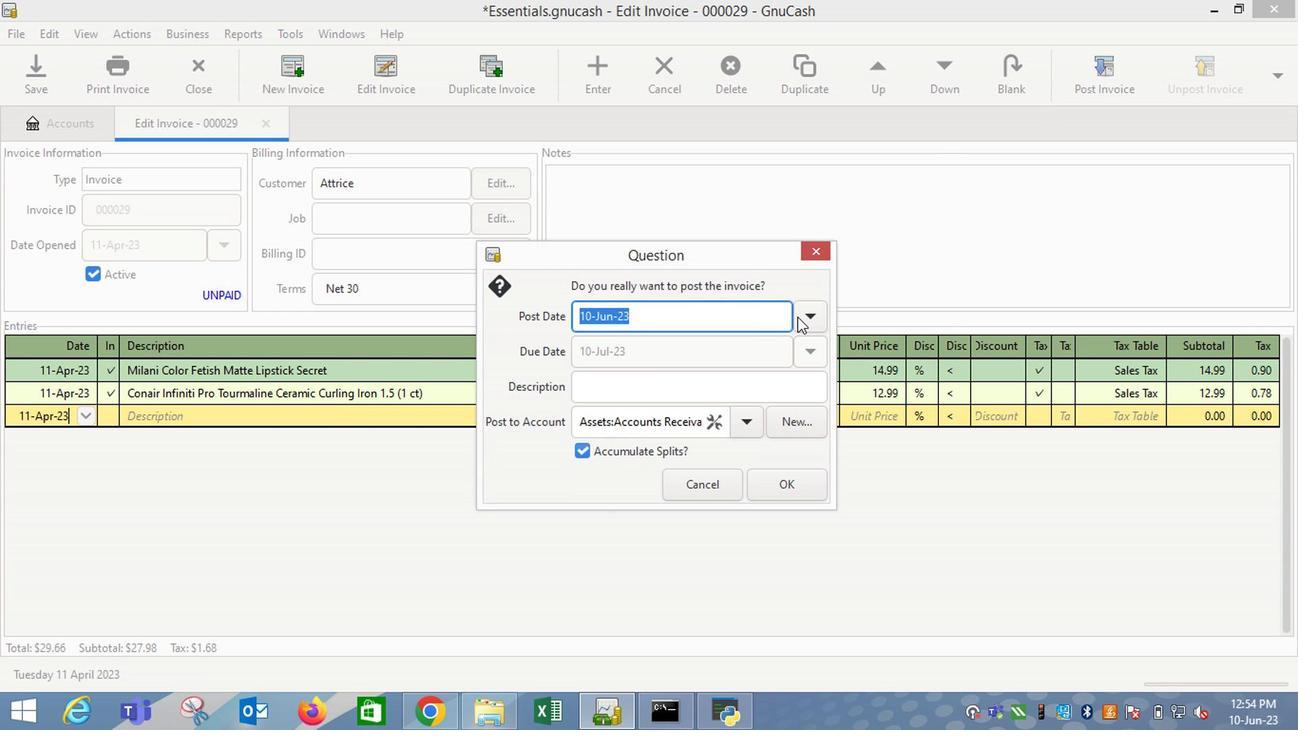 
Action: Mouse pressed left at (762, 321)
Screenshot: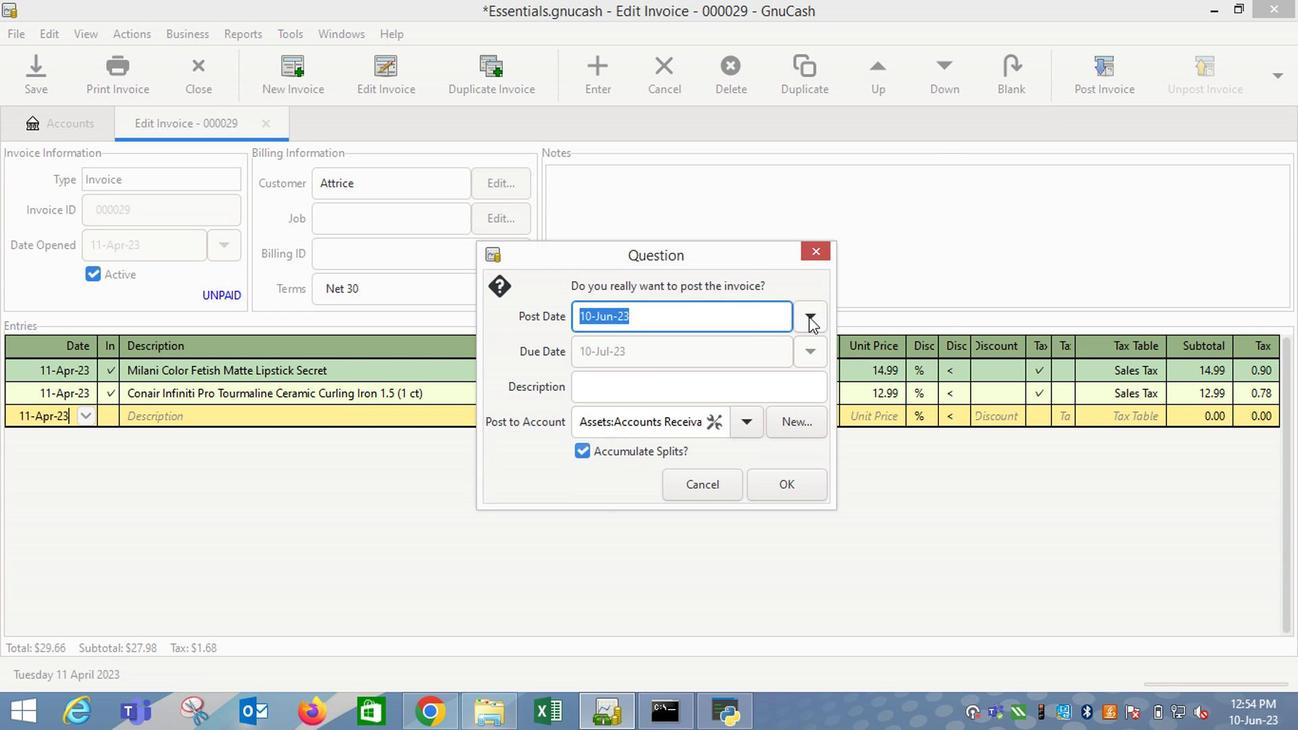 
Action: Mouse moved to (656, 349)
Screenshot: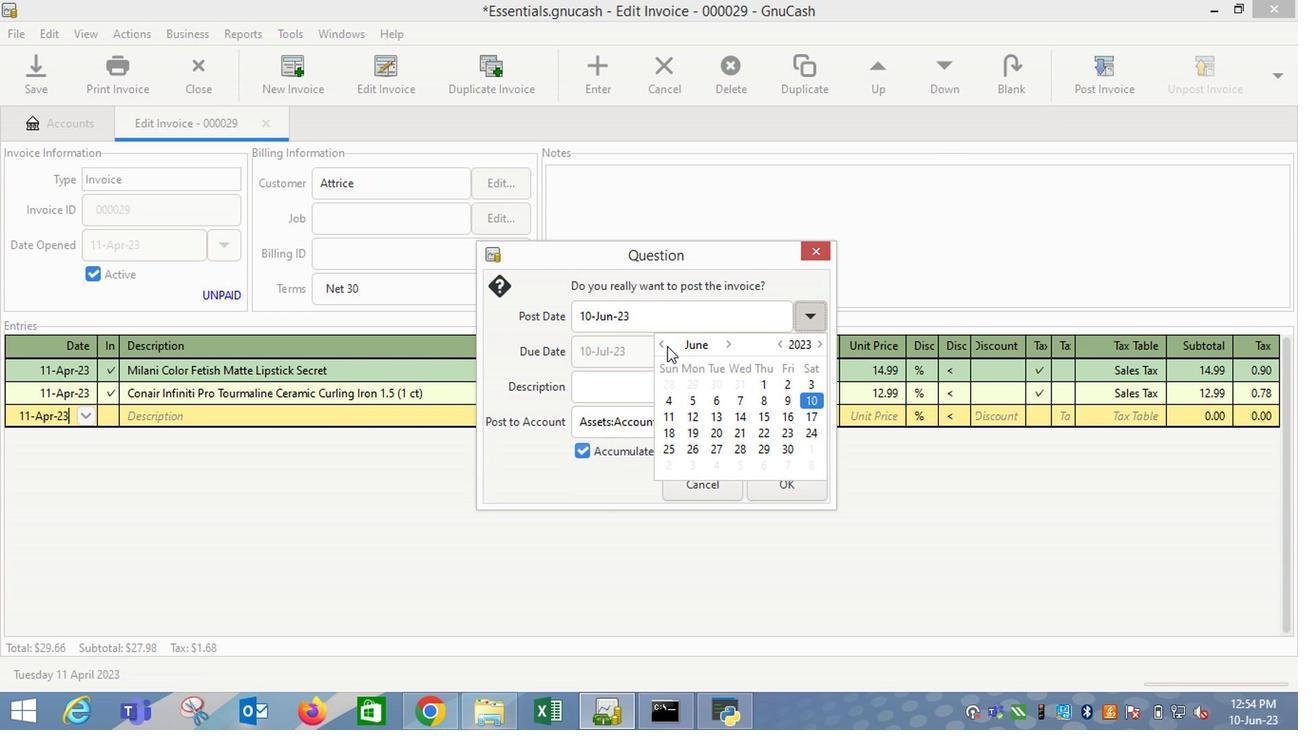 
Action: Mouse pressed left at (656, 349)
Screenshot: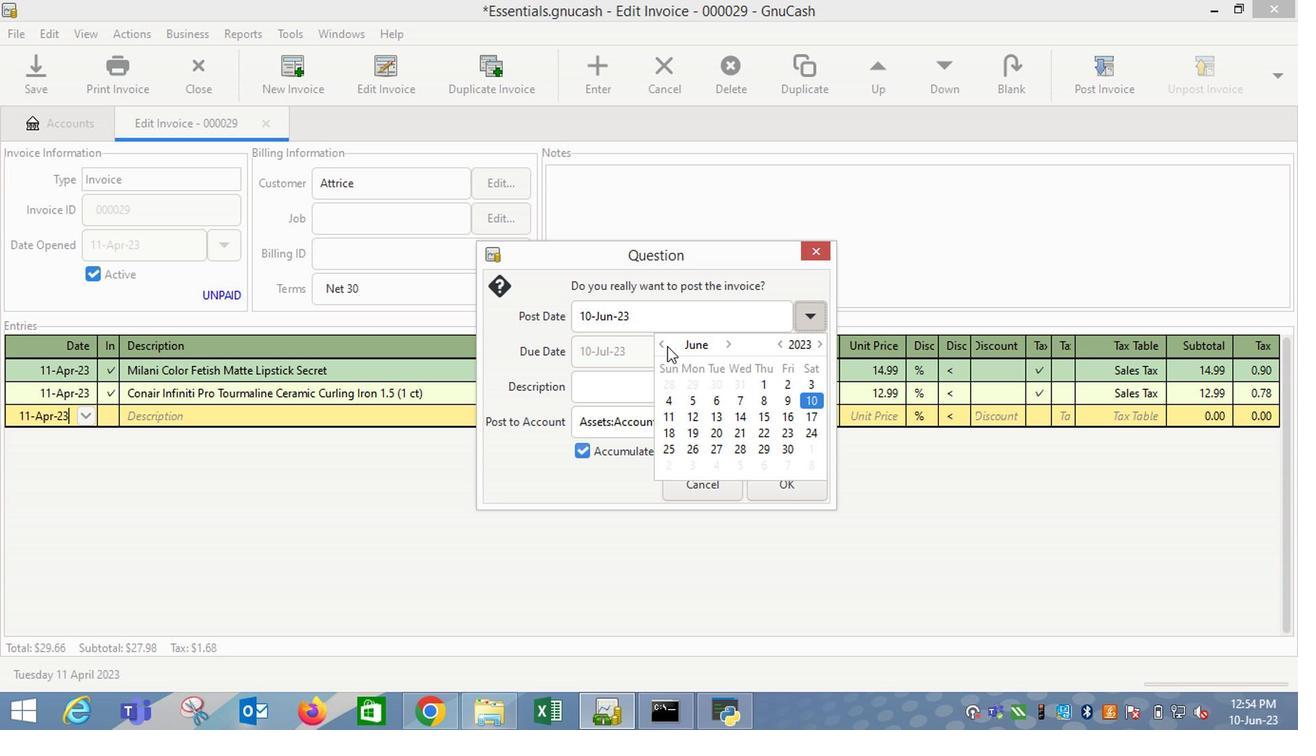 
Action: Mouse pressed left at (656, 349)
Screenshot: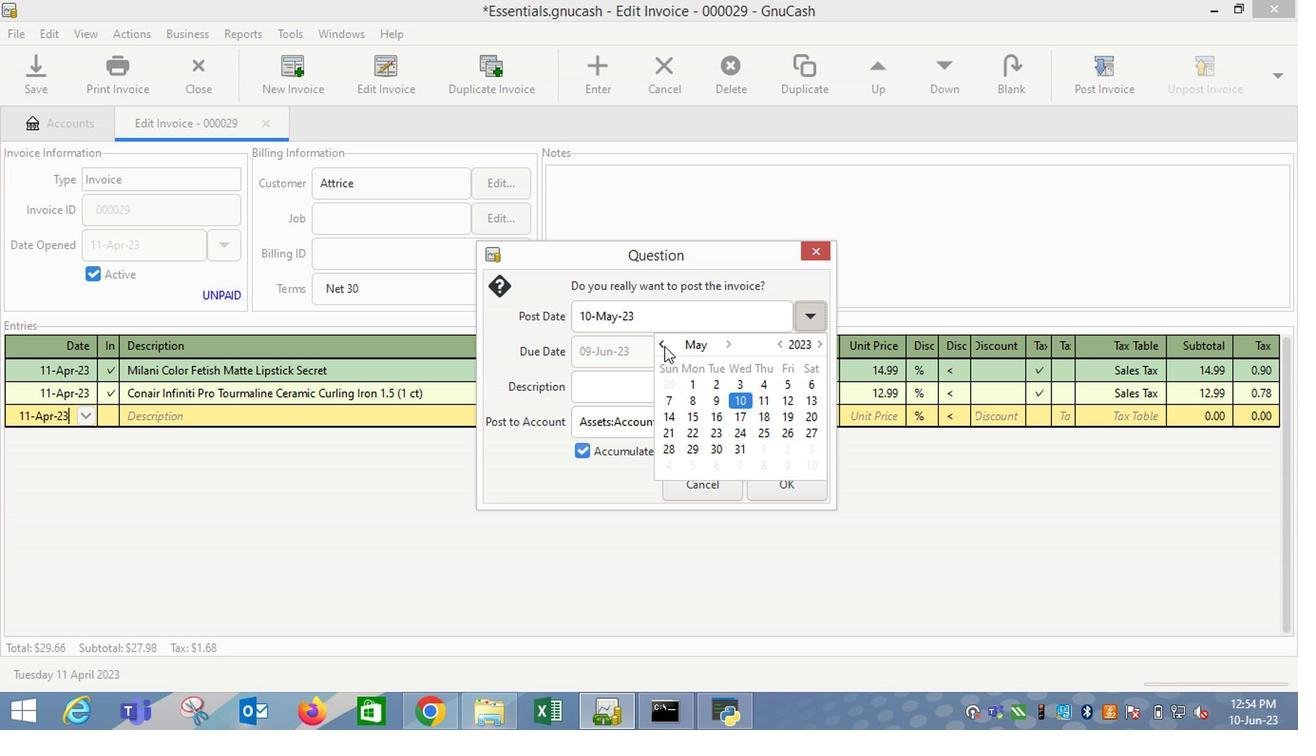 
Action: Mouse moved to (692, 414)
Screenshot: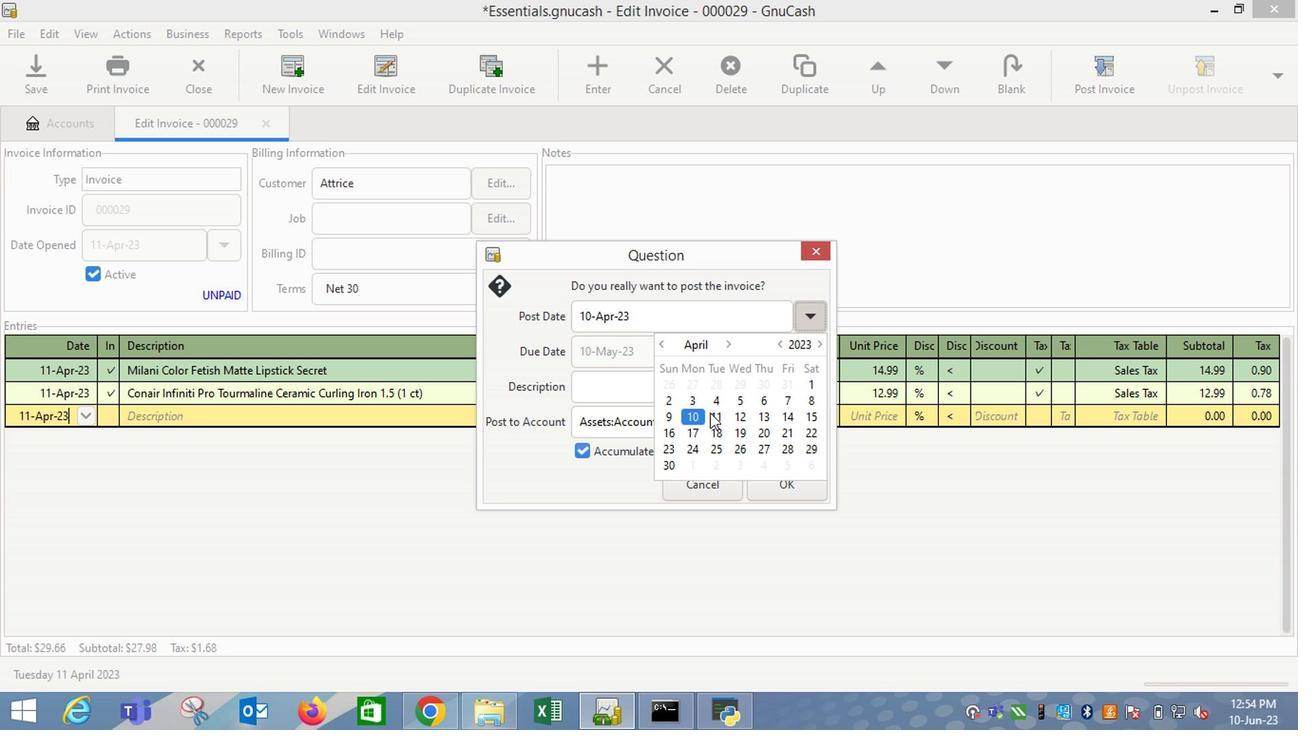 
Action: Mouse pressed left at (692, 414)
Screenshot: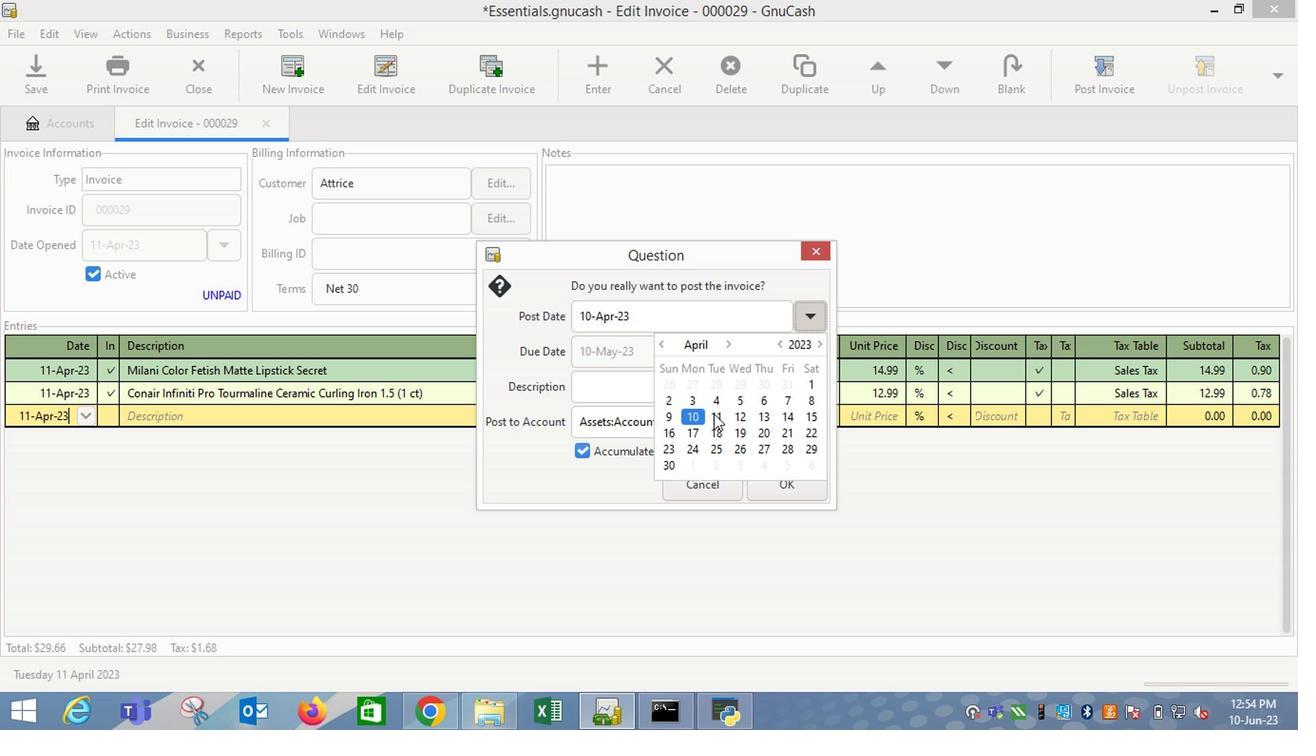 
Action: Mouse moved to (632, 391)
Screenshot: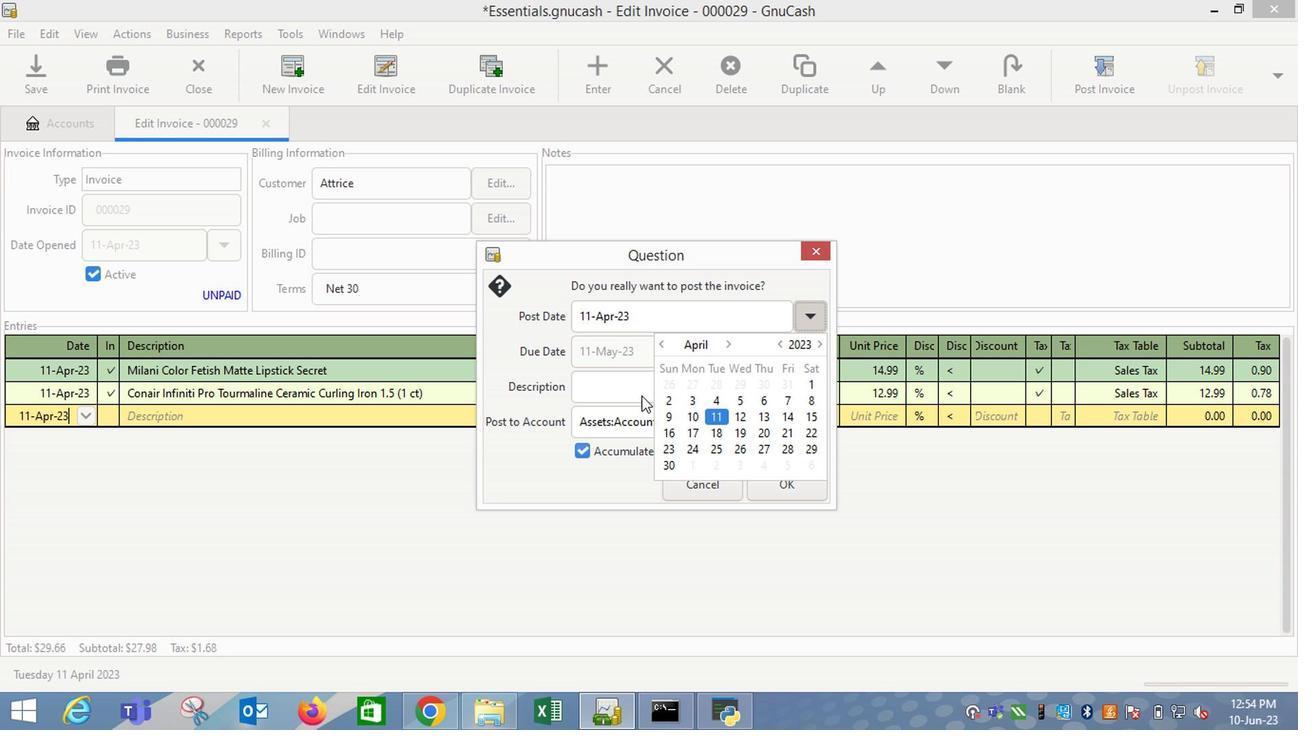
Action: Mouse pressed left at (632, 391)
Screenshot: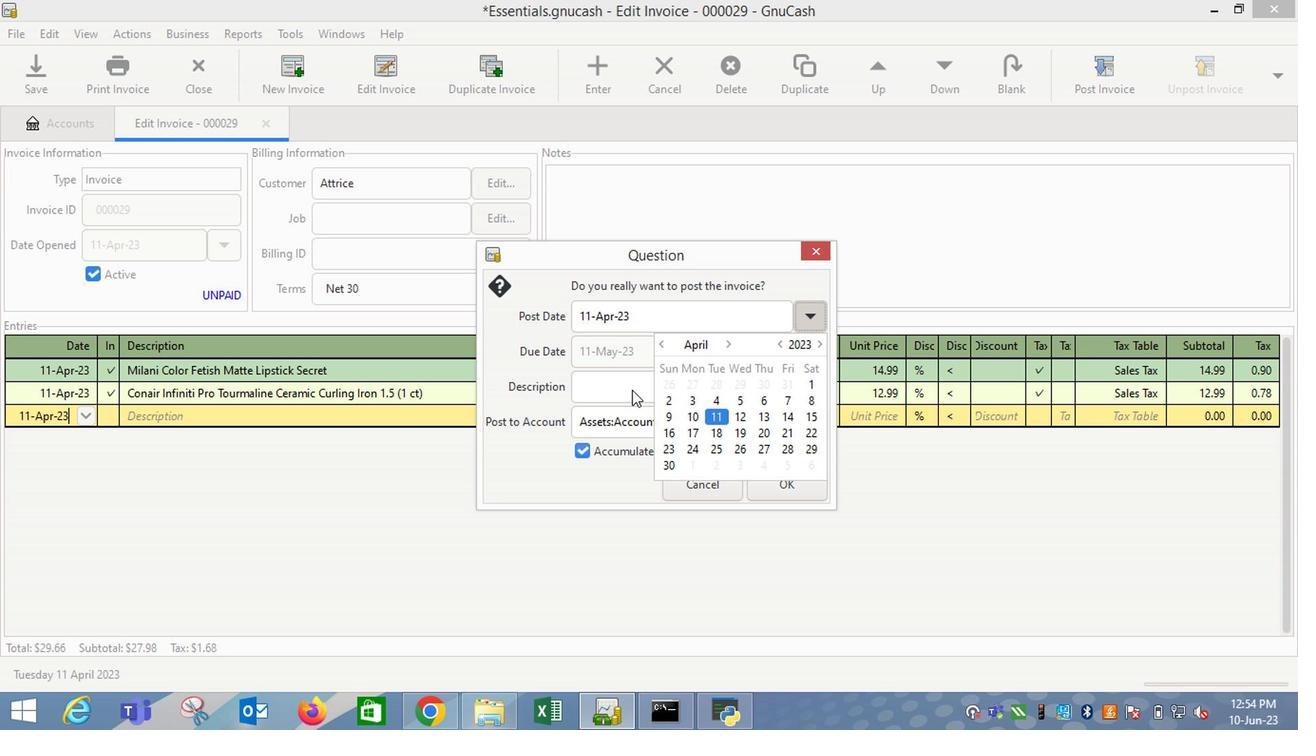 
Action: Mouse moved to (726, 483)
Screenshot: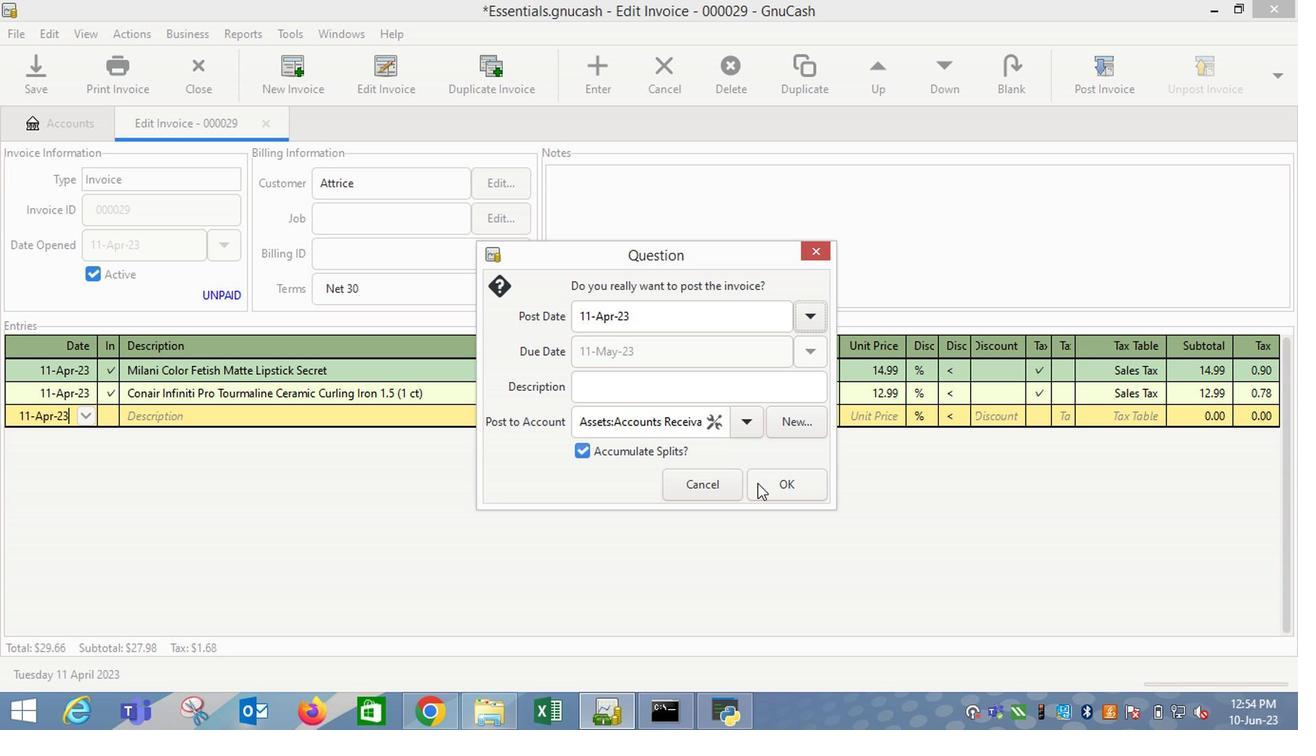 
Action: Mouse pressed left at (726, 483)
Screenshot: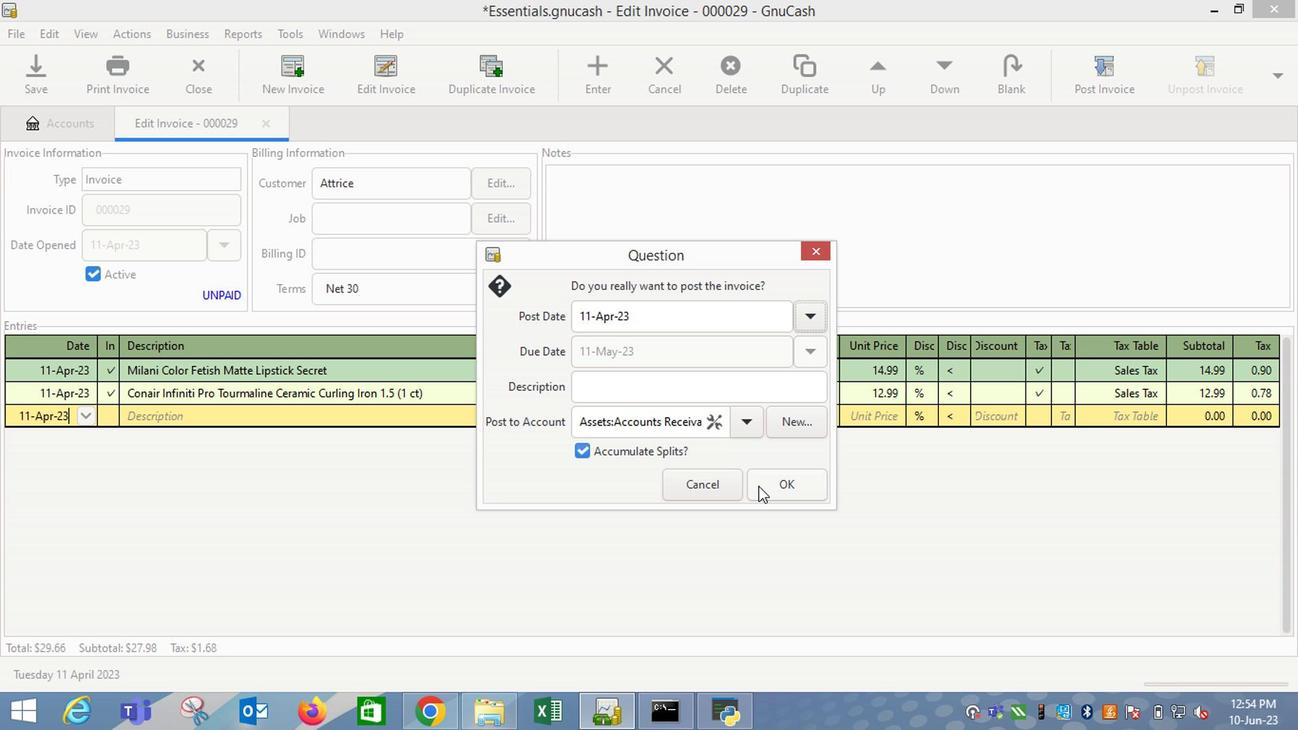 
Action: Mouse moved to (1063, 79)
Screenshot: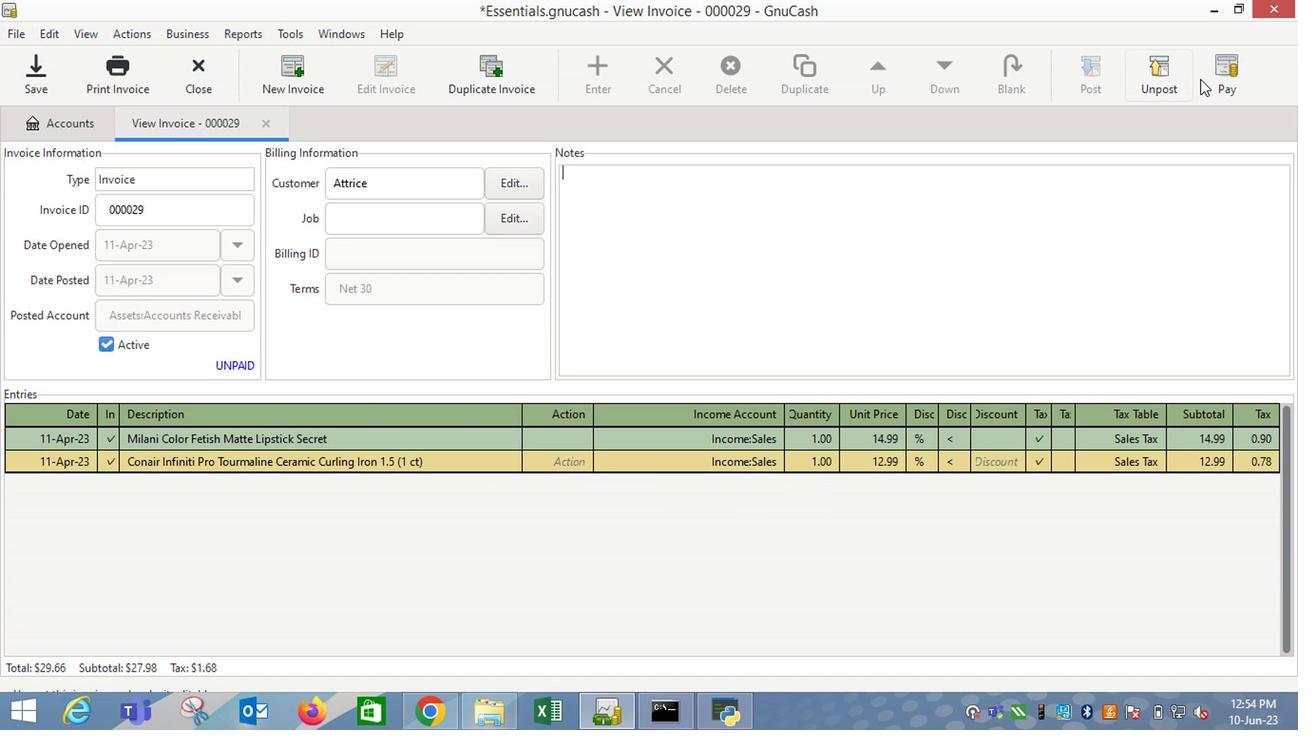 
Action: Mouse pressed left at (1063, 79)
Screenshot: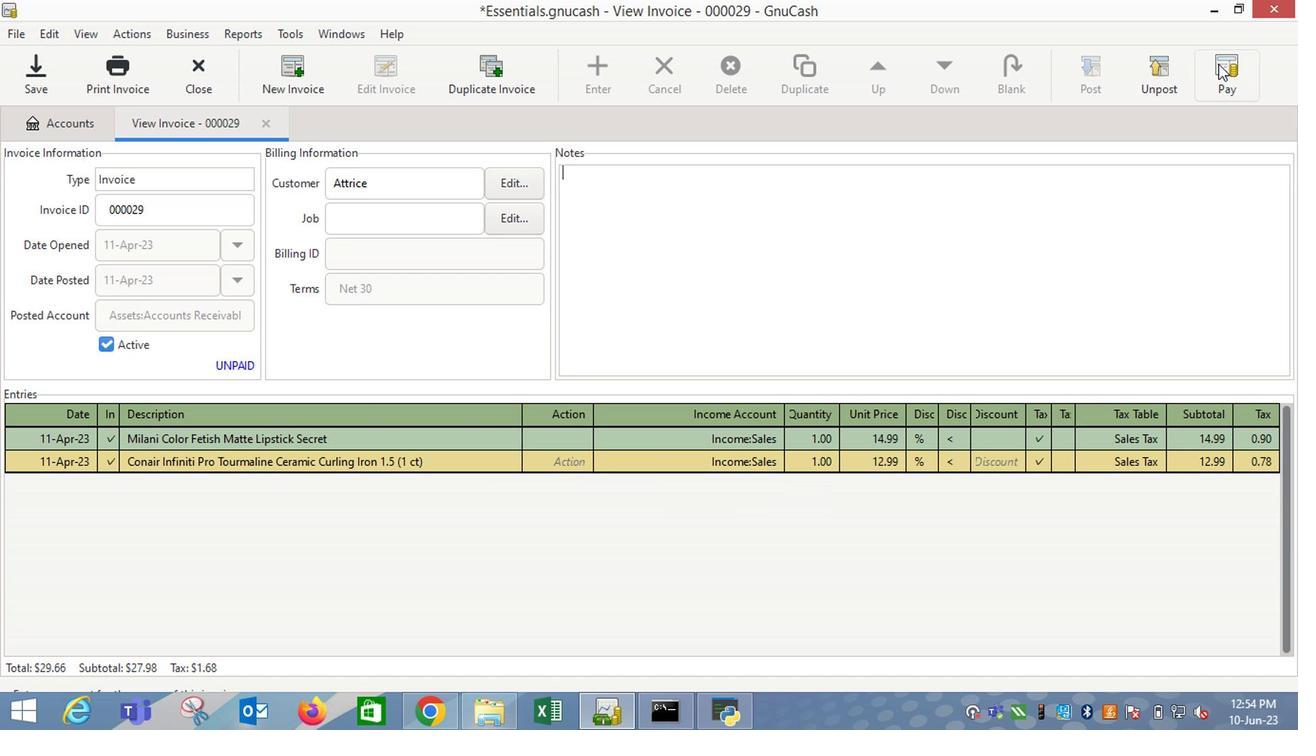 
Action: Mouse moved to (590, 375)
Screenshot: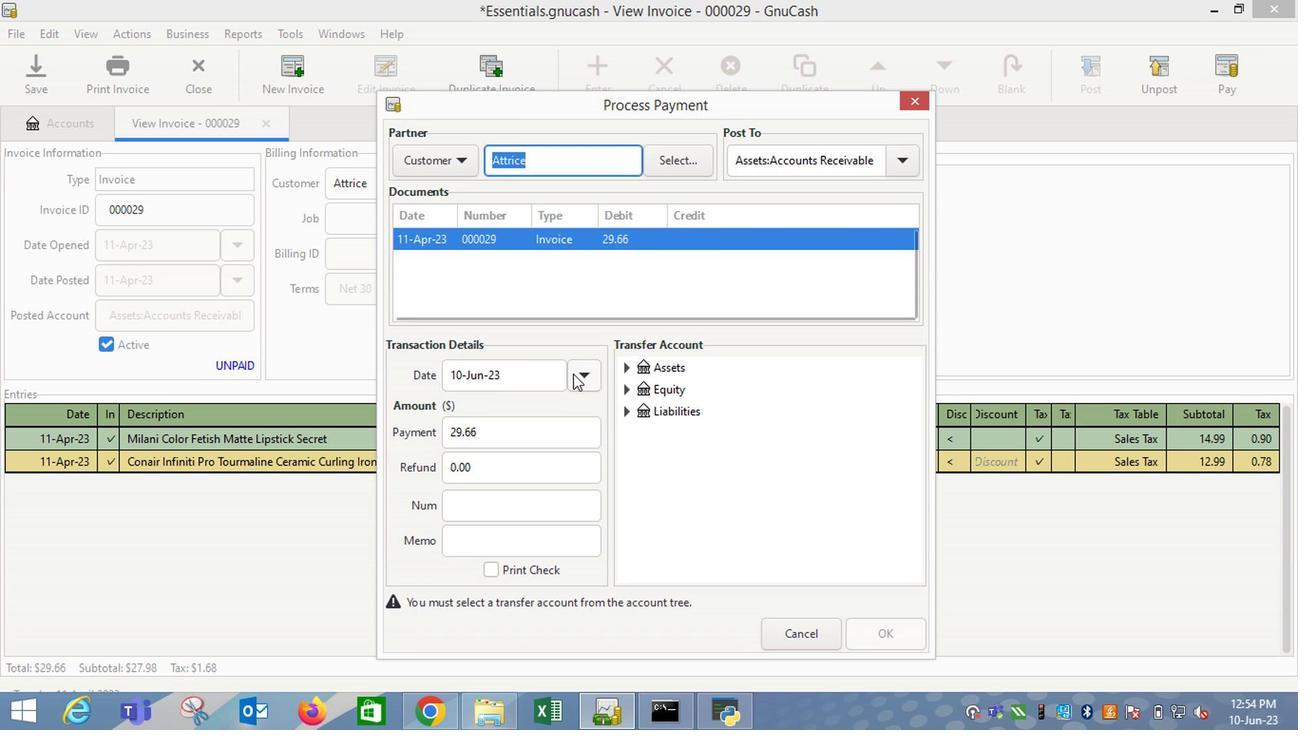 
Action: Mouse pressed left at (590, 375)
Screenshot: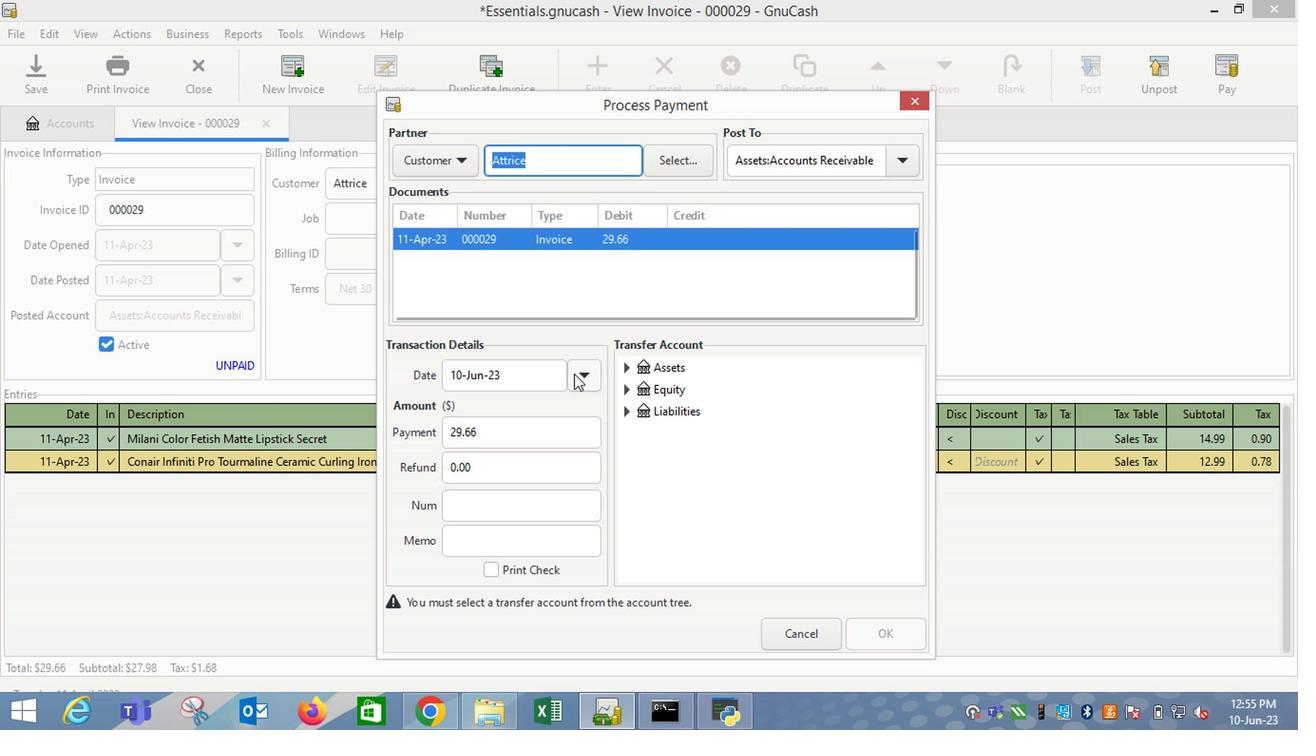 
Action: Mouse moved to (490, 403)
Screenshot: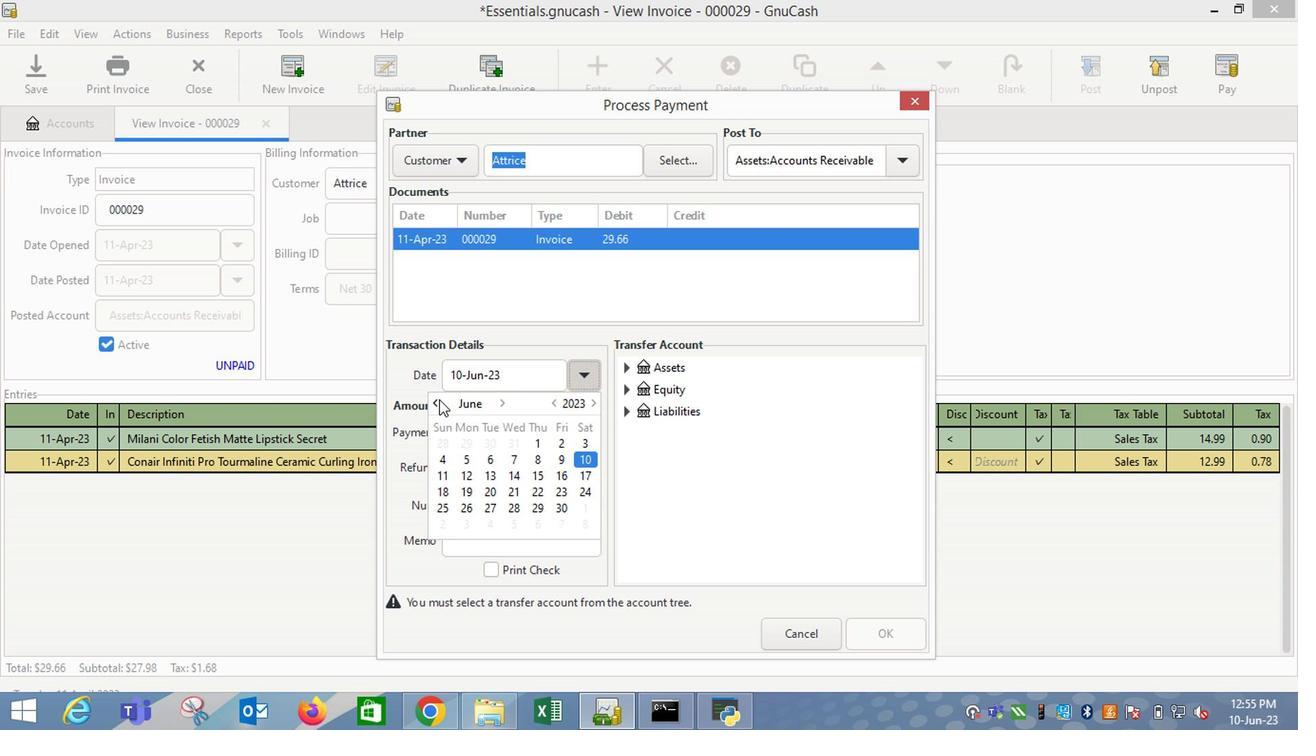 
Action: Mouse pressed left at (490, 403)
Screenshot: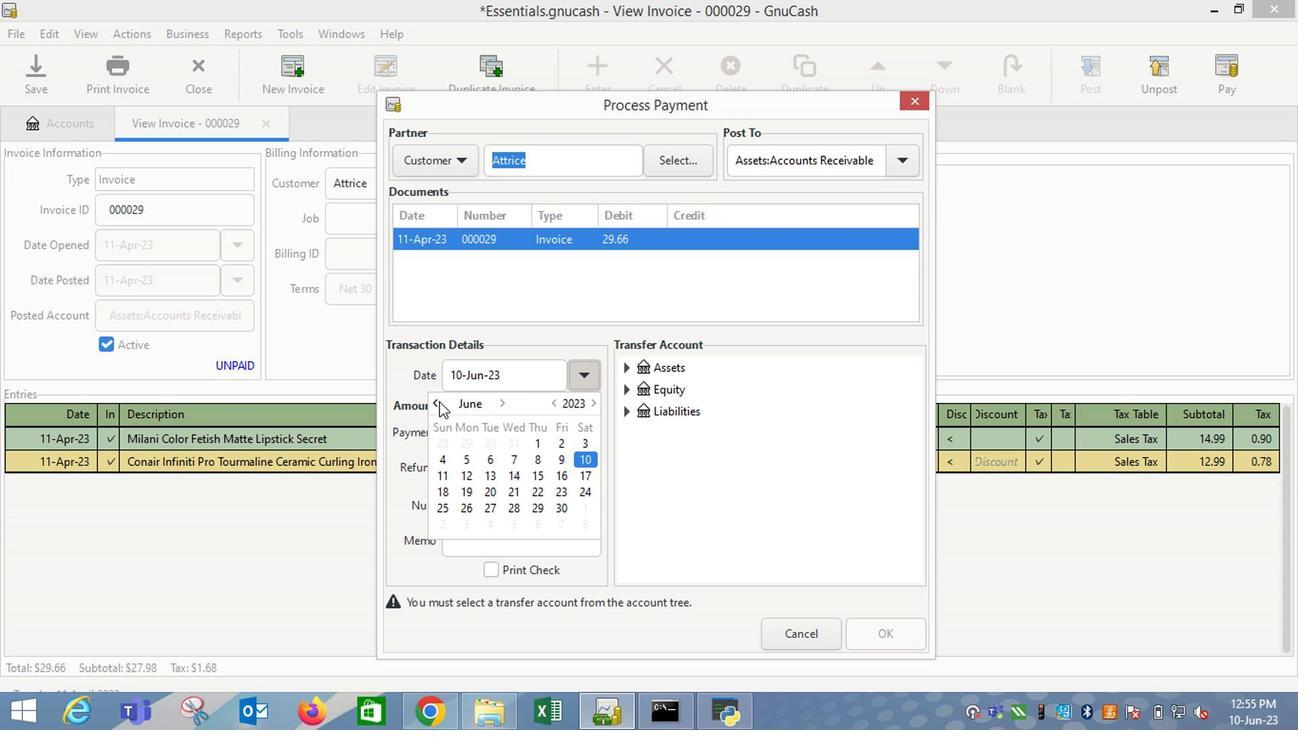 
Action: Mouse moved to (549, 459)
Screenshot: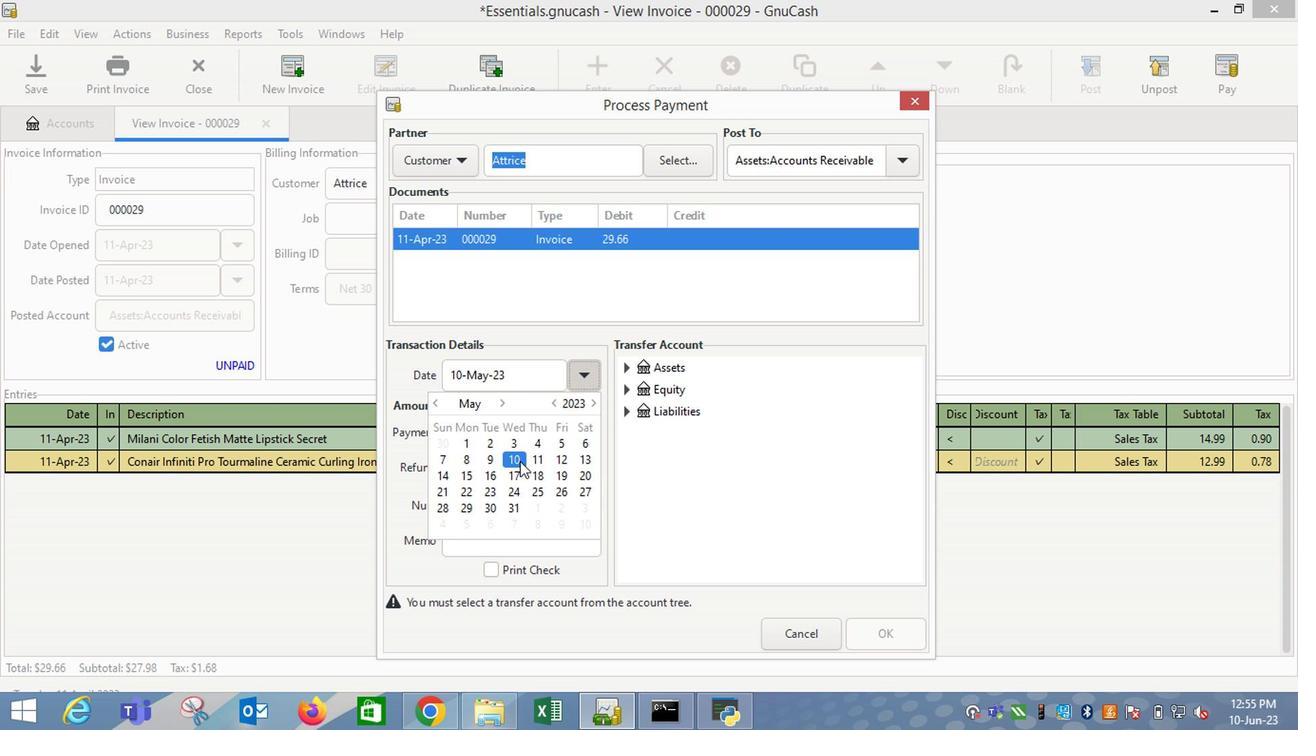 
Action: Mouse pressed left at (549, 459)
Screenshot: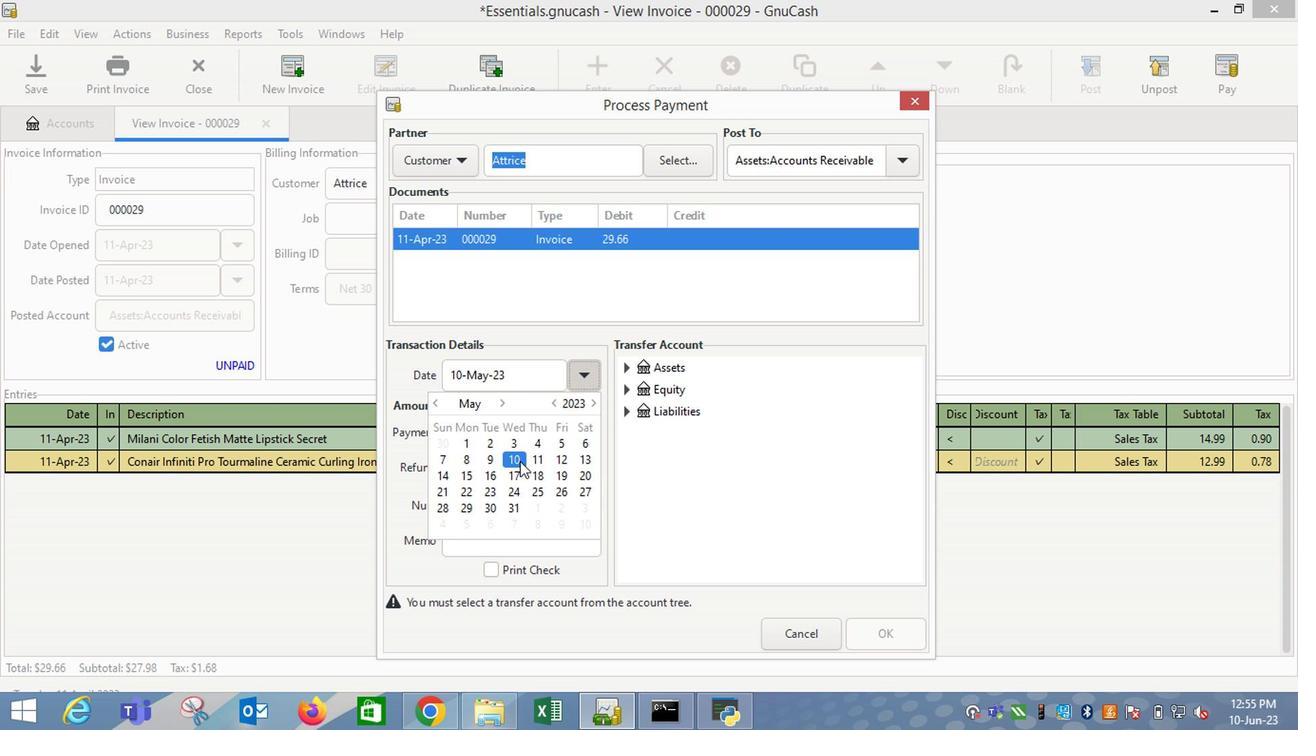 
Action: Mouse moved to (659, 474)
Screenshot: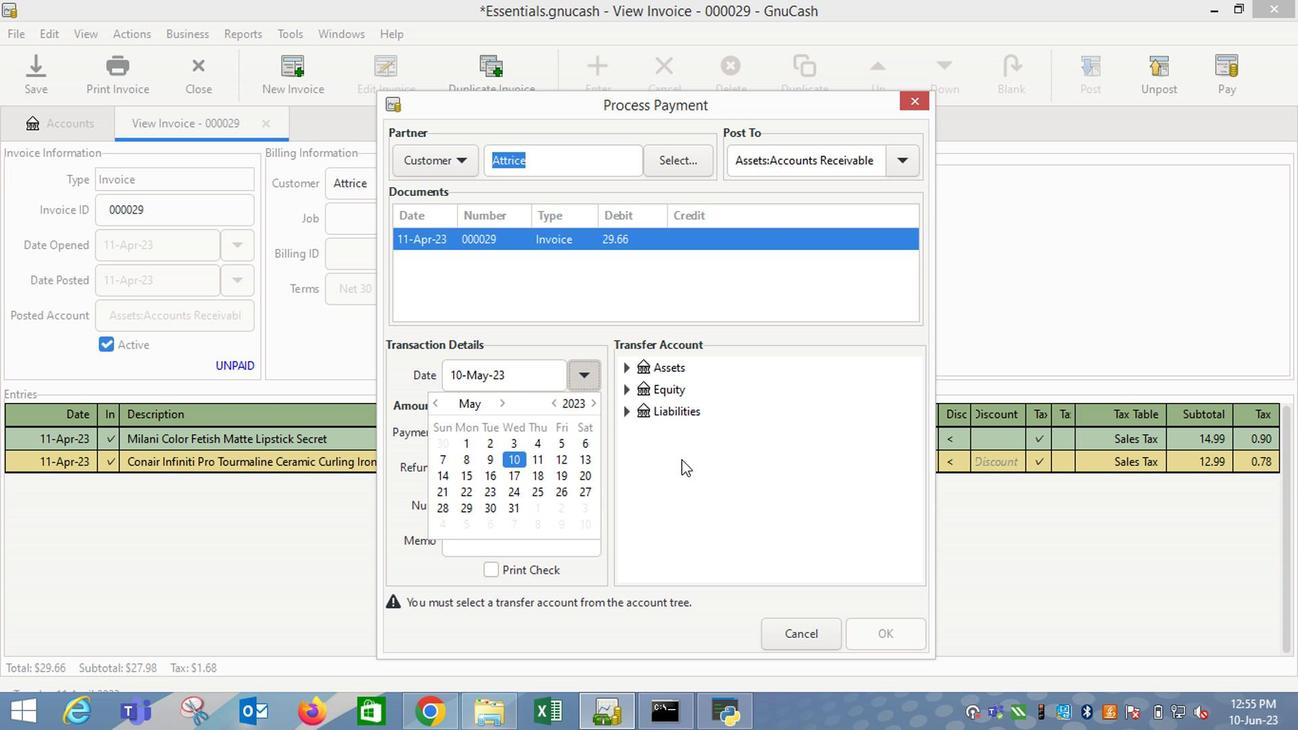 
Action: Mouse pressed left at (659, 474)
Screenshot: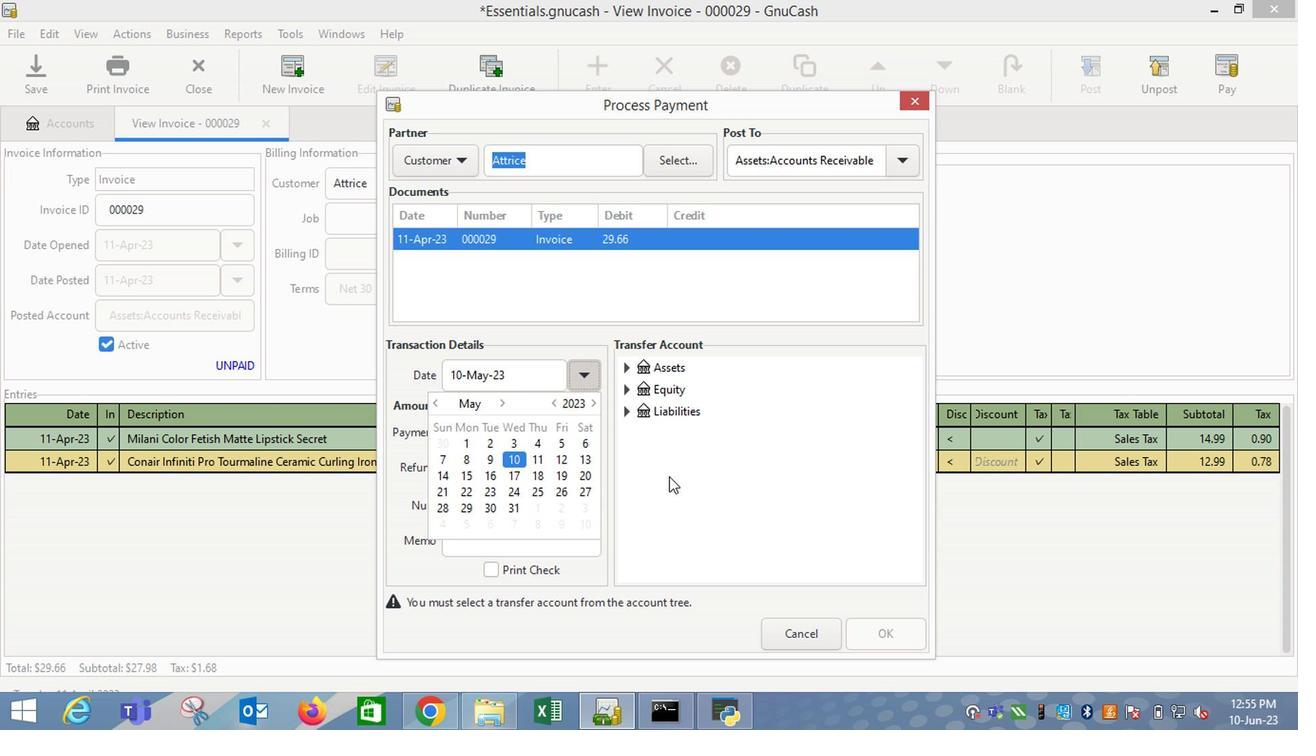 
Action: Mouse moved to (628, 371)
Screenshot: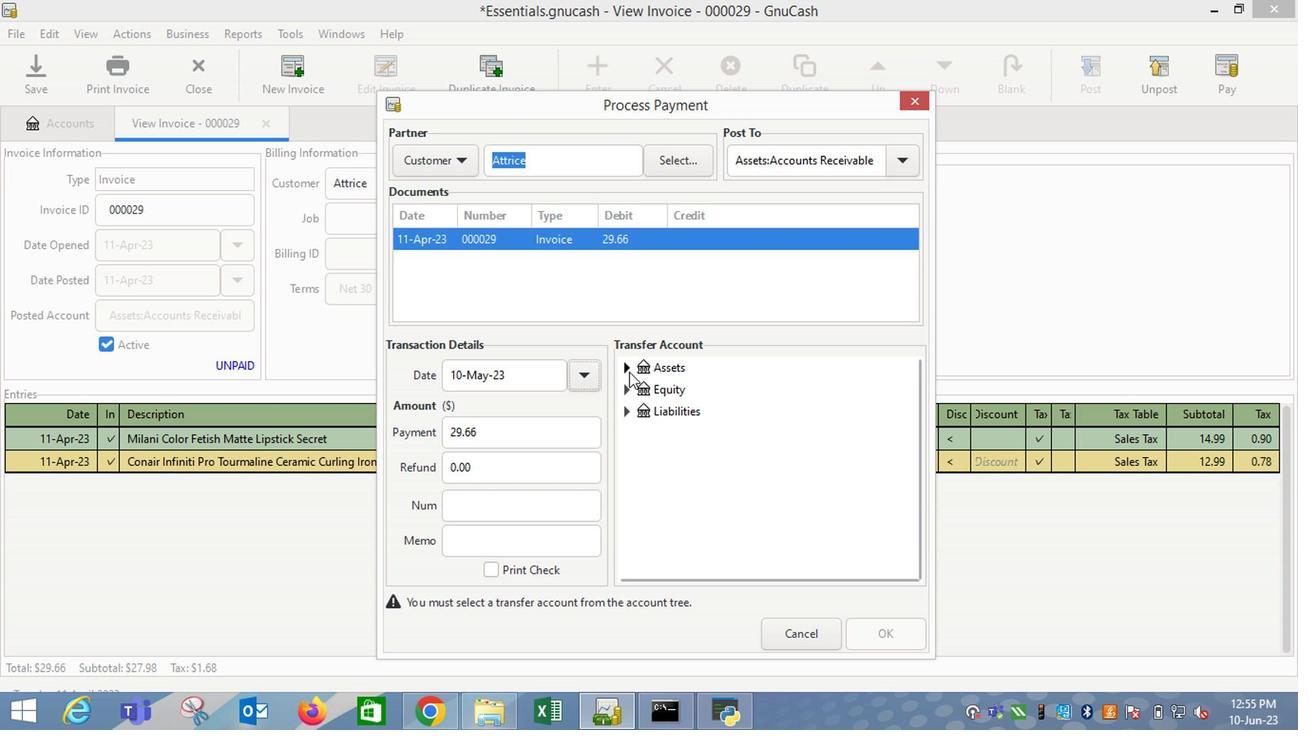 
Action: Mouse pressed left at (628, 371)
Screenshot: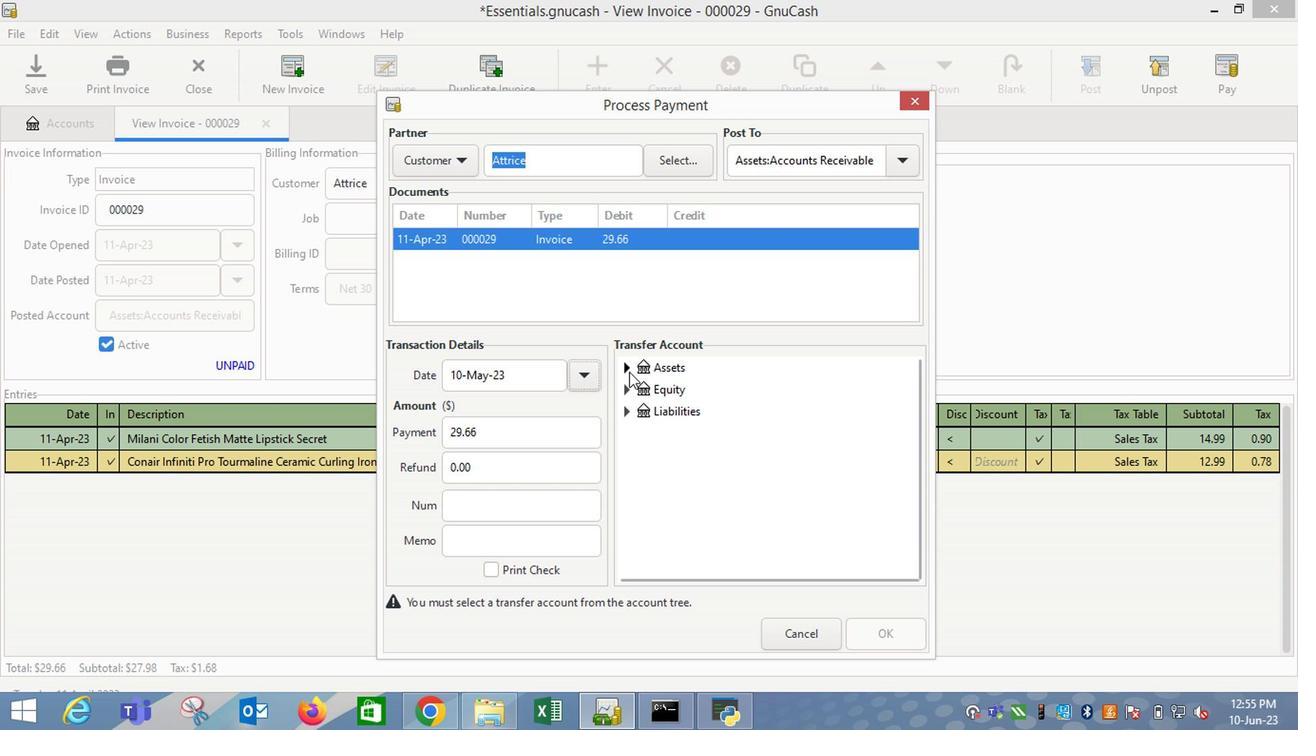 
Action: Mouse moved to (641, 394)
Screenshot: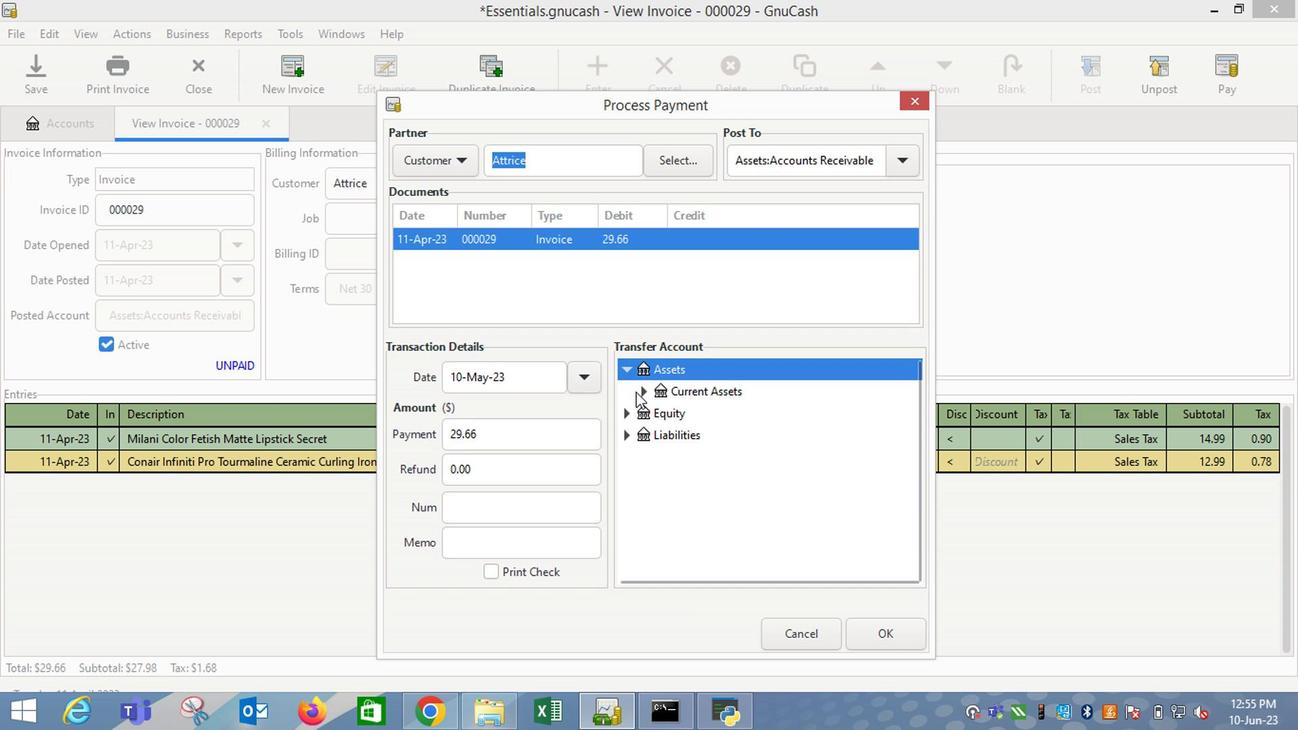 
Action: Mouse pressed left at (641, 394)
Screenshot: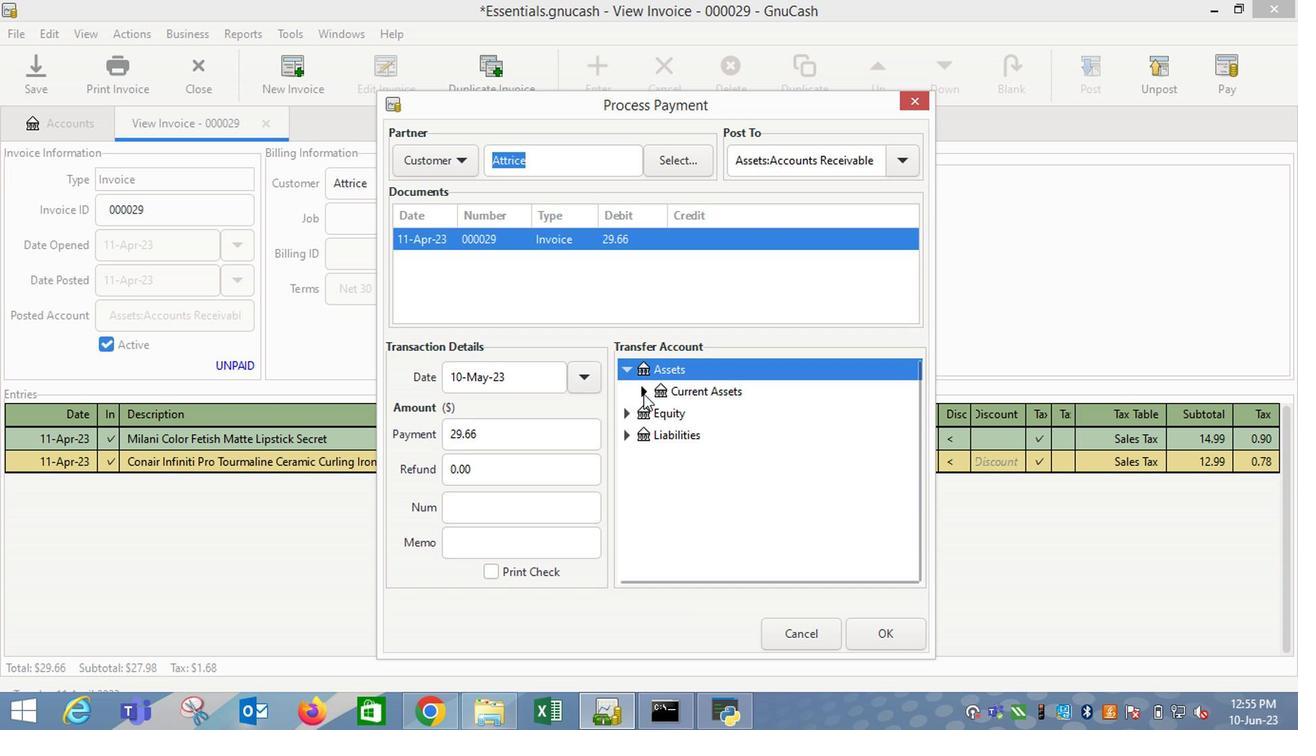 
Action: Mouse moved to (674, 412)
Screenshot: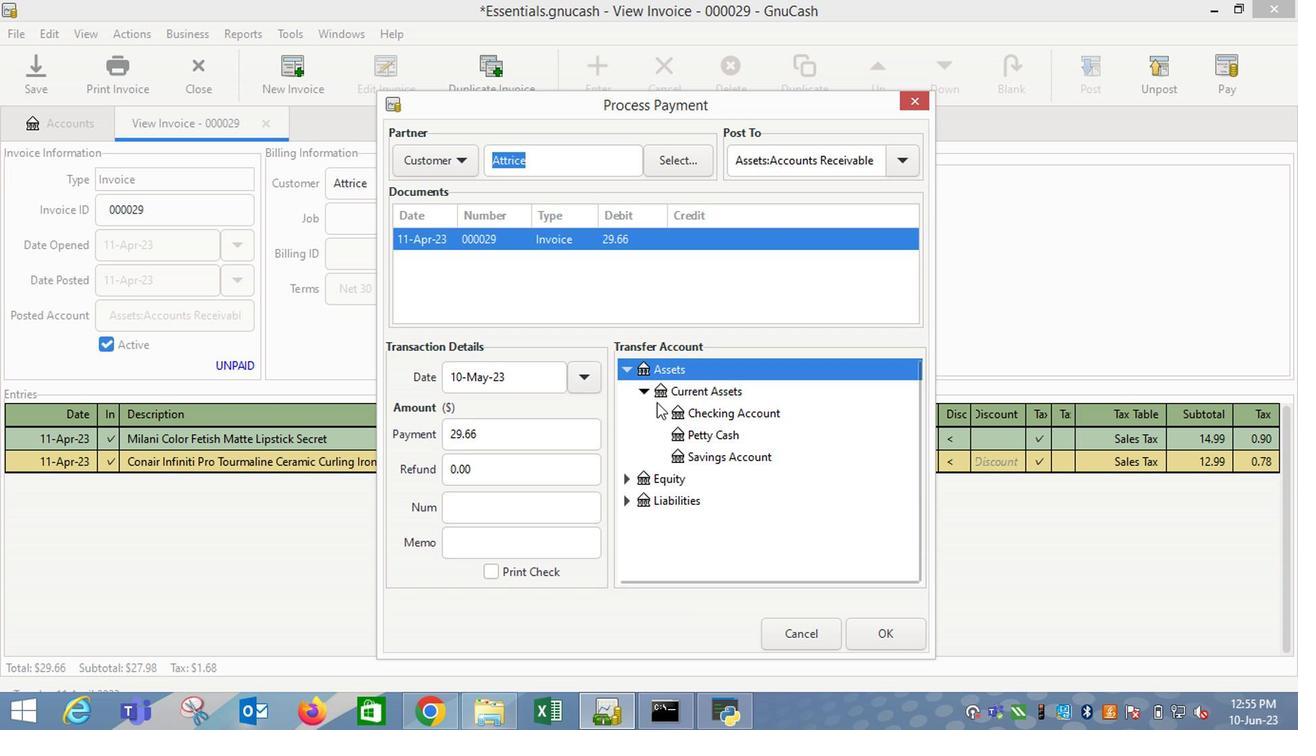 
Action: Mouse pressed left at (674, 412)
Screenshot: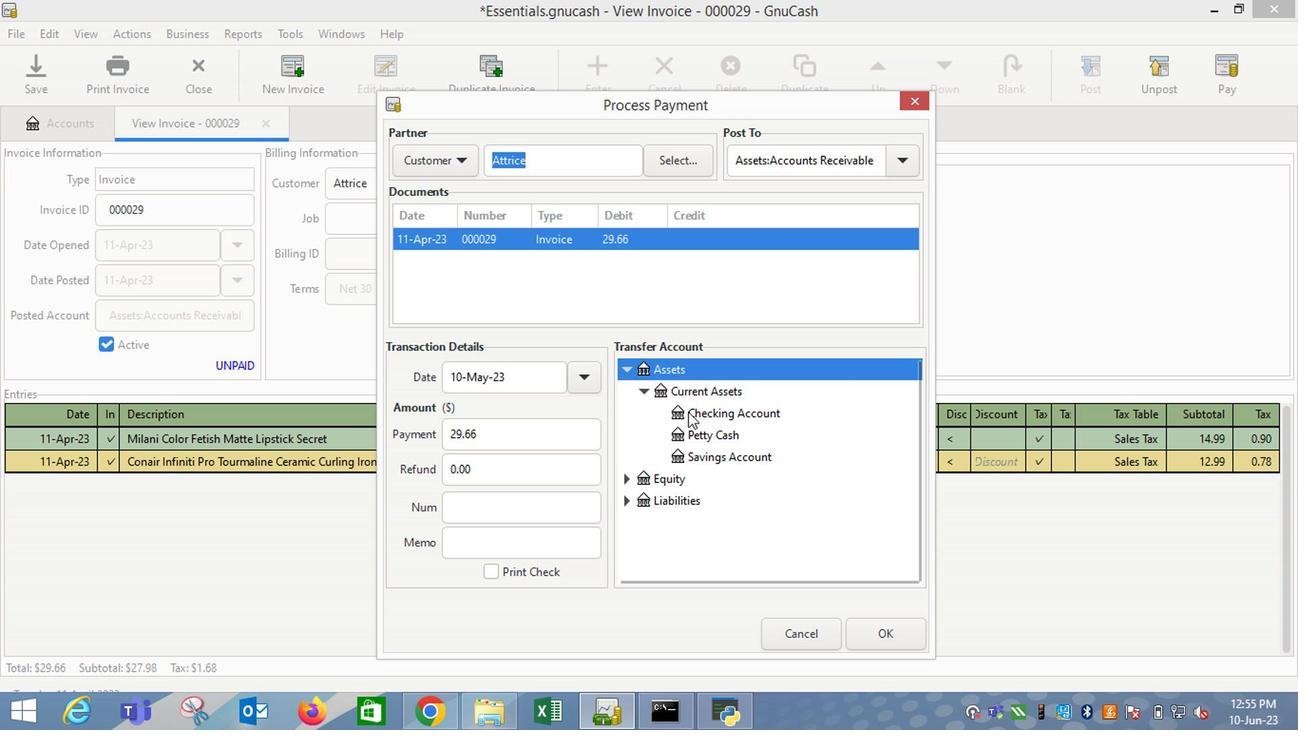 
Action: Mouse moved to (811, 620)
Screenshot: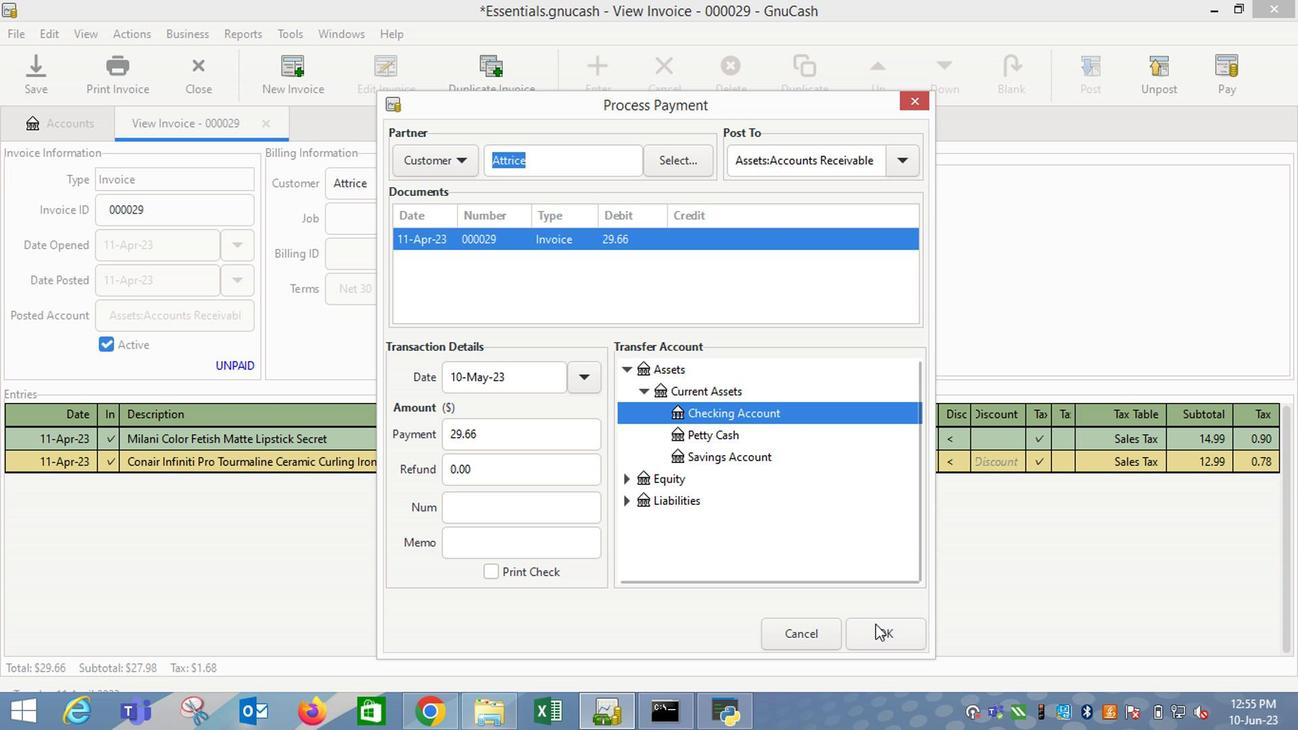 
Action: Mouse pressed left at (811, 620)
Screenshot: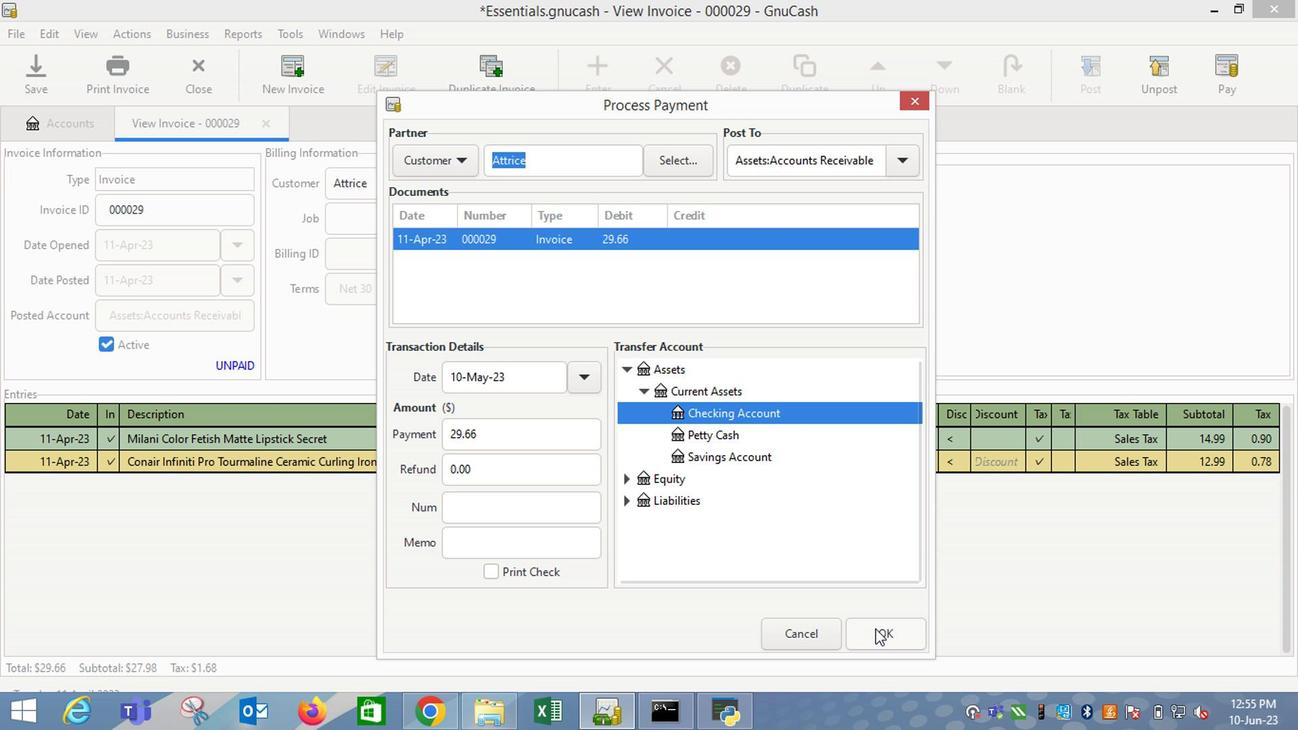 
Action: Mouse moved to (248, 79)
Screenshot: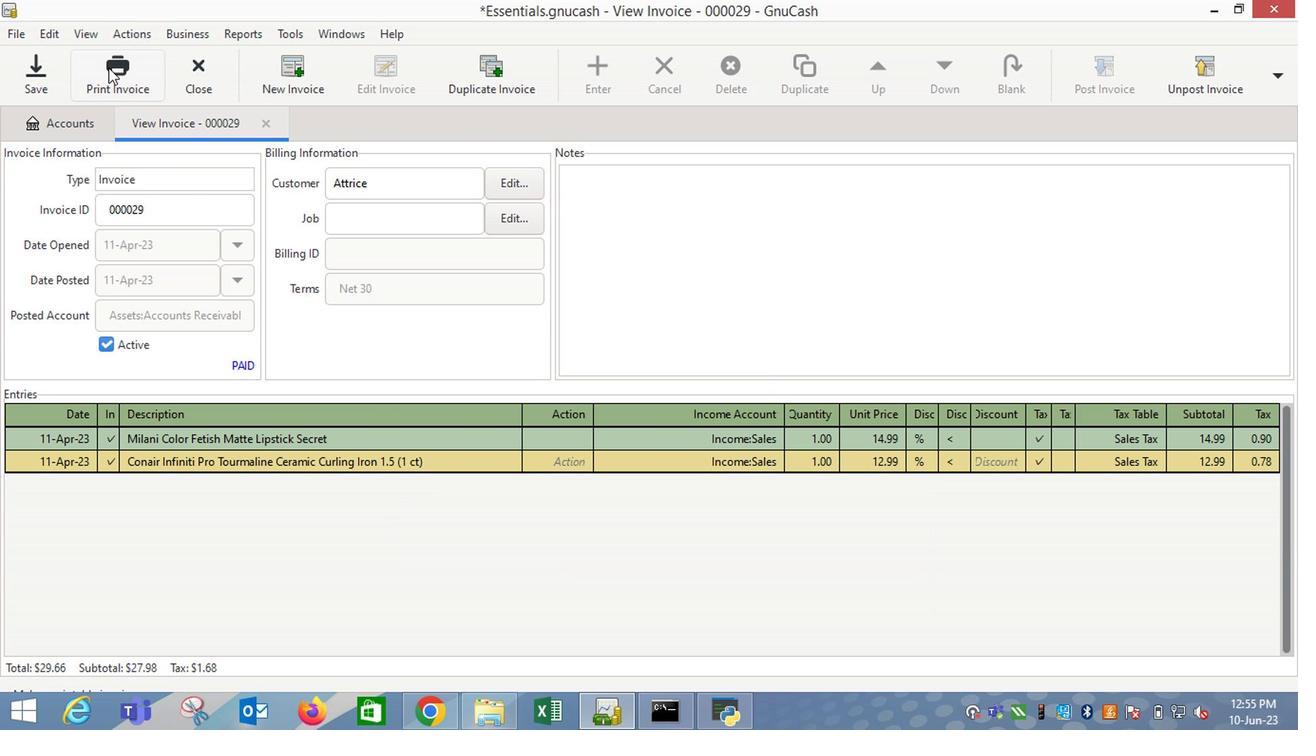 
Action: Mouse pressed left at (248, 79)
Screenshot: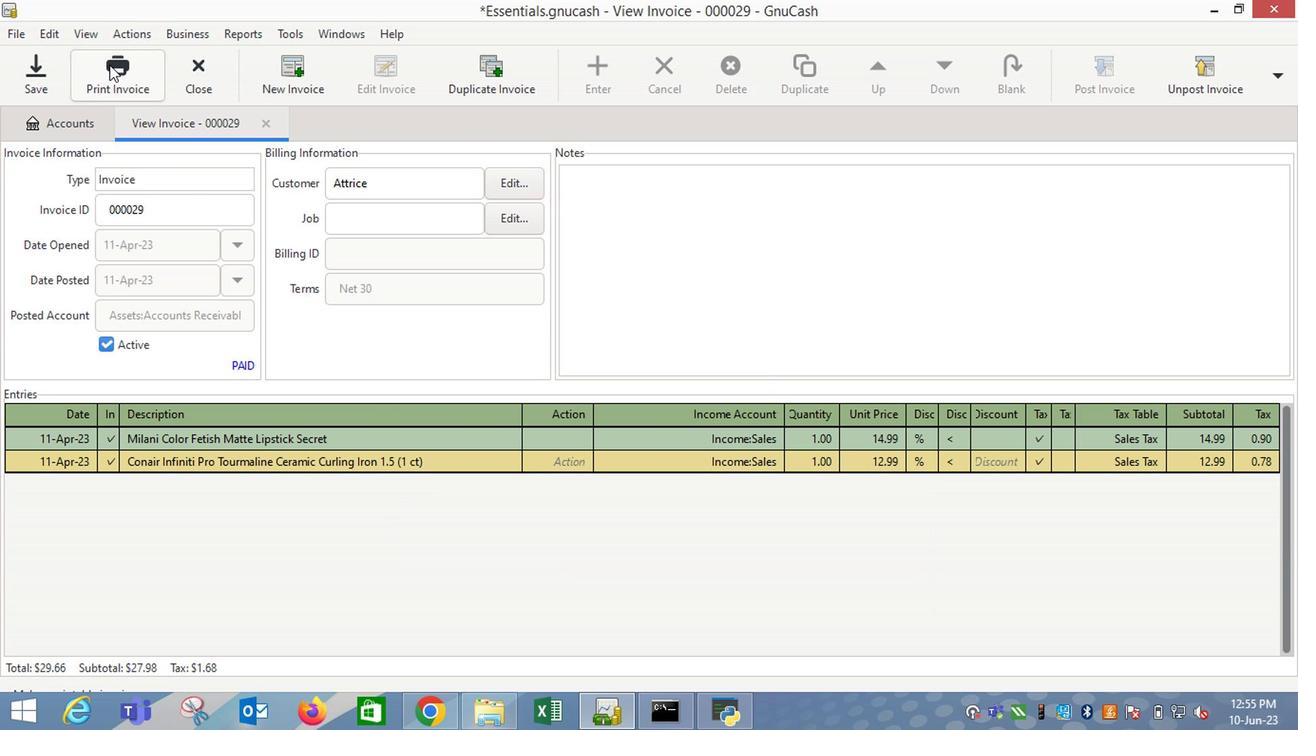 
Action: Mouse moved to (553, 445)
Screenshot: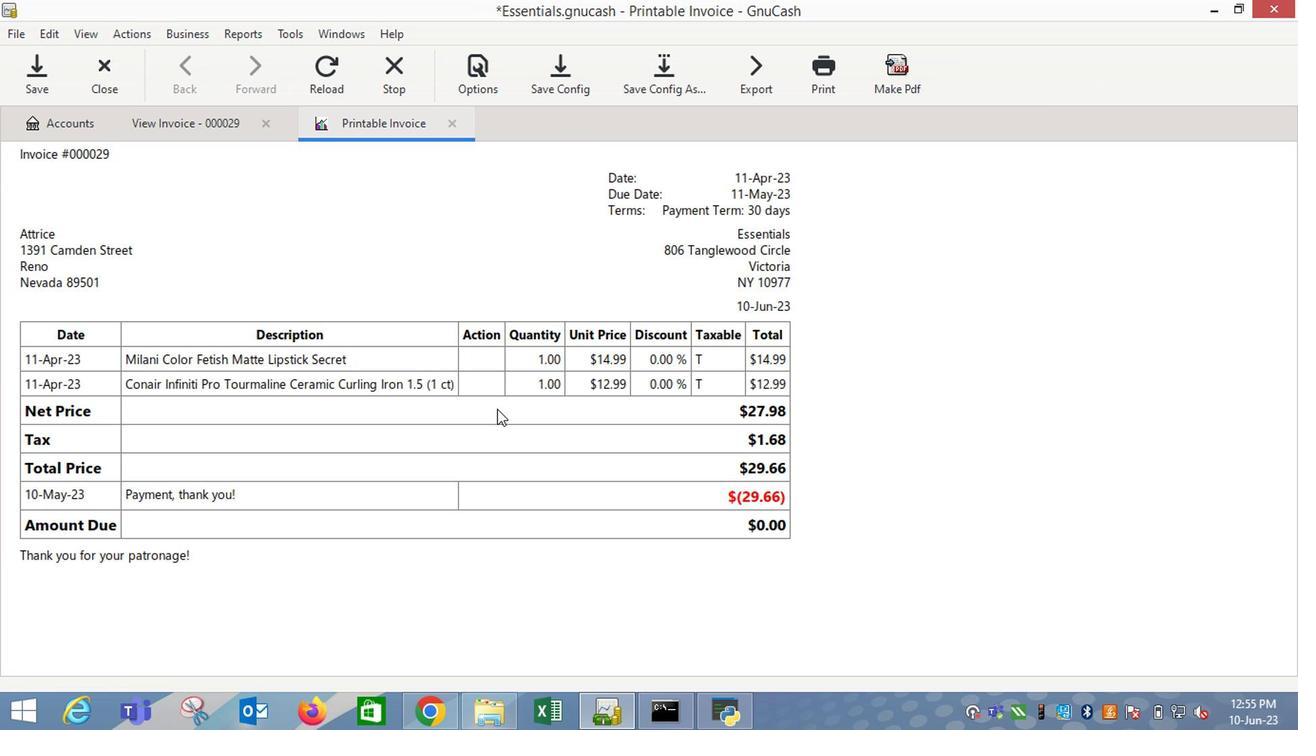 
